 Task: Look for space in Rees, Germany from 17th June, 2023 to 21st June, 2023 for 2 adults in price range Rs.7000 to Rs.12000. Place can be private room with 1  bedroom having 2 beds and 1 bathroom. Property type can be house, flat, guest house. Amenities needed are: wifi. Booking option can be shelf check-in. Required host language is English.
Action: Mouse moved to (349, 174)
Screenshot: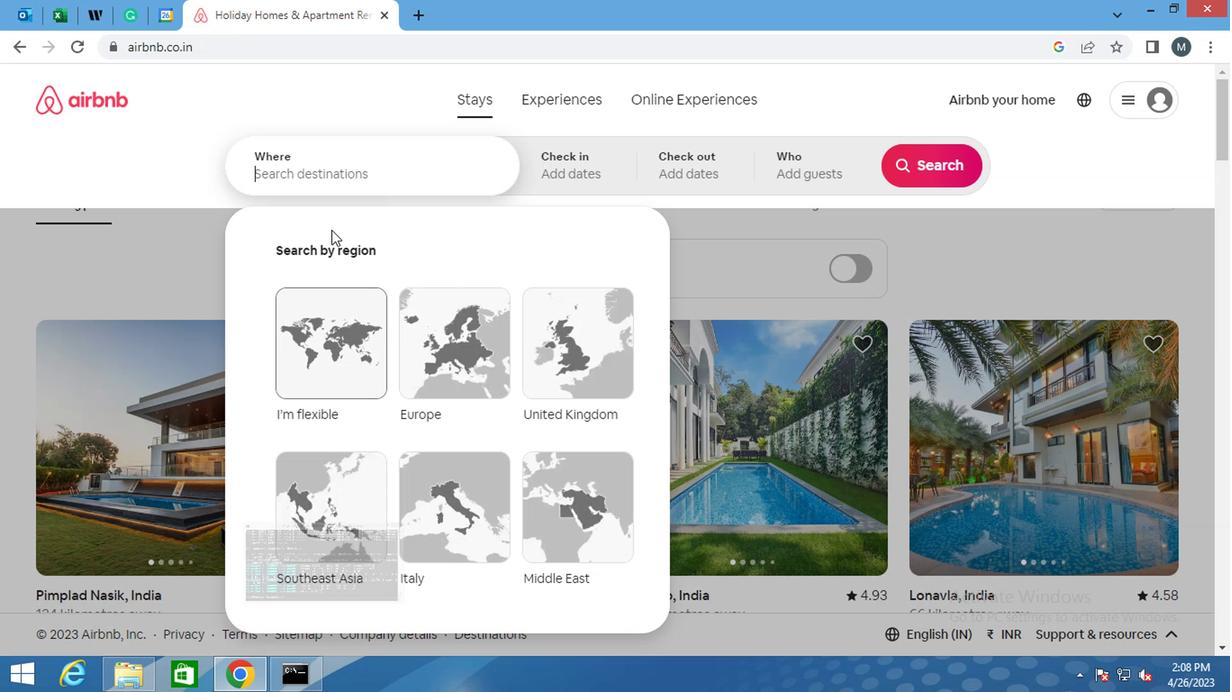 
Action: Mouse pressed left at (349, 174)
Screenshot: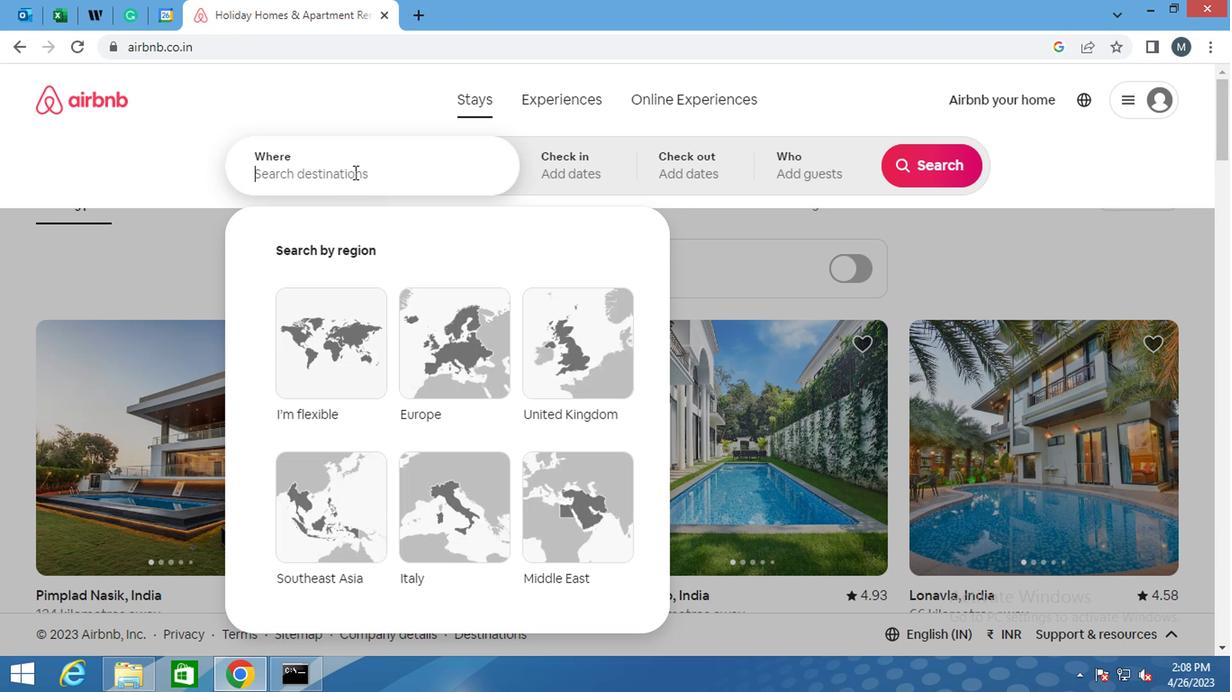 
Action: Mouse moved to (349, 177)
Screenshot: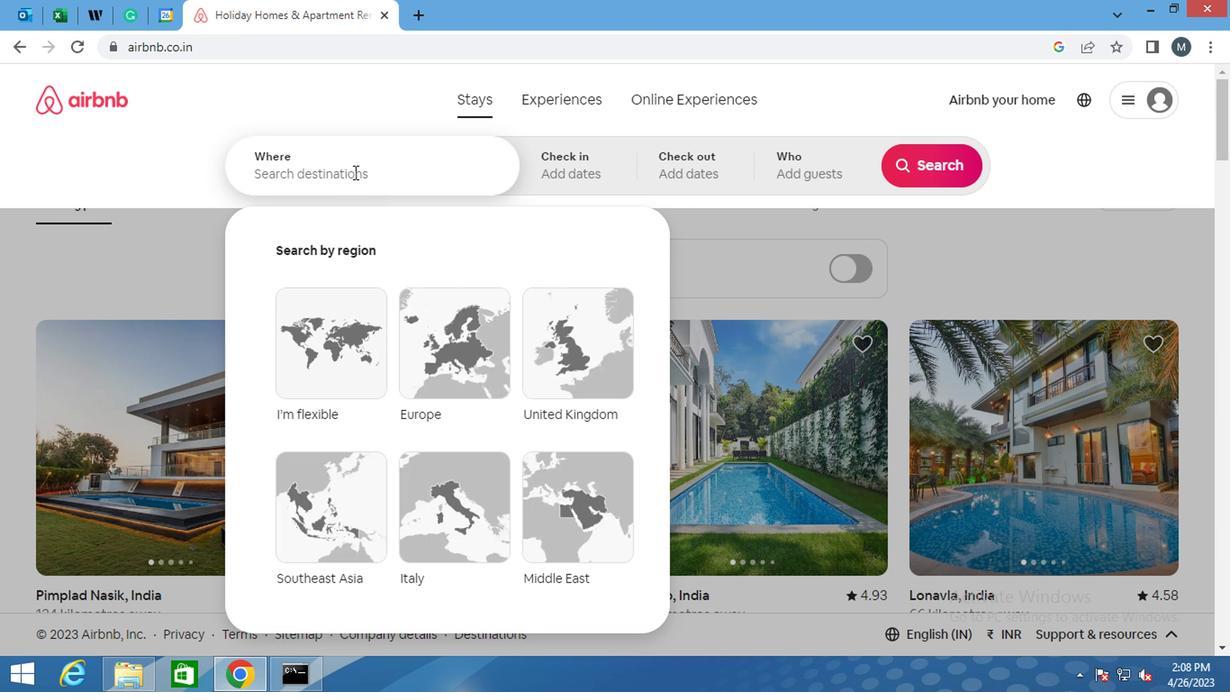
Action: Key pressed <Key.shift>
Screenshot: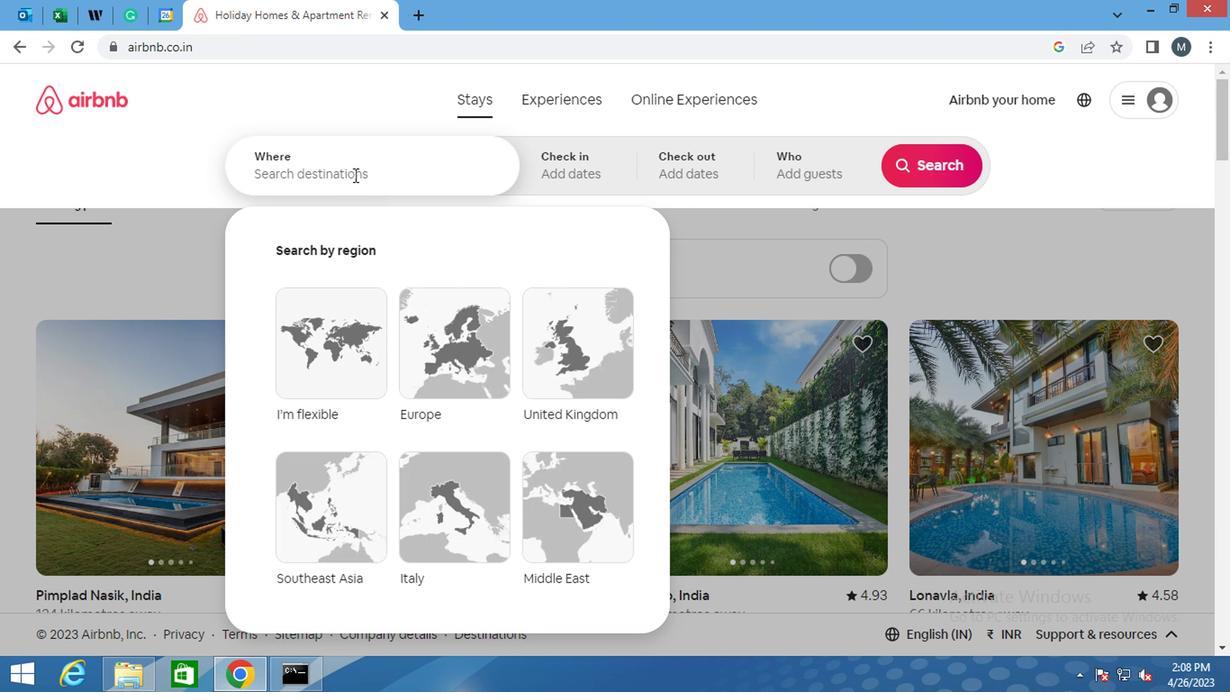 
Action: Mouse moved to (349, 182)
Screenshot: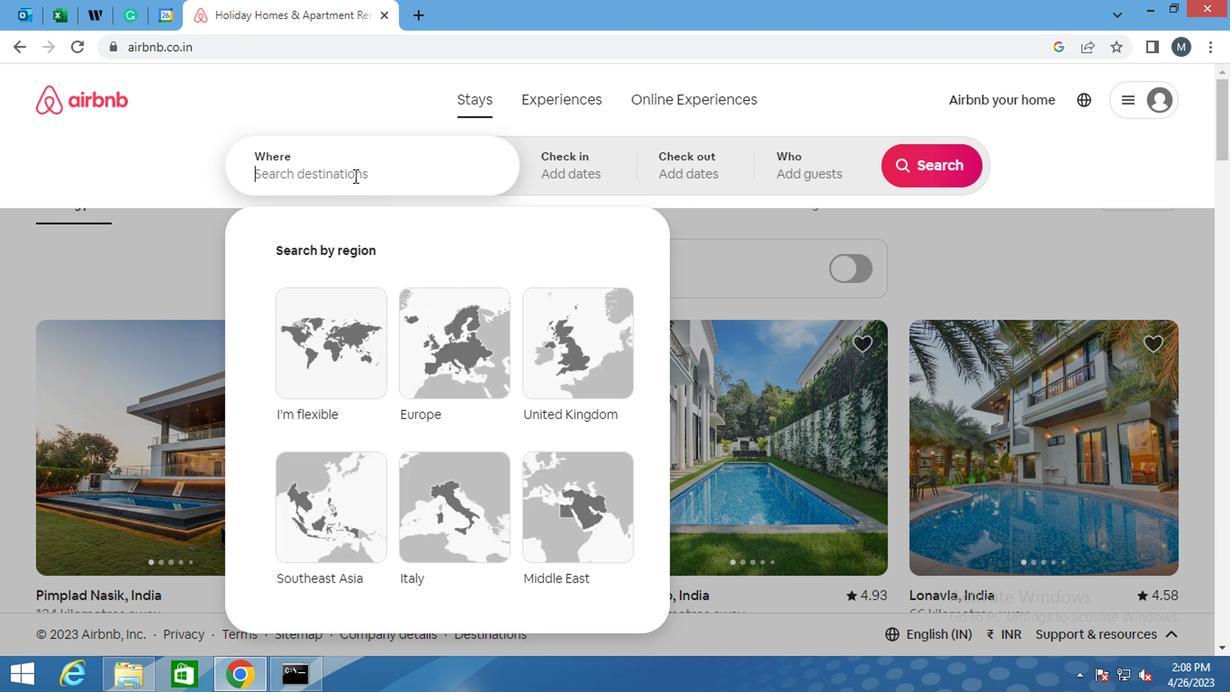 
Action: Key pressed R
Screenshot: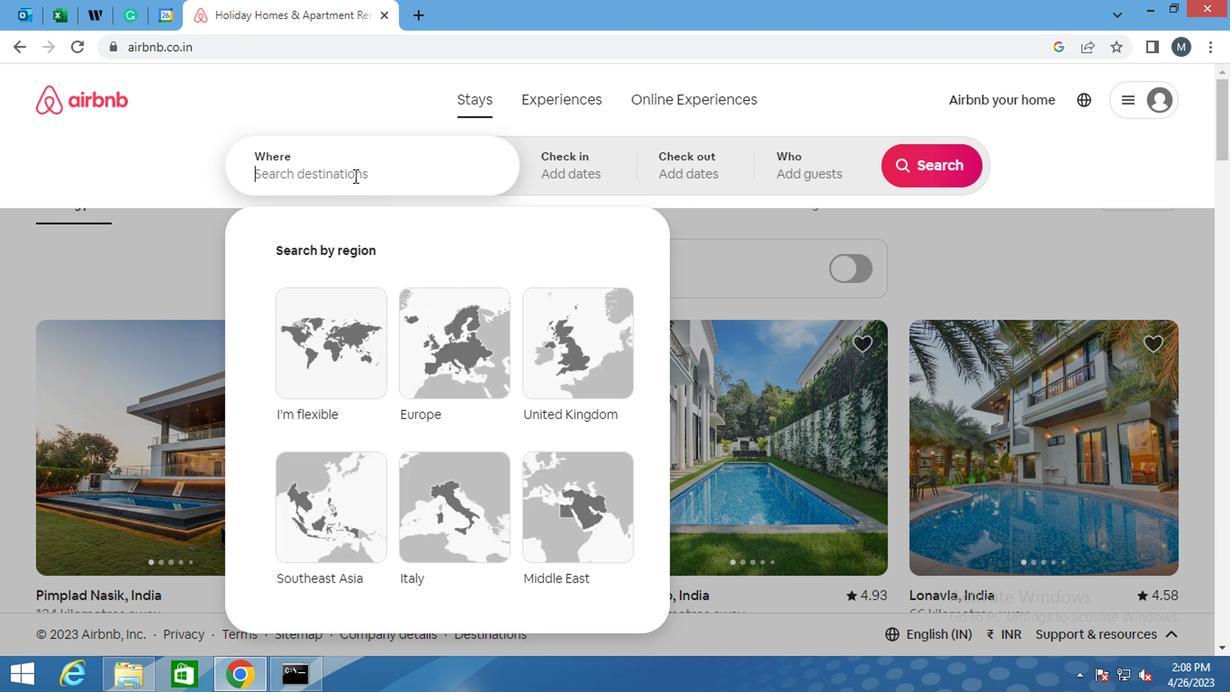 
Action: Mouse moved to (348, 185)
Screenshot: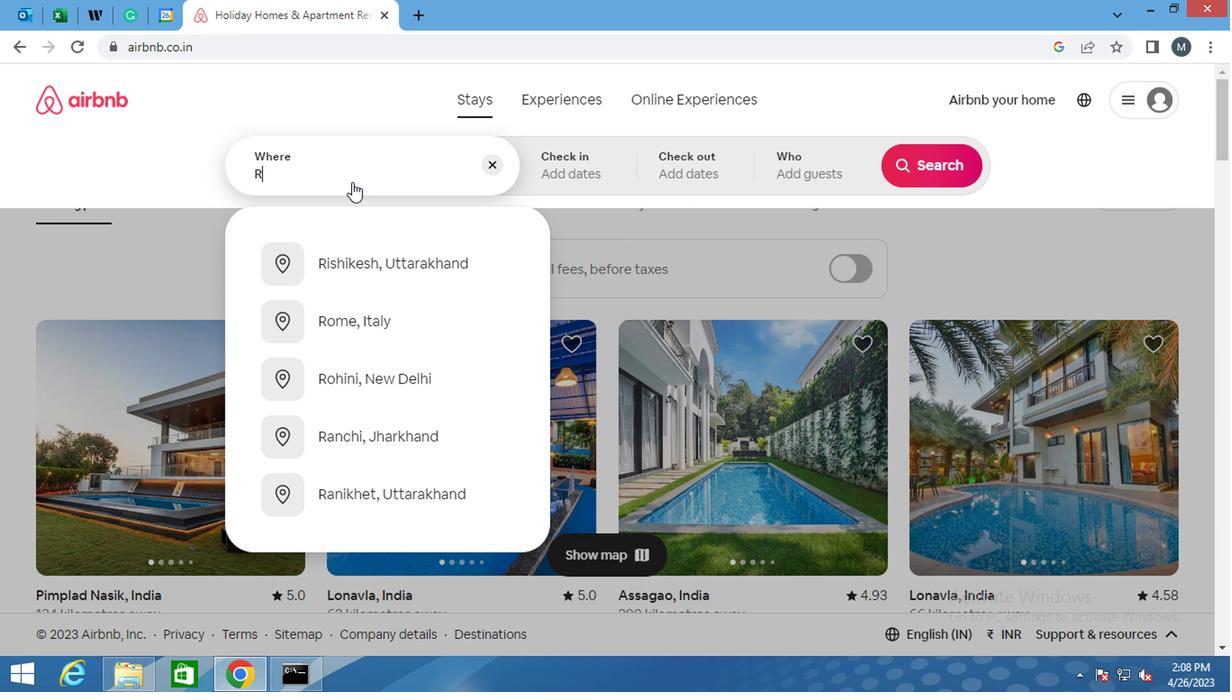 
Action: Key pressed EES,<Key.space><Key.shift><Key.shift><Key.shift><Key.shift><Key.shift><Key.shift><Key.shift><Key.shift><Key.shift><Key.shift><Key.shift><Key.shift><Key.shift><Key.shift><Key.shift><Key.shift><Key.shift><Key.shift><Key.shift><Key.shift><Key.shift><Key.shift><Key.shift><Key.shift><Key.shift><Key.shift><Key.shift><Key.shift>GER
Screenshot: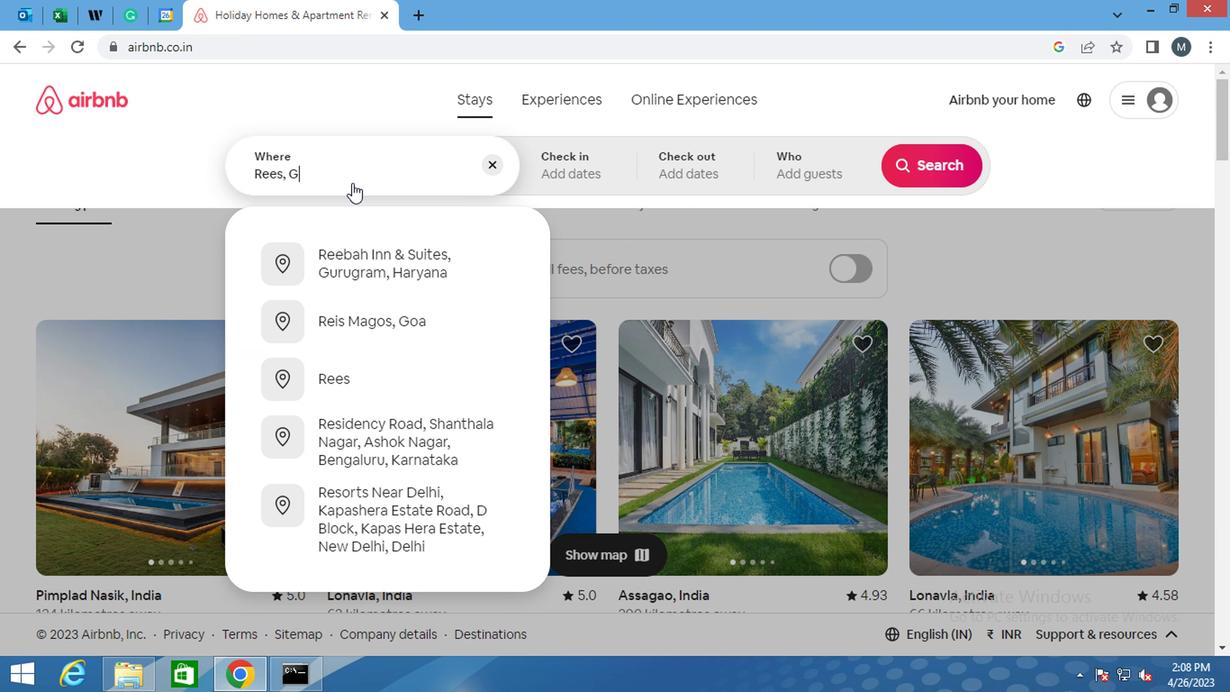 
Action: Mouse moved to (364, 274)
Screenshot: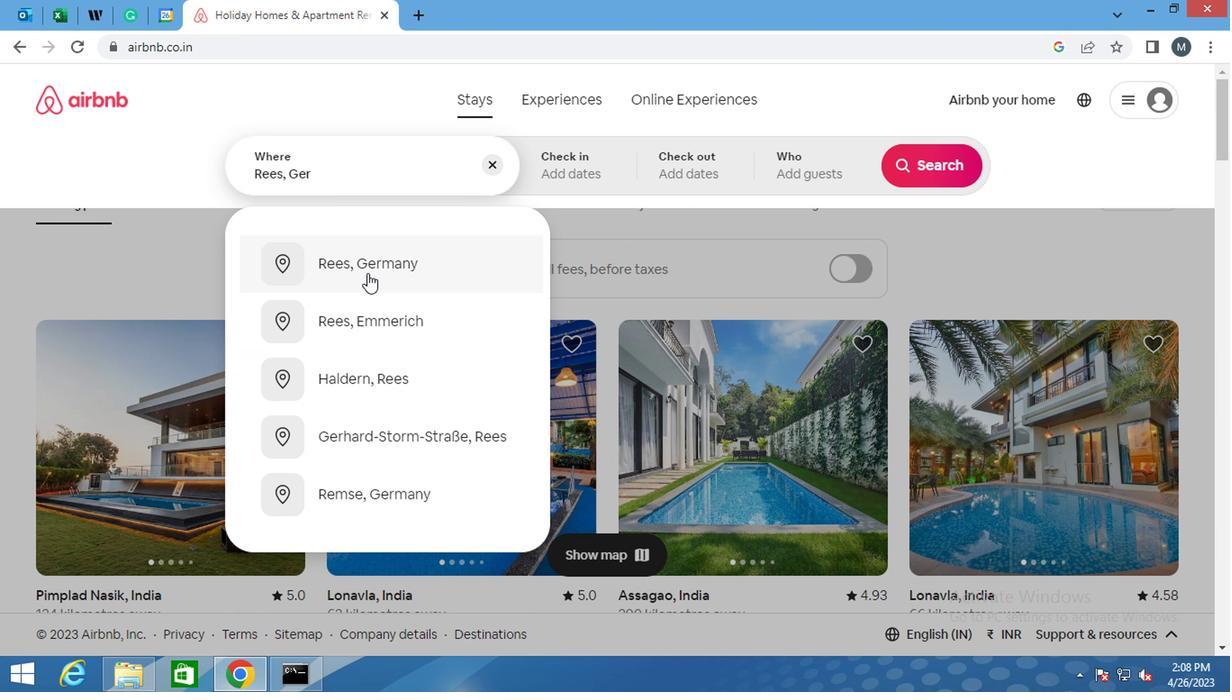 
Action: Mouse pressed left at (364, 274)
Screenshot: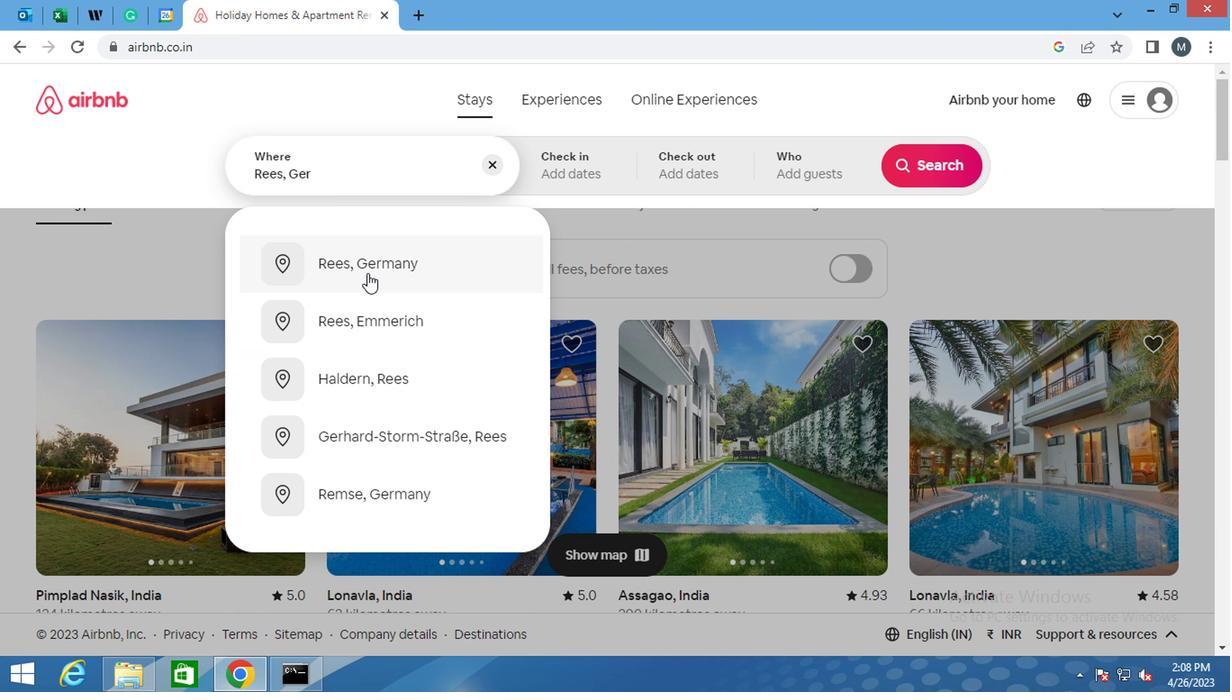 
Action: Mouse moved to (914, 310)
Screenshot: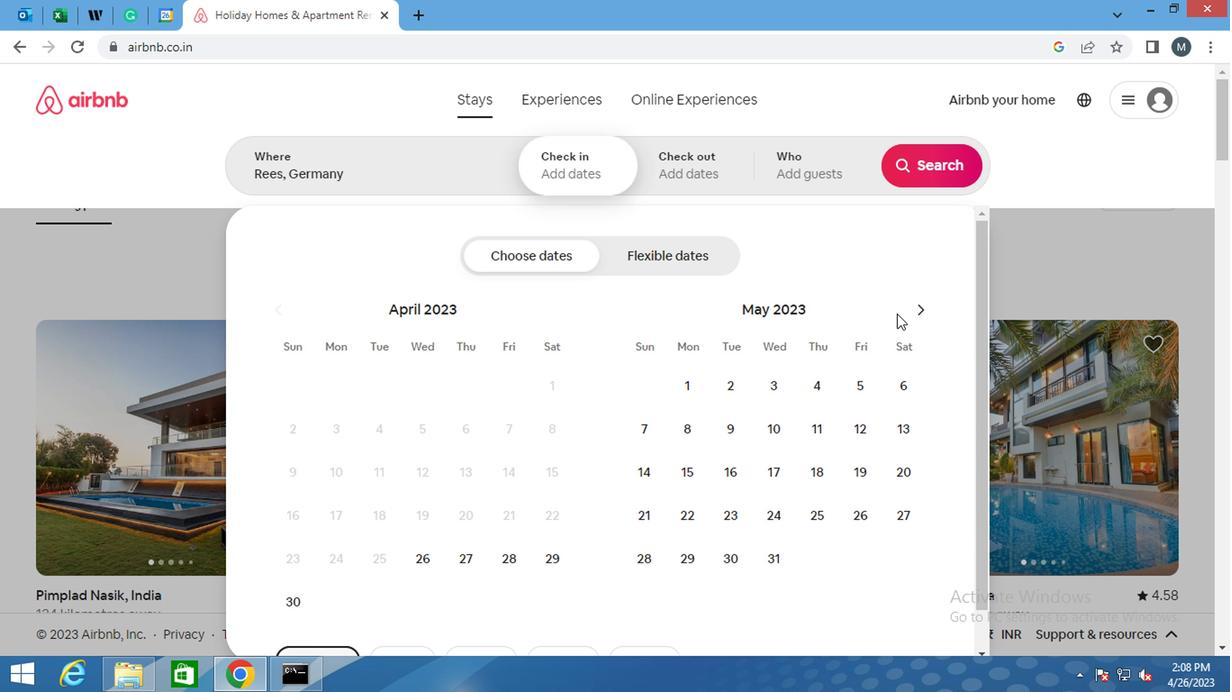 
Action: Mouse pressed left at (914, 310)
Screenshot: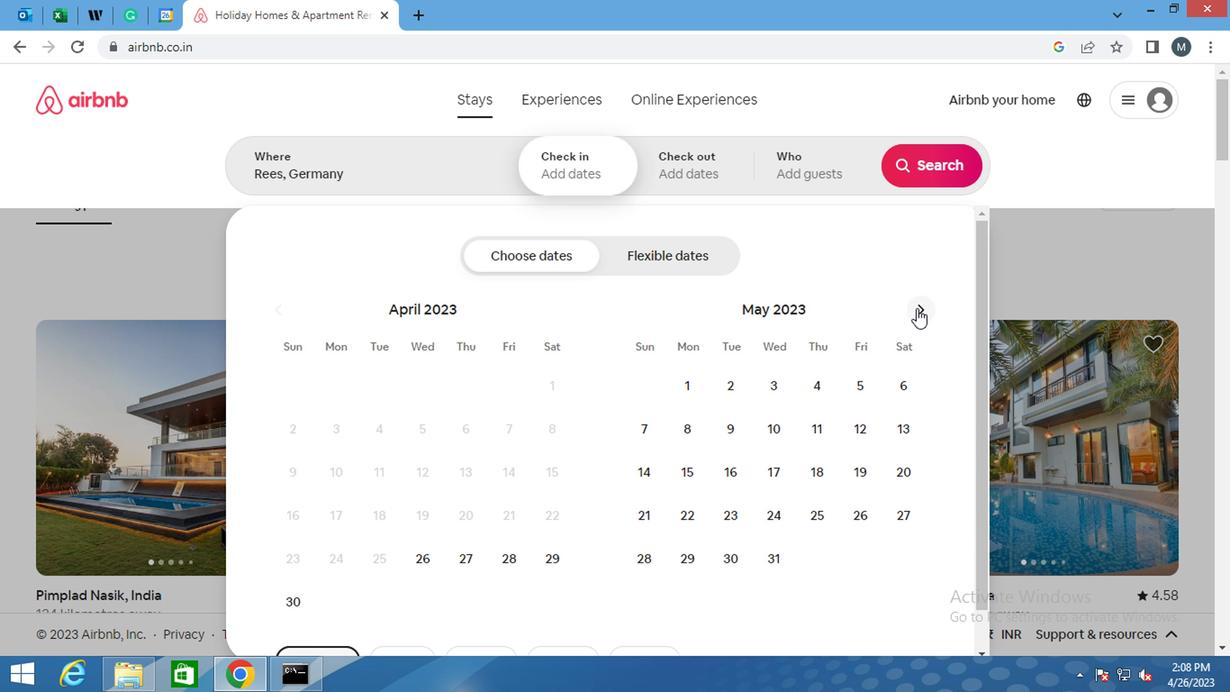 
Action: Mouse moved to (914, 310)
Screenshot: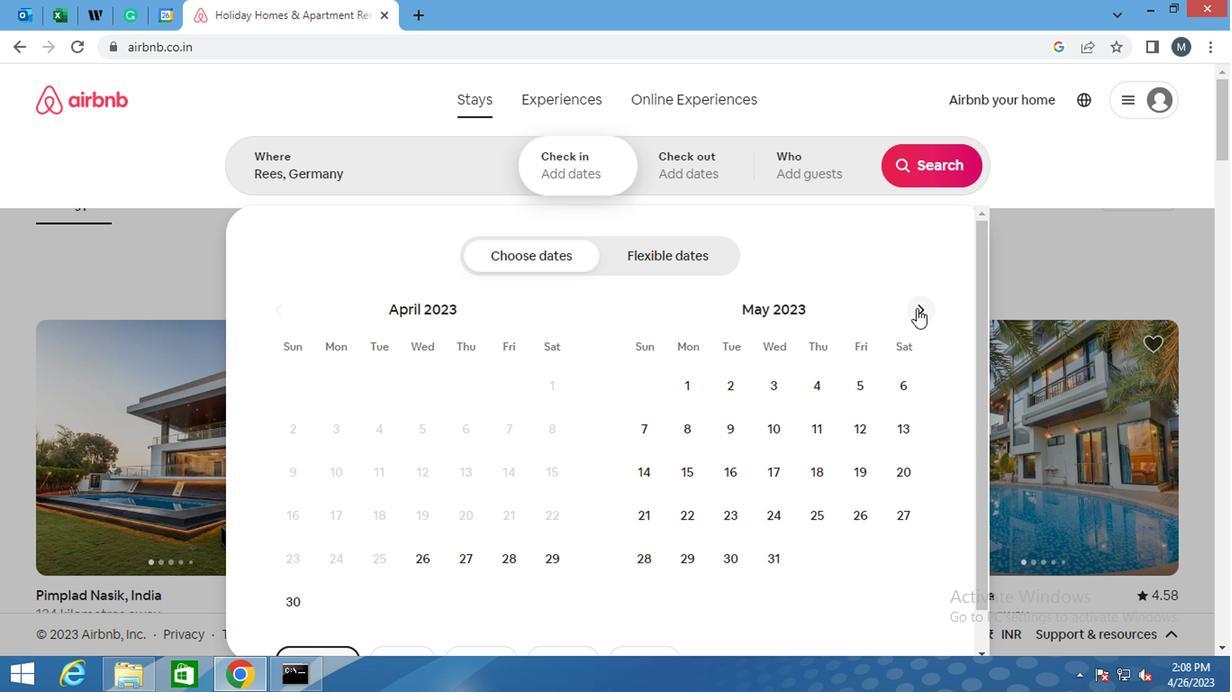 
Action: Mouse pressed left at (914, 310)
Screenshot: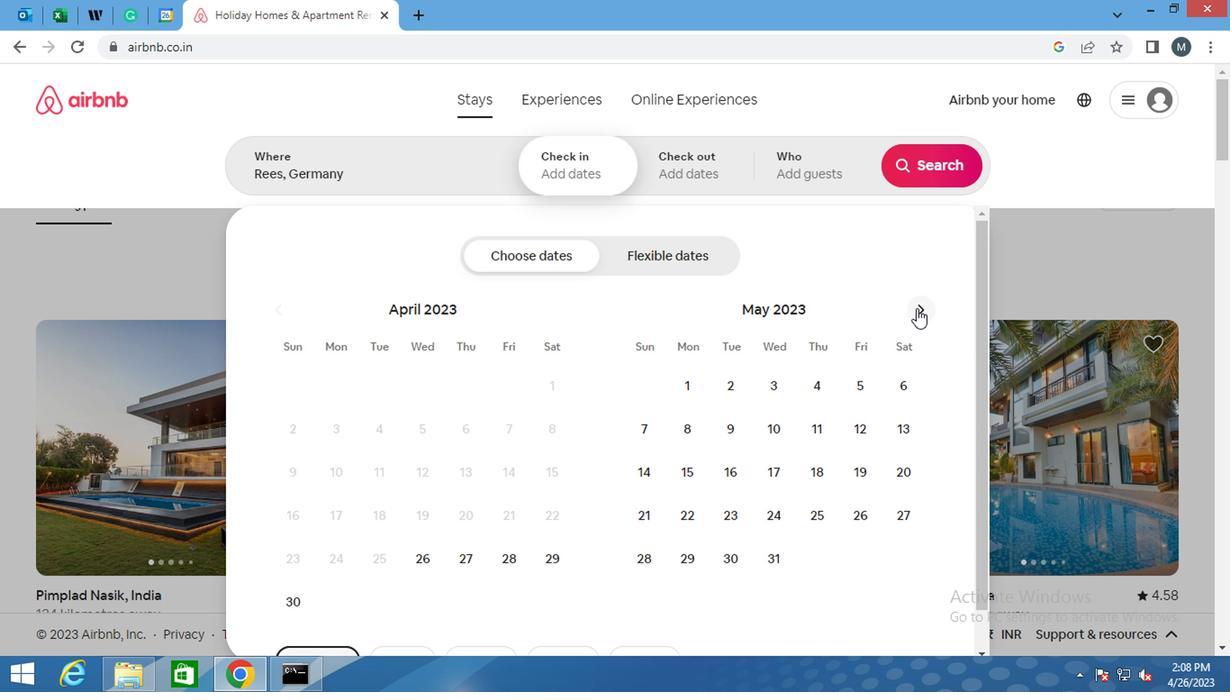 
Action: Mouse moved to (535, 473)
Screenshot: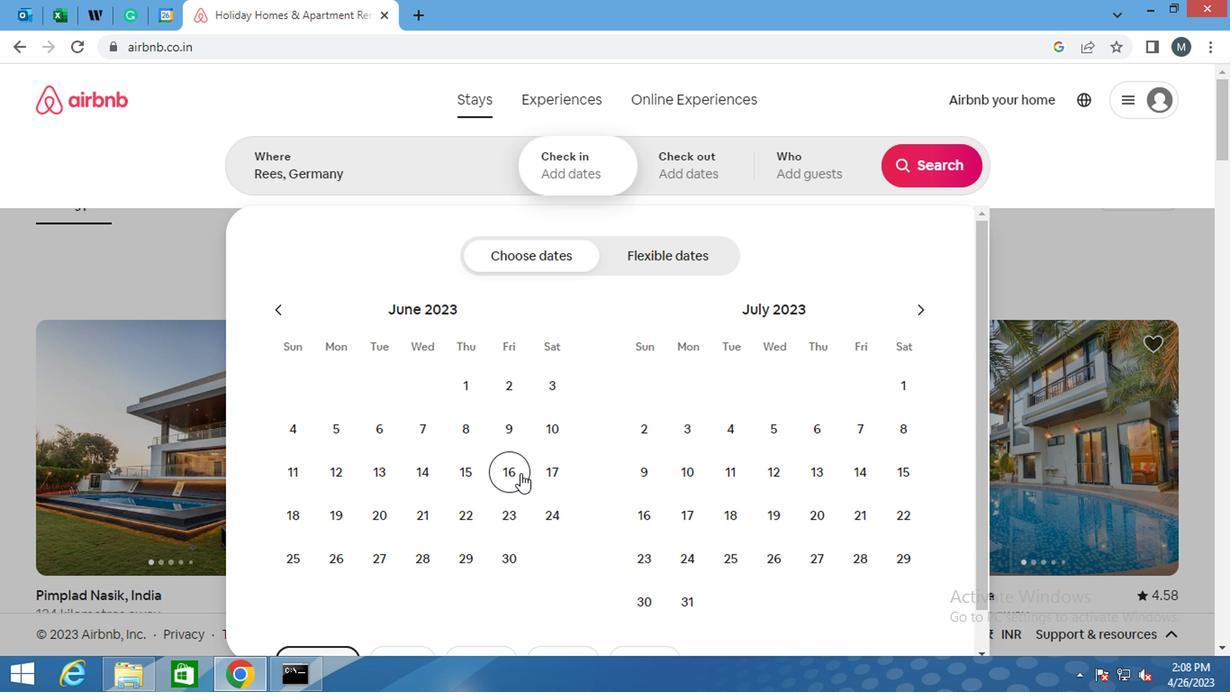 
Action: Mouse pressed left at (535, 473)
Screenshot: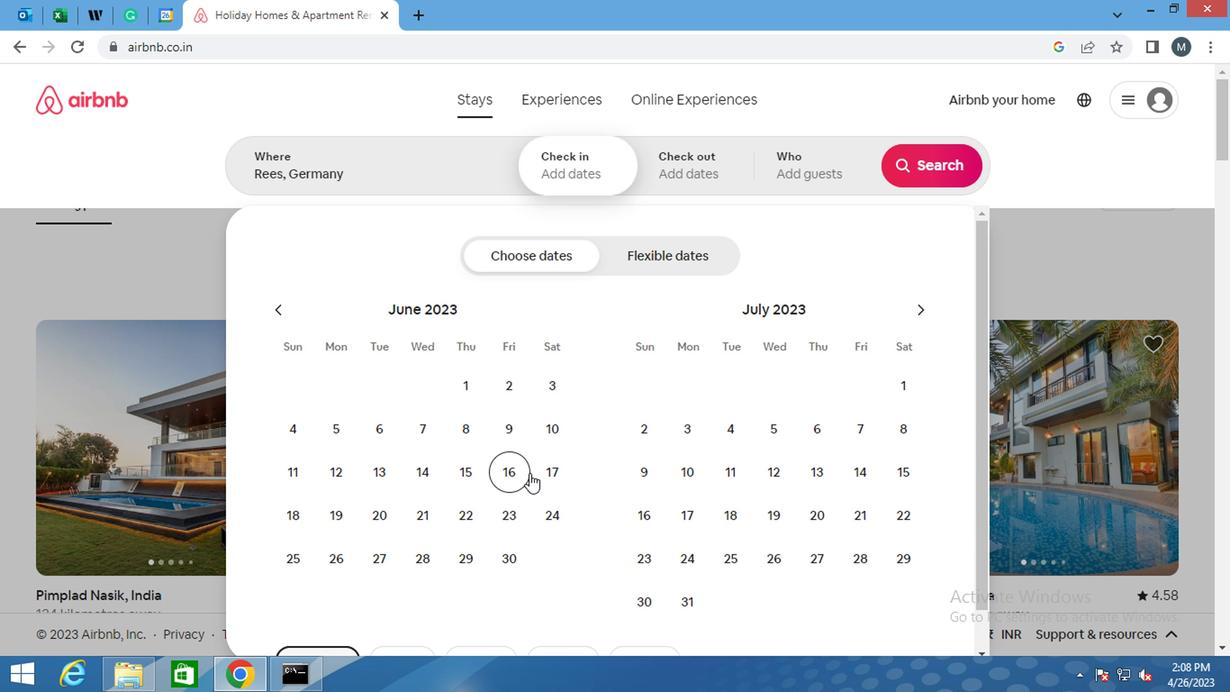 
Action: Mouse moved to (425, 514)
Screenshot: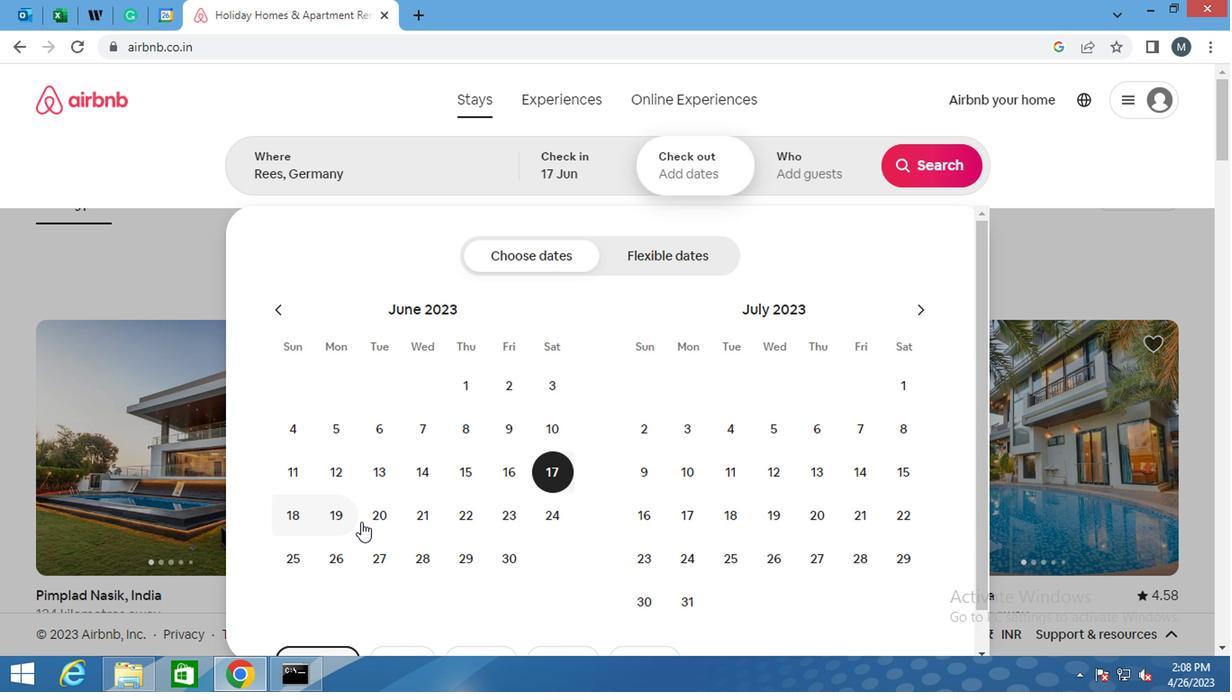 
Action: Mouse pressed left at (425, 514)
Screenshot: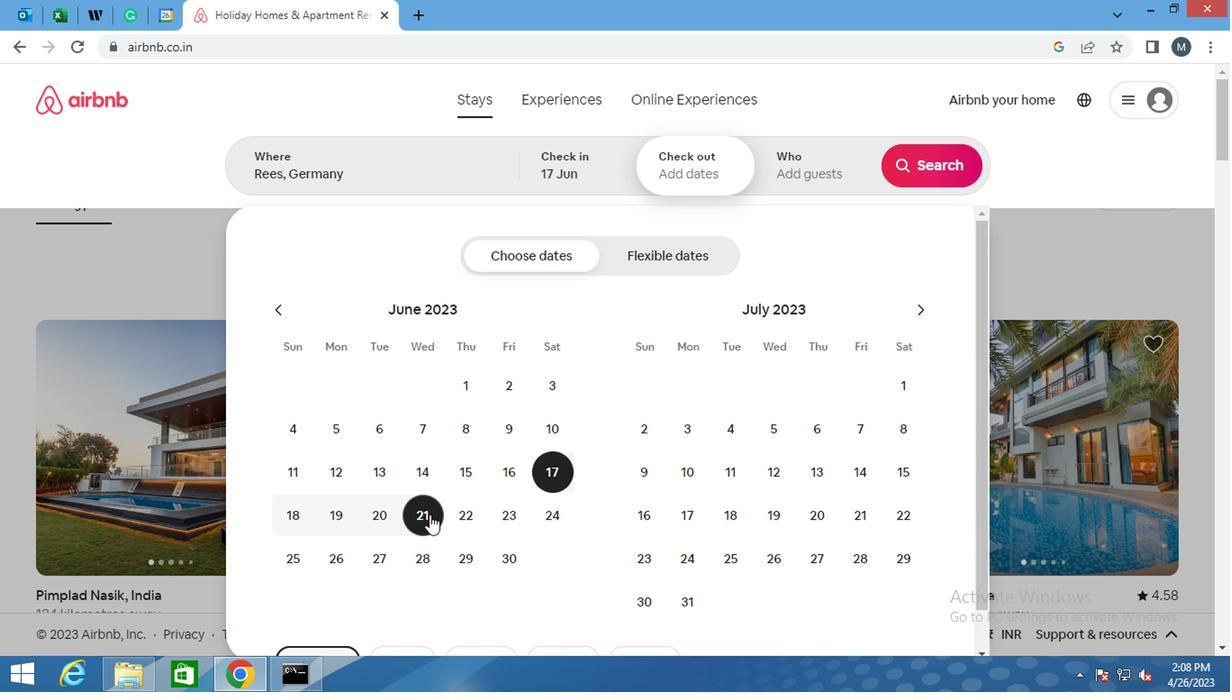 
Action: Mouse moved to (787, 176)
Screenshot: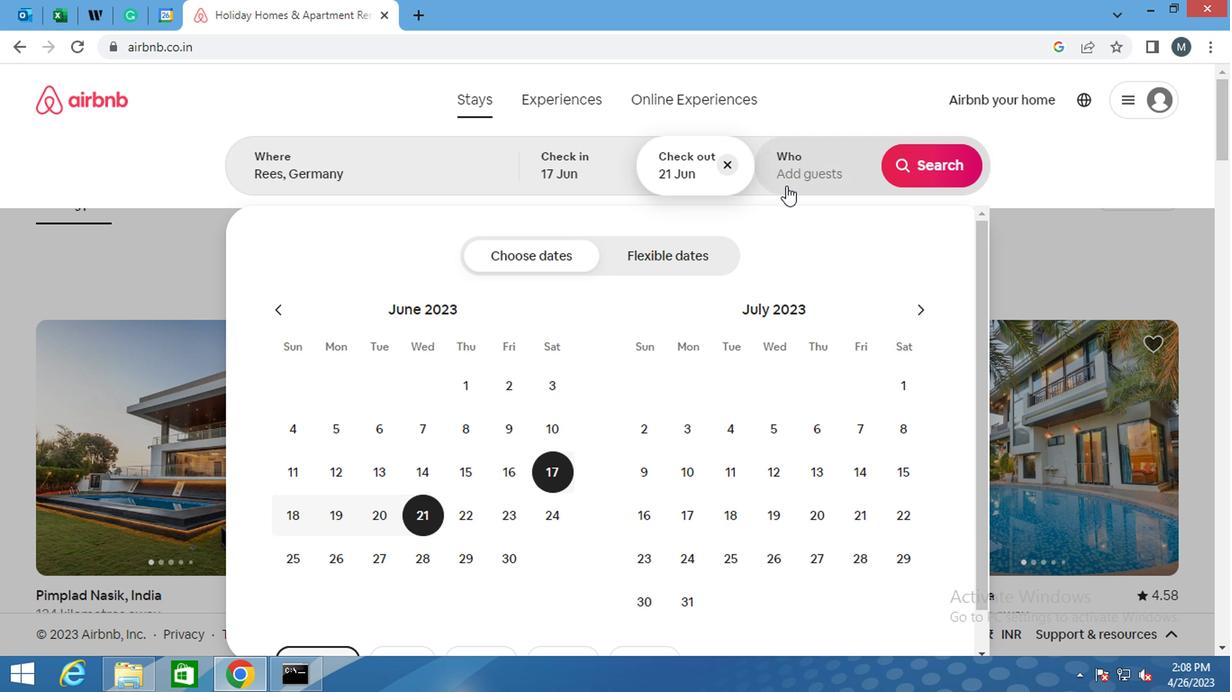 
Action: Mouse pressed left at (787, 176)
Screenshot: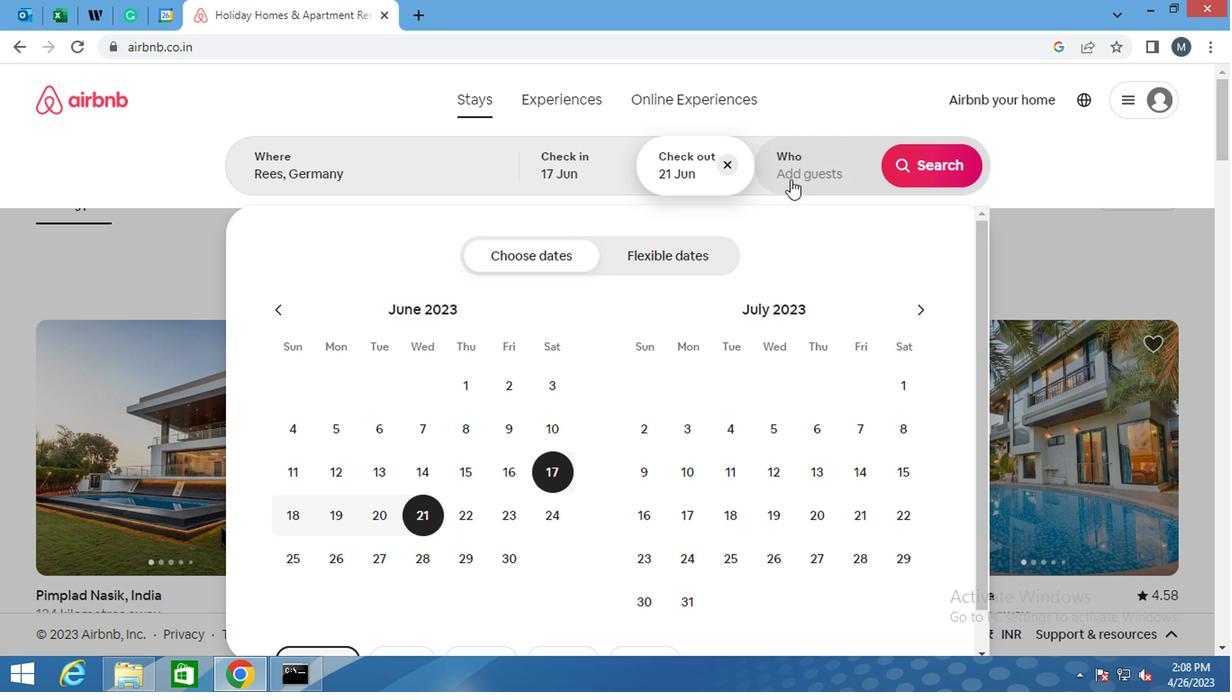 
Action: Mouse moved to (942, 260)
Screenshot: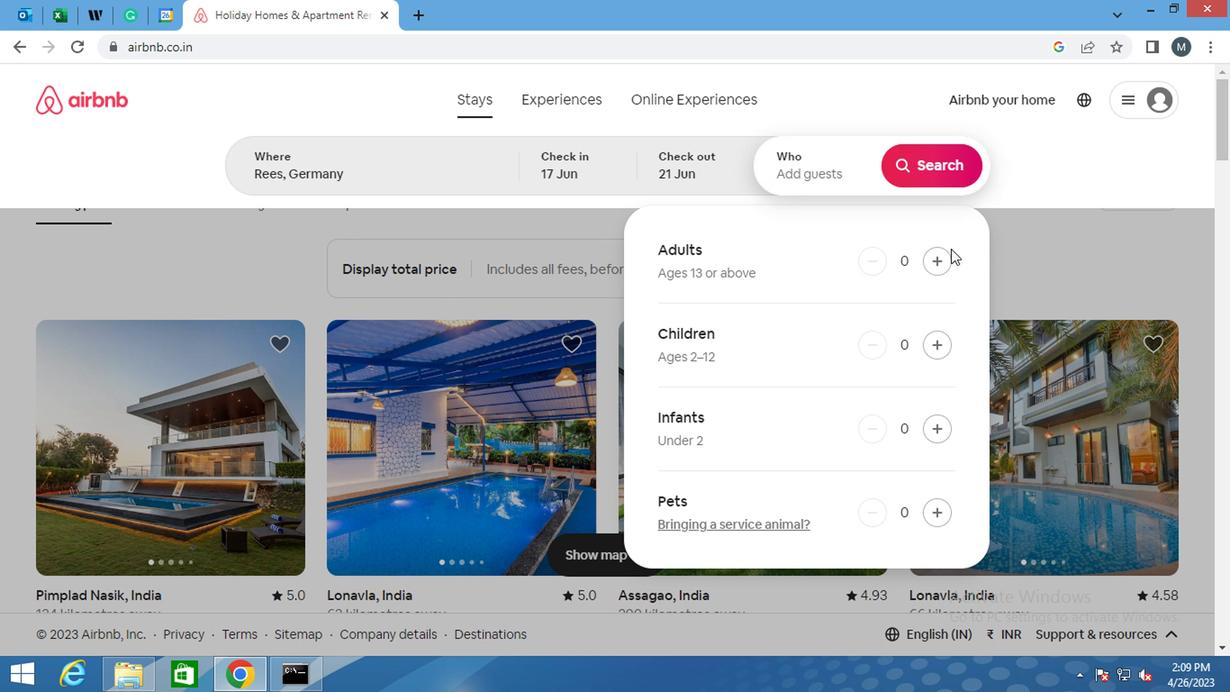 
Action: Mouse pressed left at (942, 260)
Screenshot: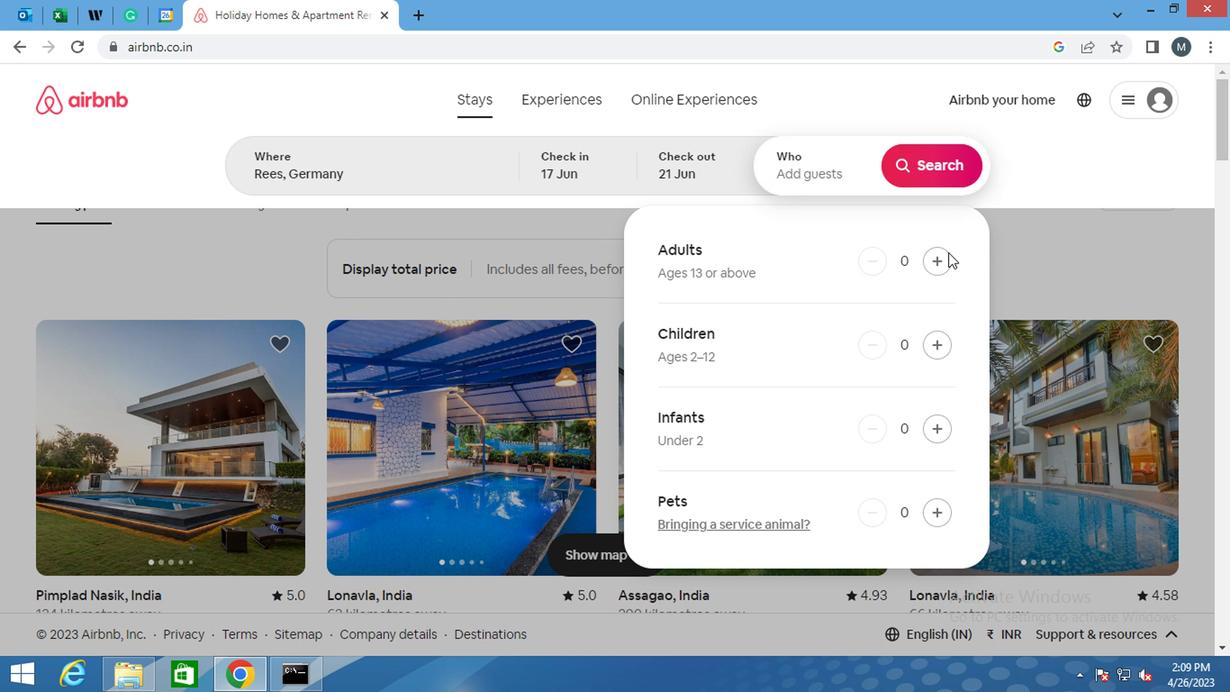 
Action: Mouse pressed left at (942, 260)
Screenshot: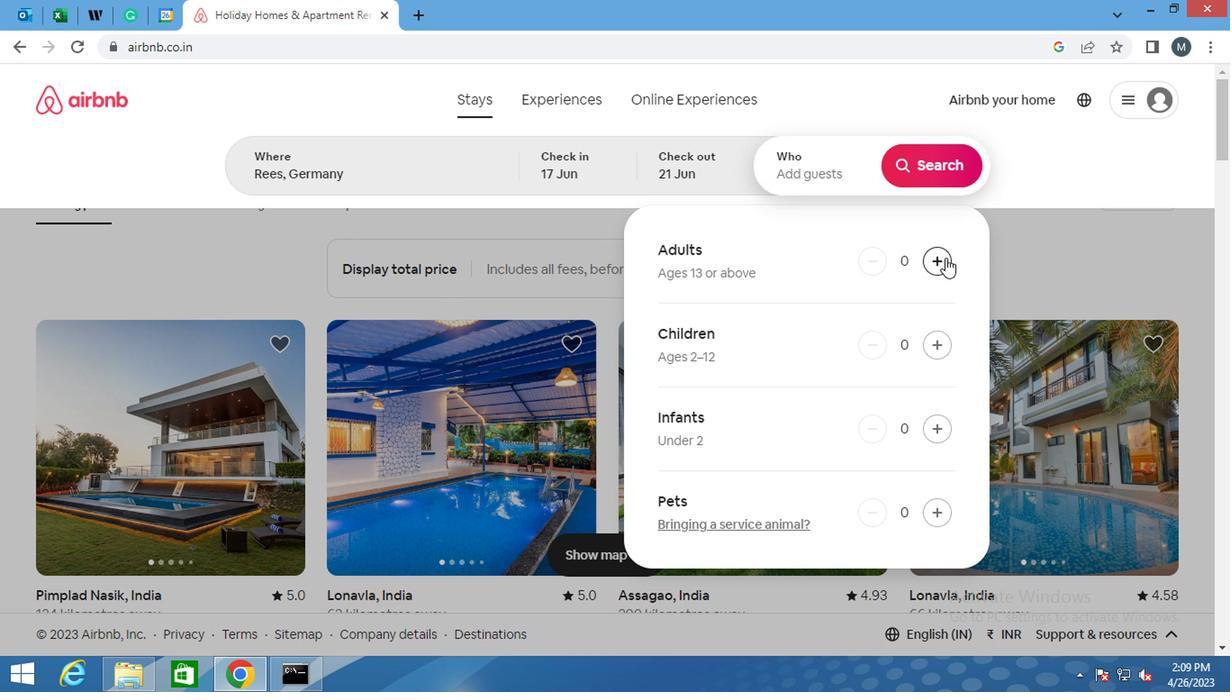 
Action: Mouse moved to (925, 173)
Screenshot: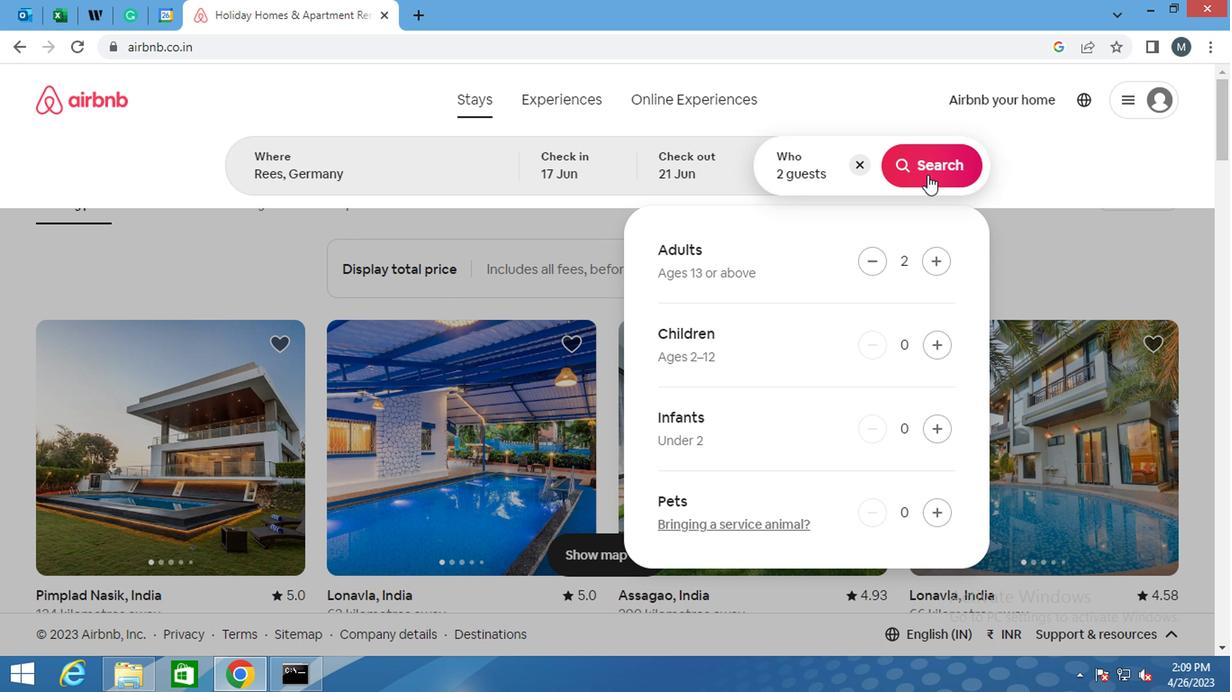 
Action: Mouse pressed left at (925, 173)
Screenshot: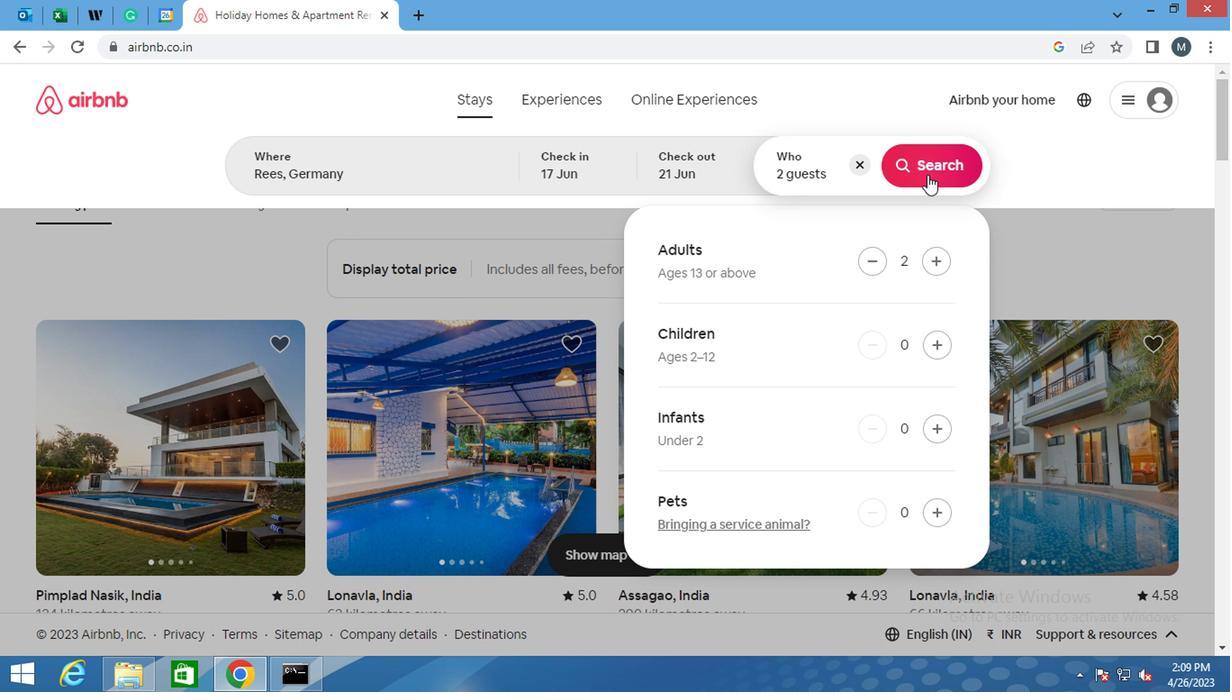 
Action: Mouse moved to (1134, 176)
Screenshot: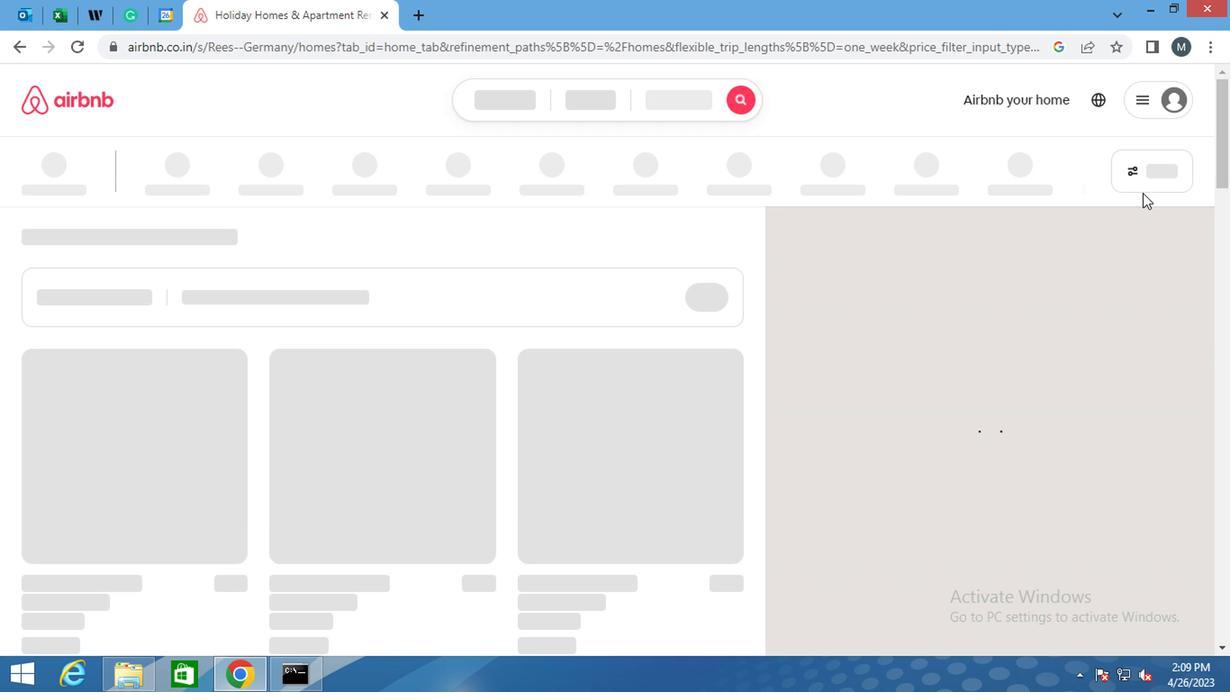 
Action: Mouse pressed left at (1134, 176)
Screenshot: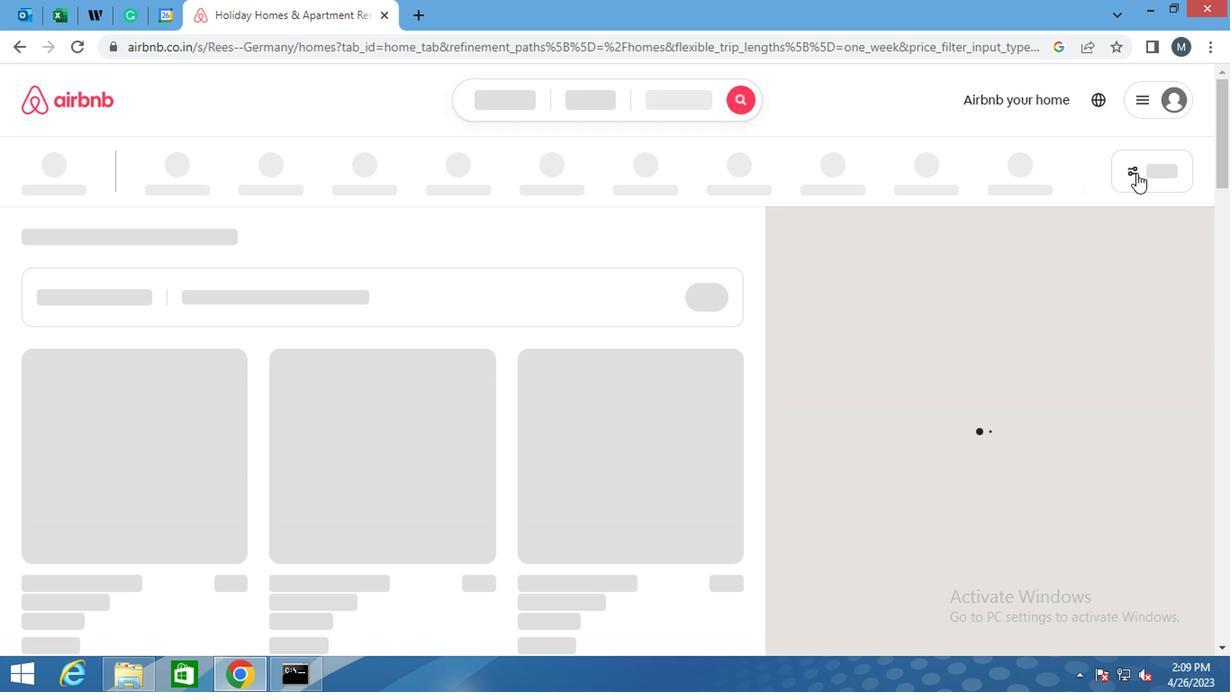 
Action: Mouse moved to (389, 416)
Screenshot: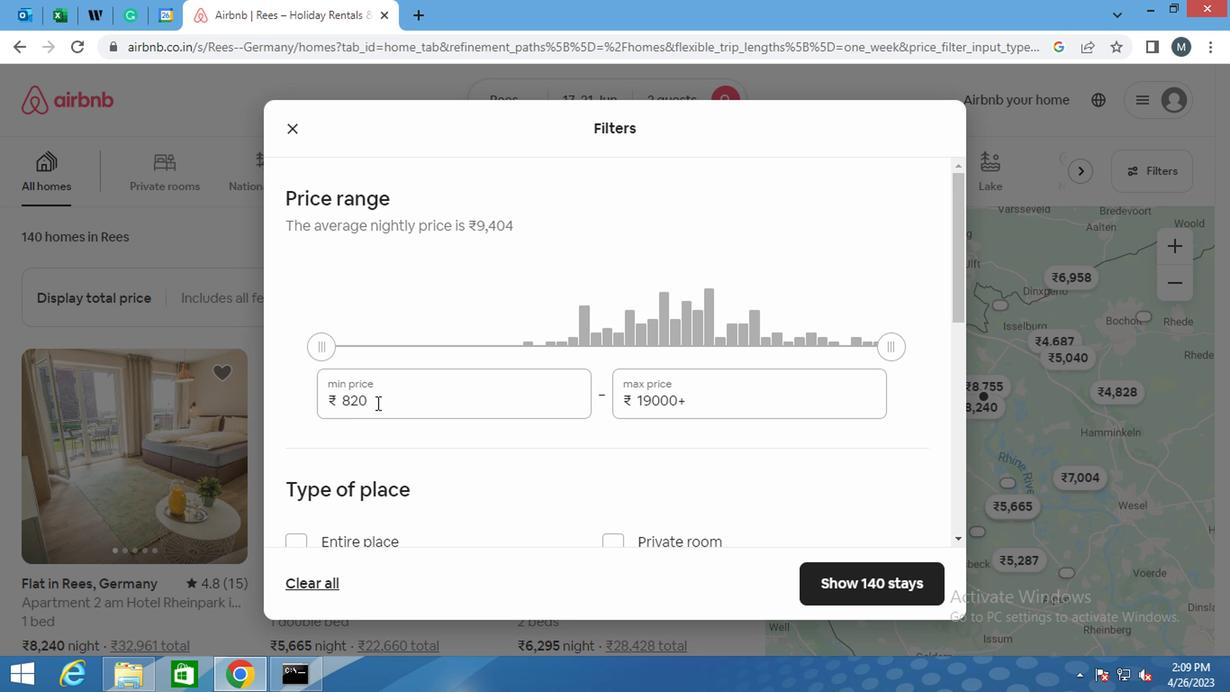 
Action: Mouse pressed left at (389, 416)
Screenshot: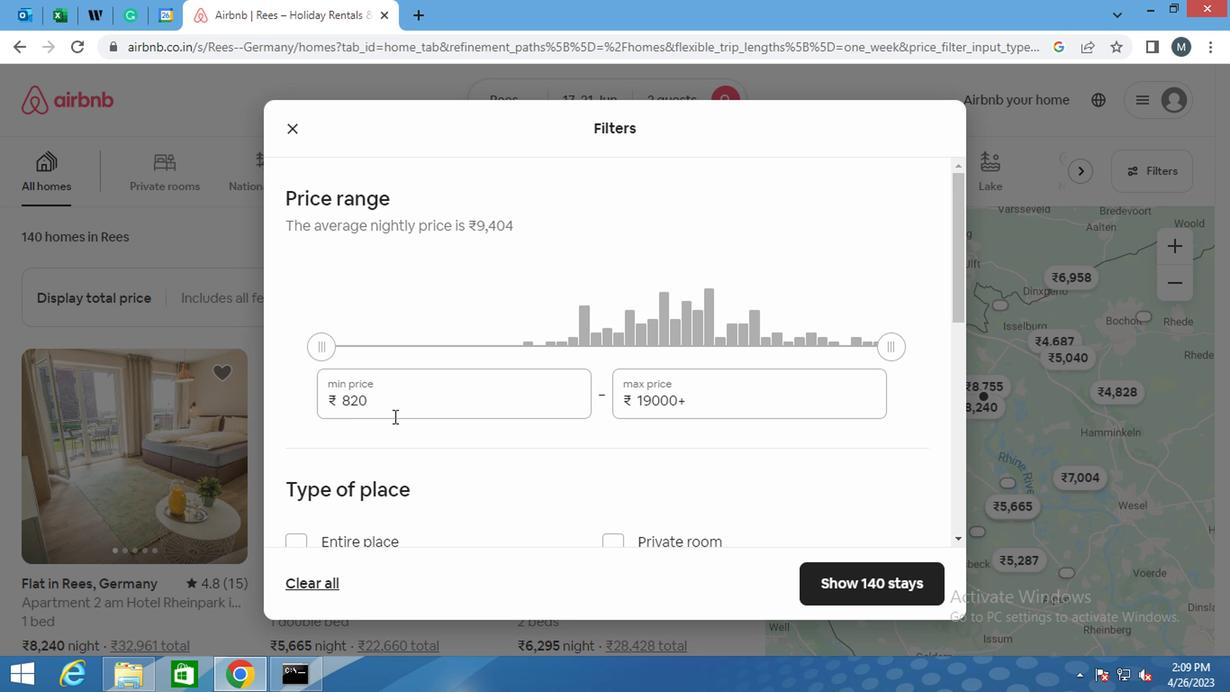 
Action: Mouse moved to (387, 411)
Screenshot: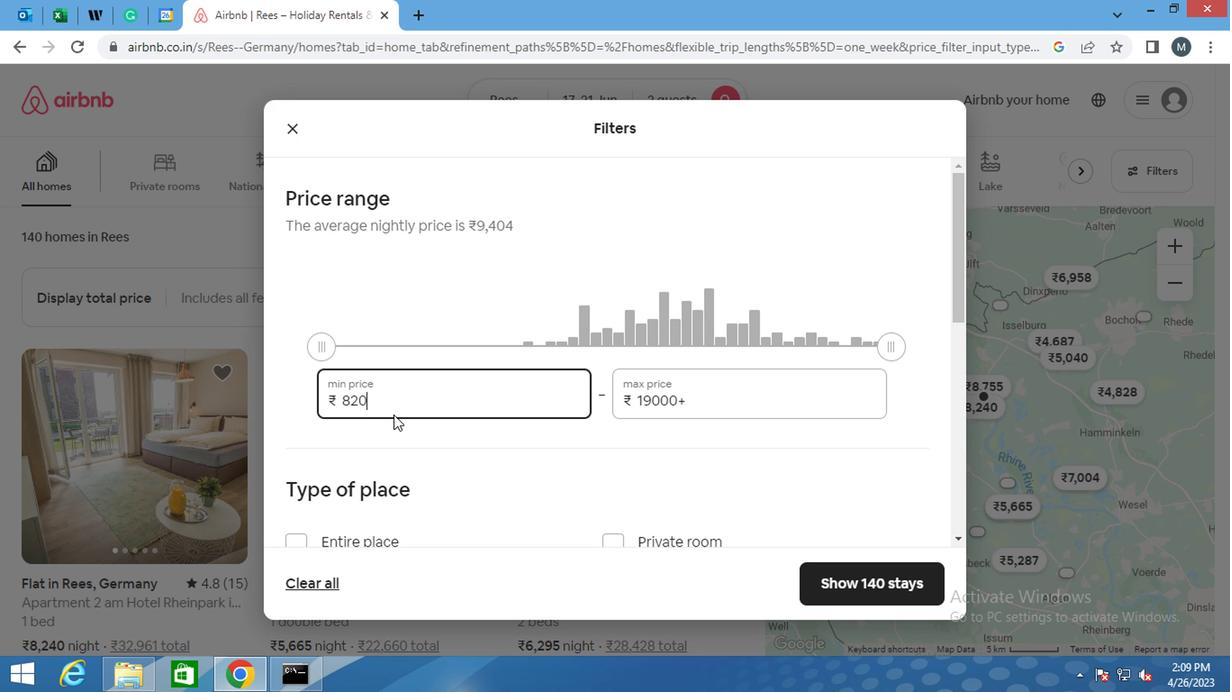 
Action: Key pressed <Key.backspace><Key.backspace><Key.backspace>7000
Screenshot: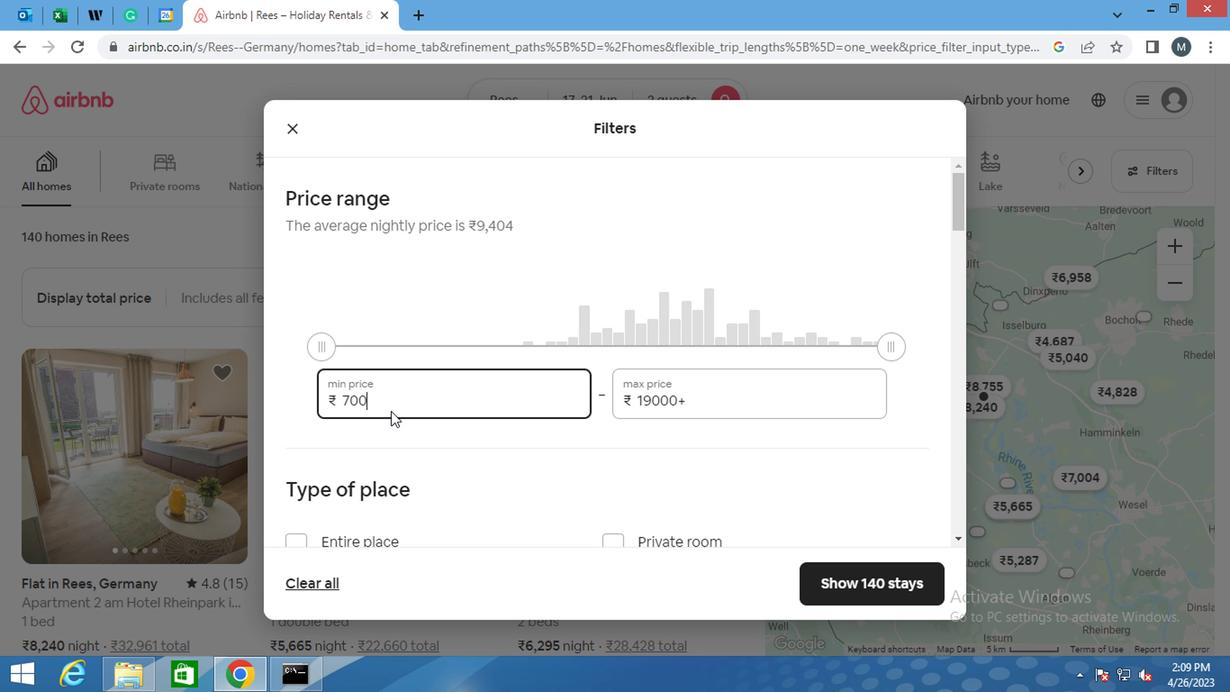 
Action: Mouse moved to (705, 408)
Screenshot: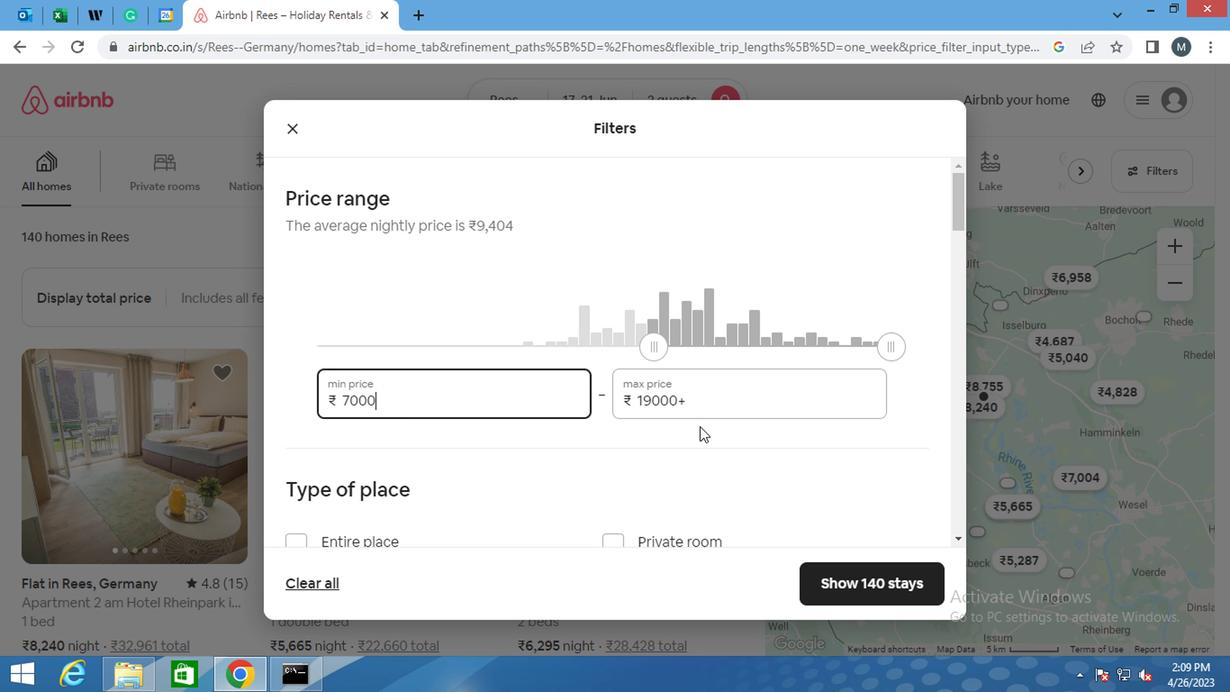 
Action: Mouse pressed left at (705, 408)
Screenshot: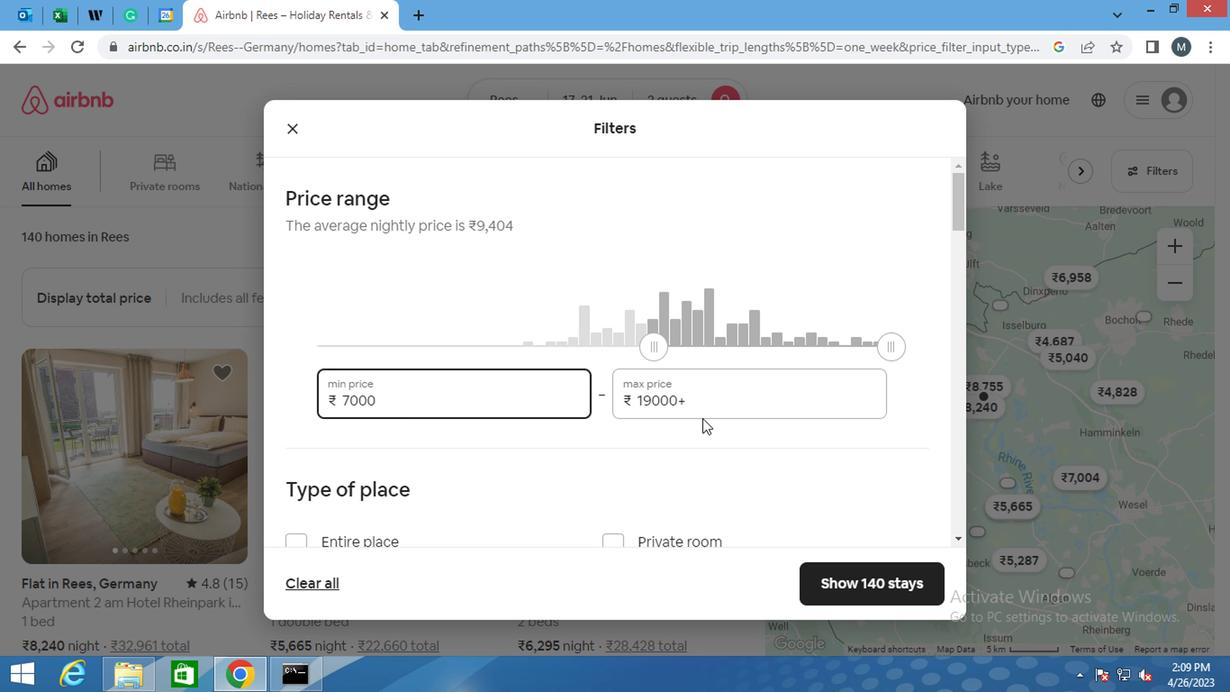 
Action: Mouse moved to (708, 407)
Screenshot: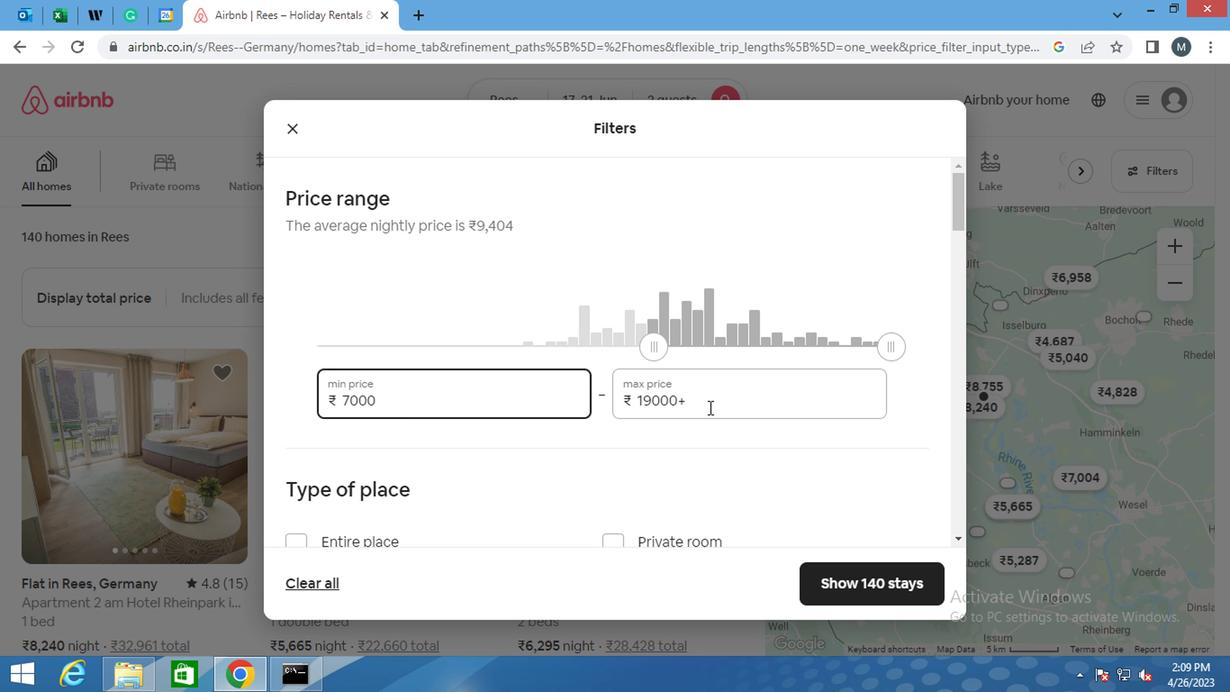 
Action: Key pressed <Key.backspace><Key.backspace><Key.backspace><Key.backspace>
Screenshot: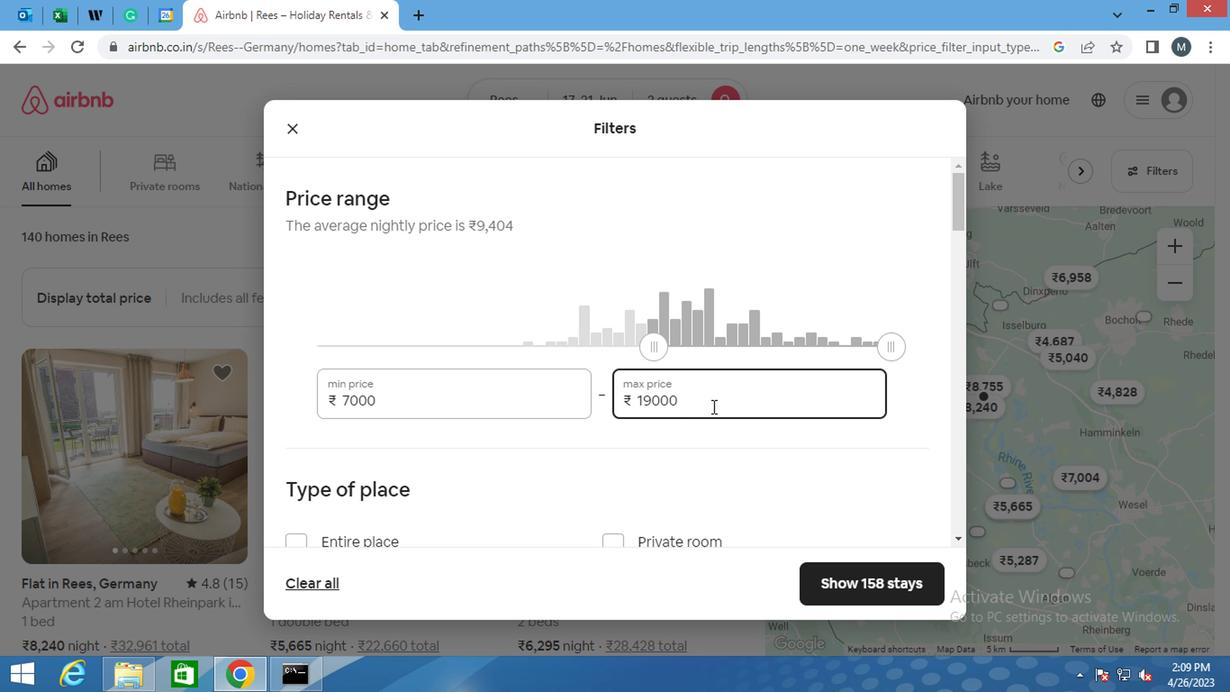 
Action: Mouse moved to (708, 407)
Screenshot: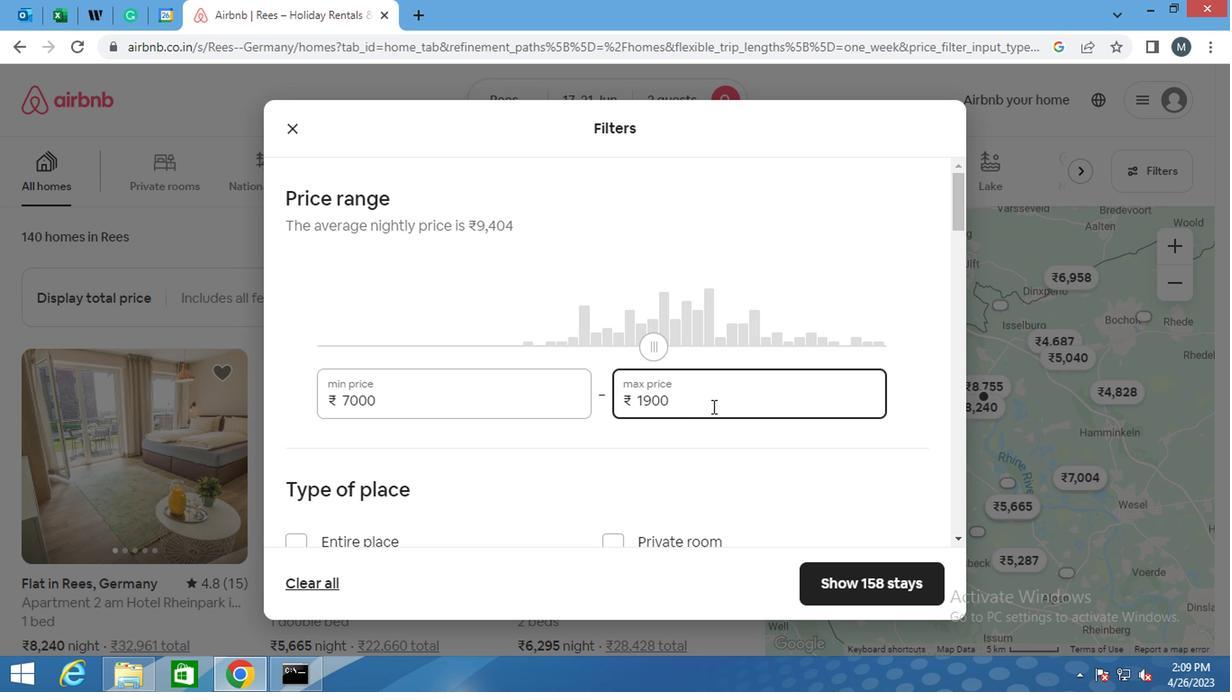 
Action: Key pressed <Key.backspace>
Screenshot: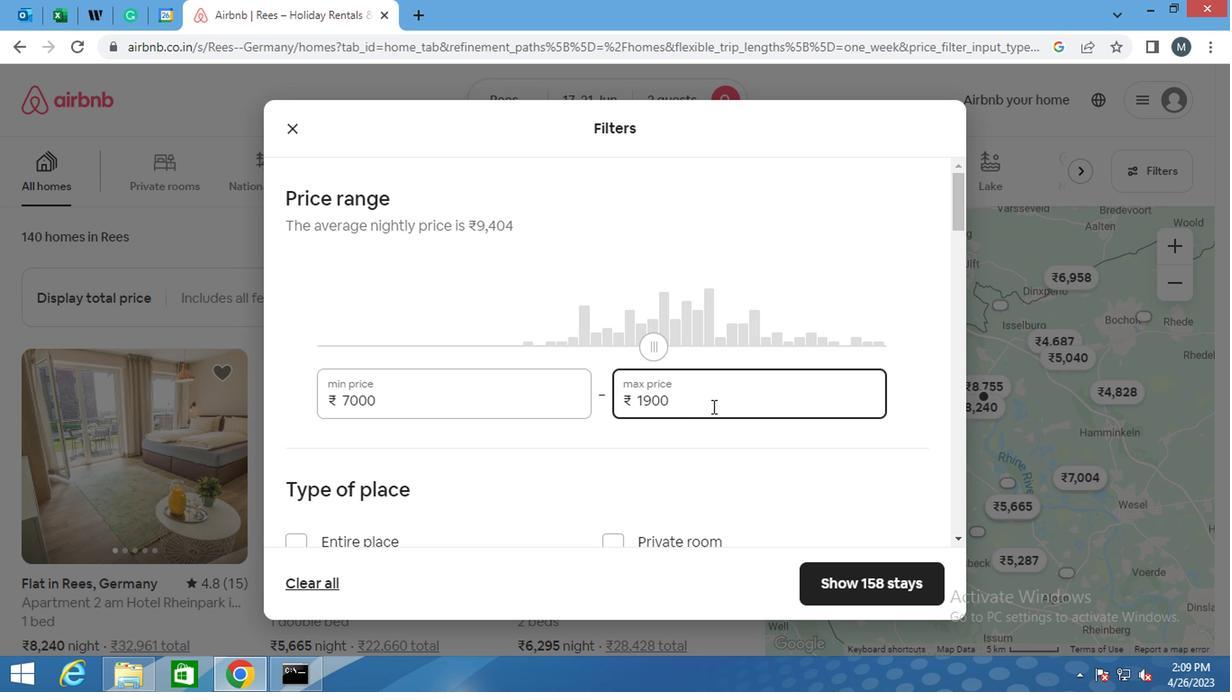 
Action: Mouse moved to (707, 408)
Screenshot: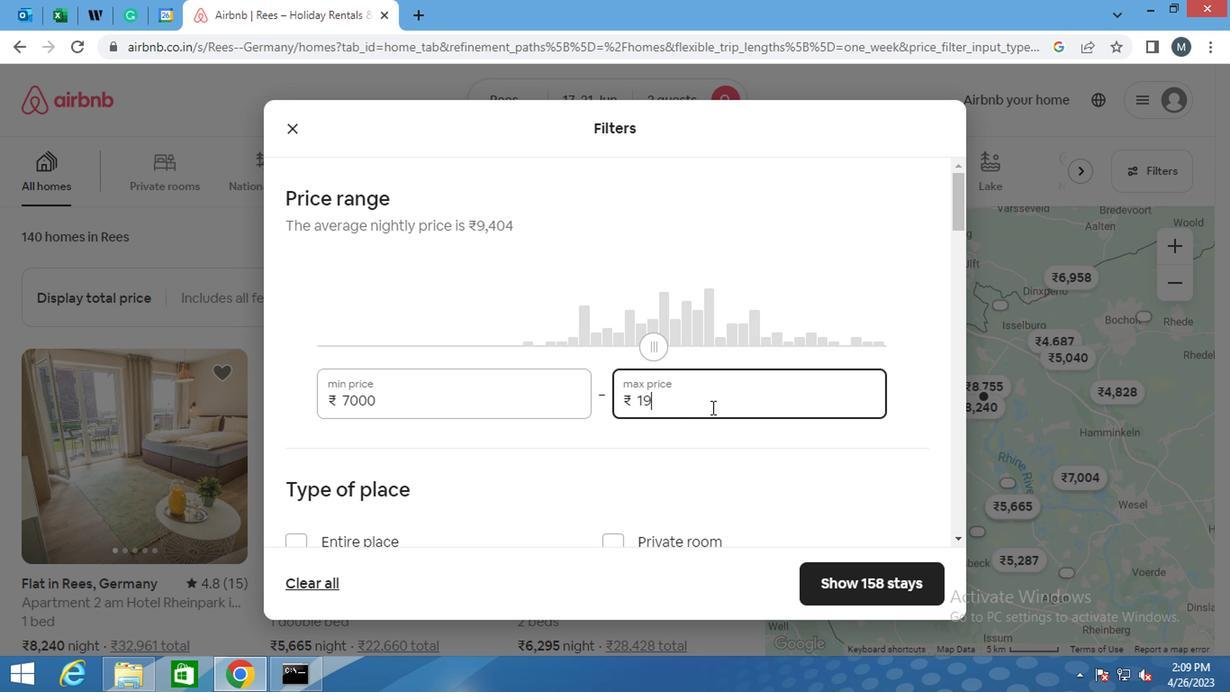 
Action: Key pressed <Key.backspace>
Screenshot: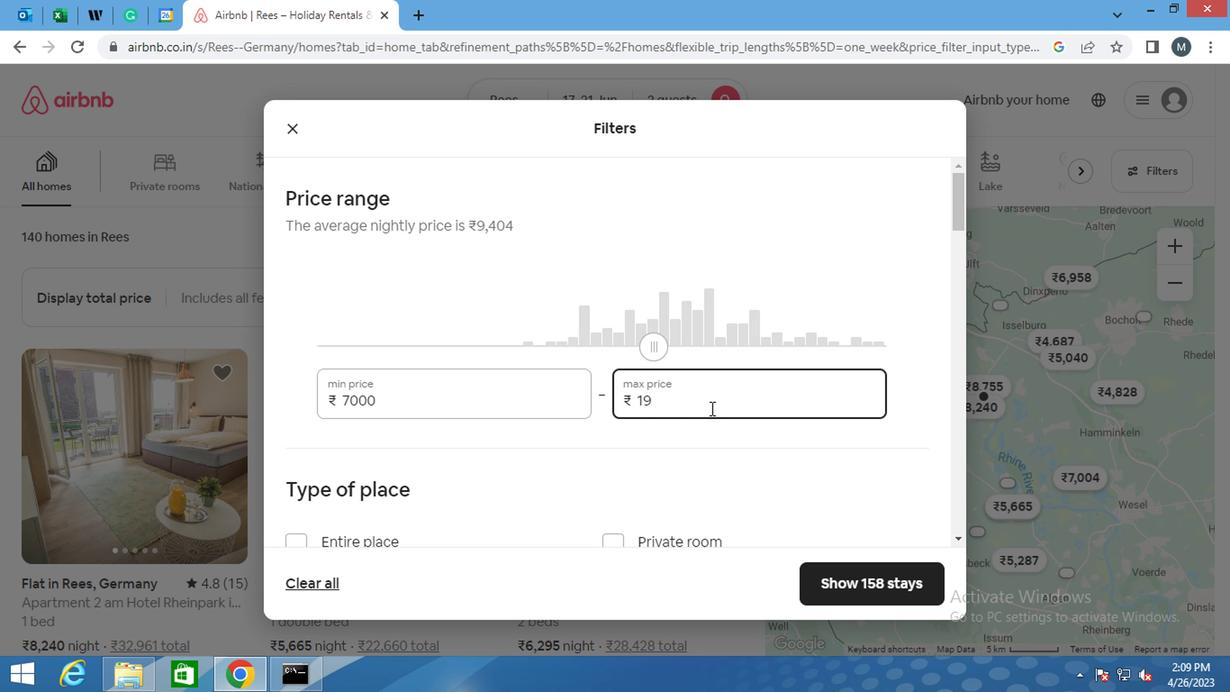 
Action: Mouse moved to (707, 410)
Screenshot: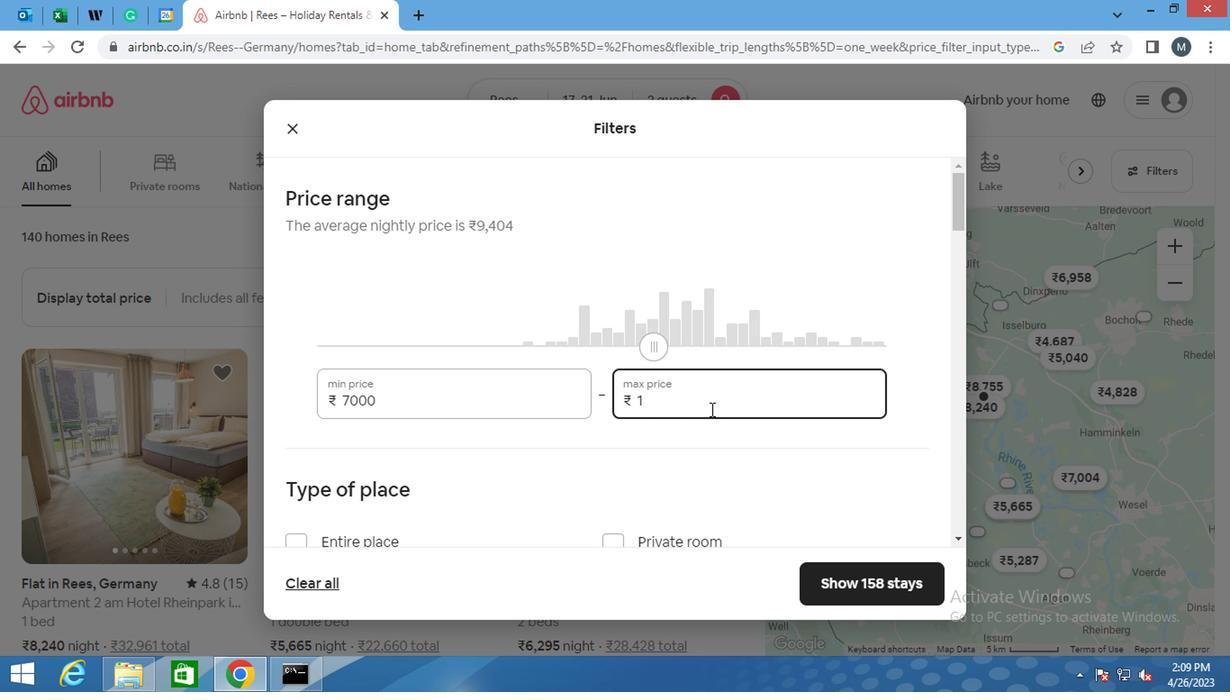 
Action: Key pressed 2
Screenshot: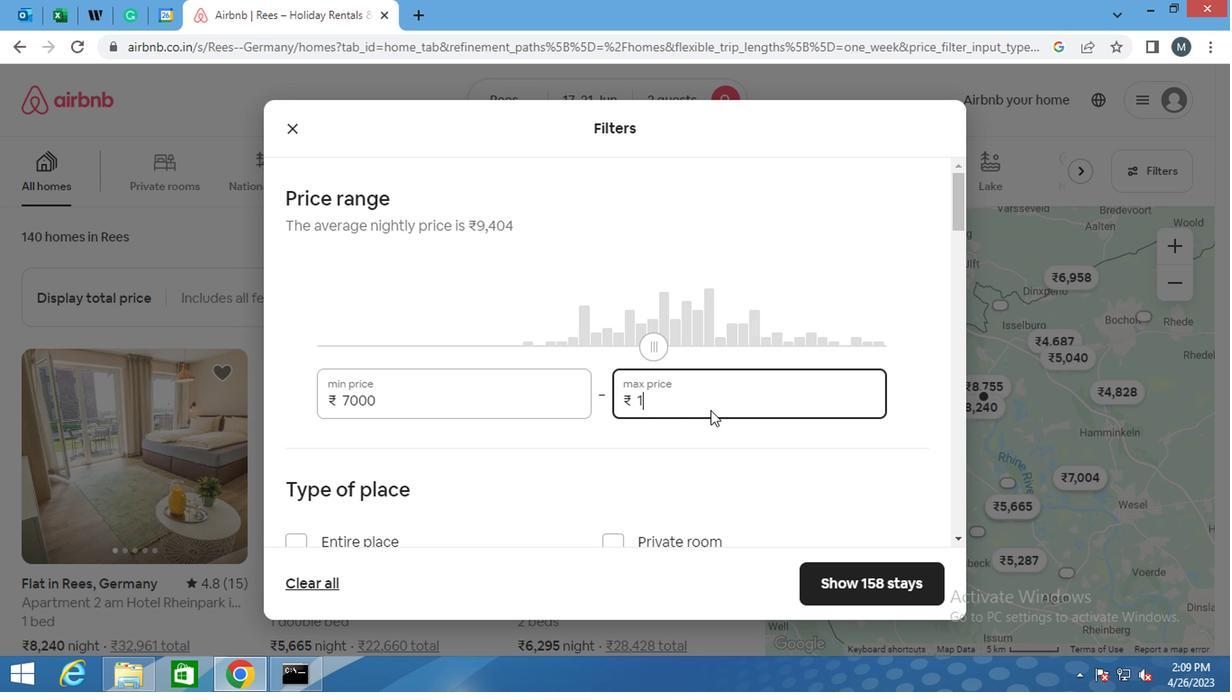 
Action: Mouse moved to (706, 410)
Screenshot: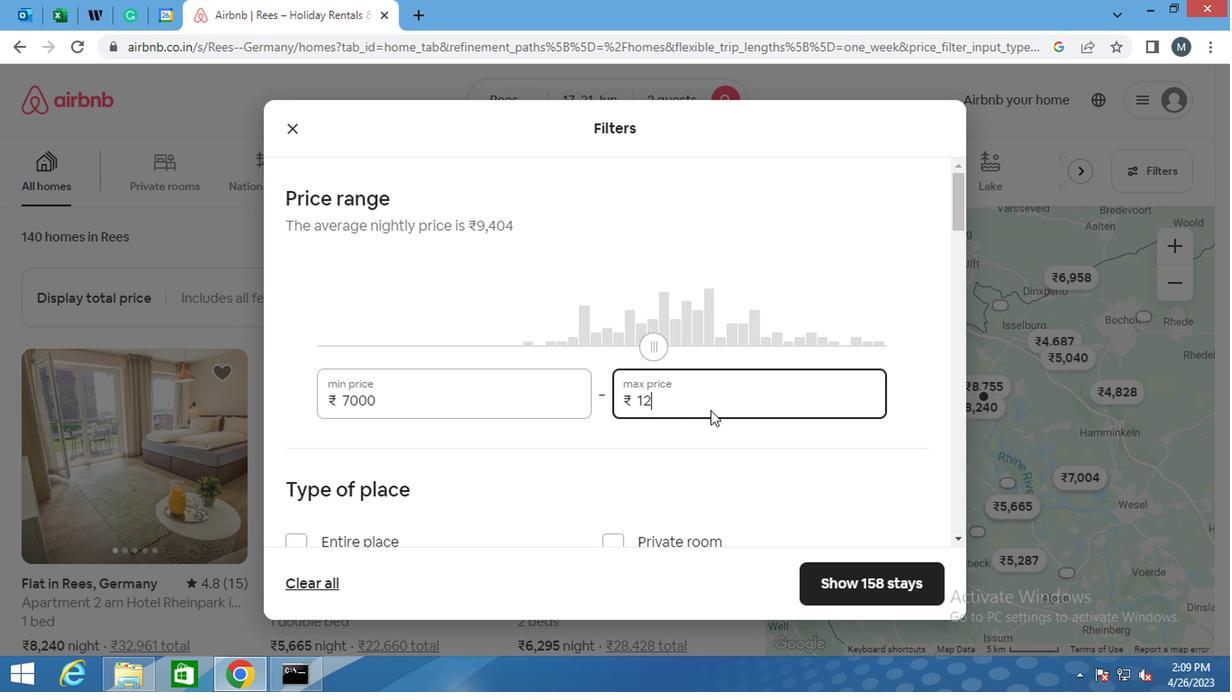 
Action: Key pressed 00
Screenshot: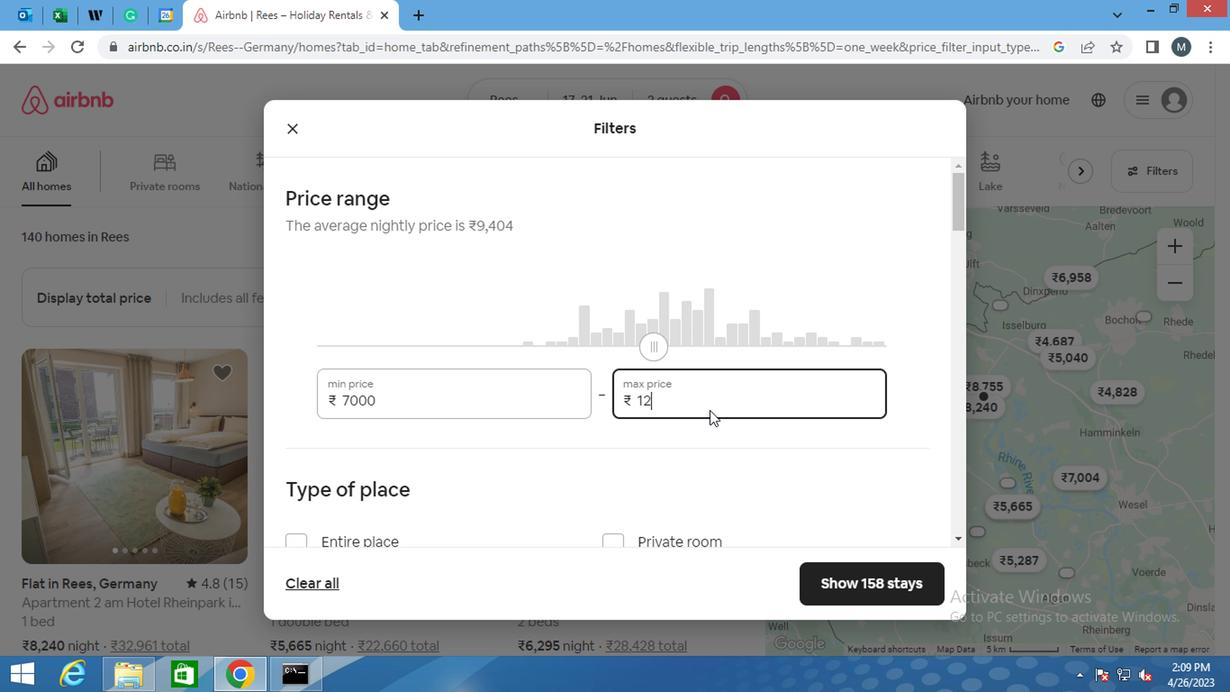 
Action: Mouse moved to (706, 411)
Screenshot: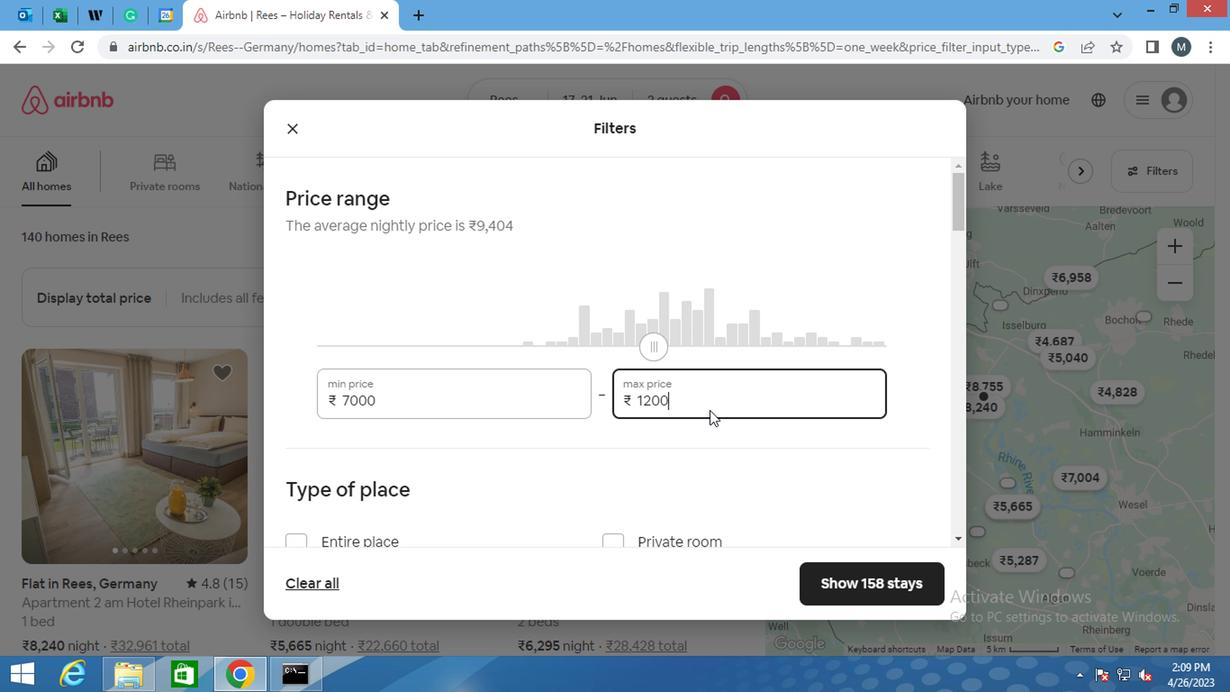 
Action: Key pressed 0
Screenshot: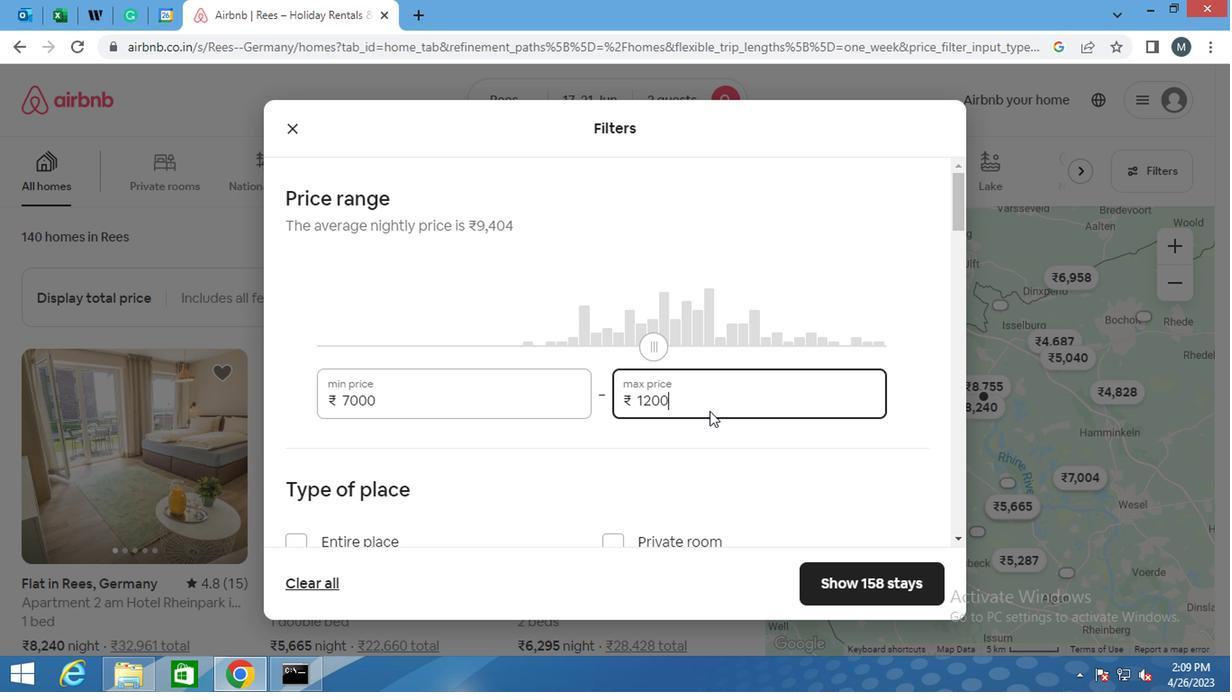 
Action: Mouse moved to (544, 391)
Screenshot: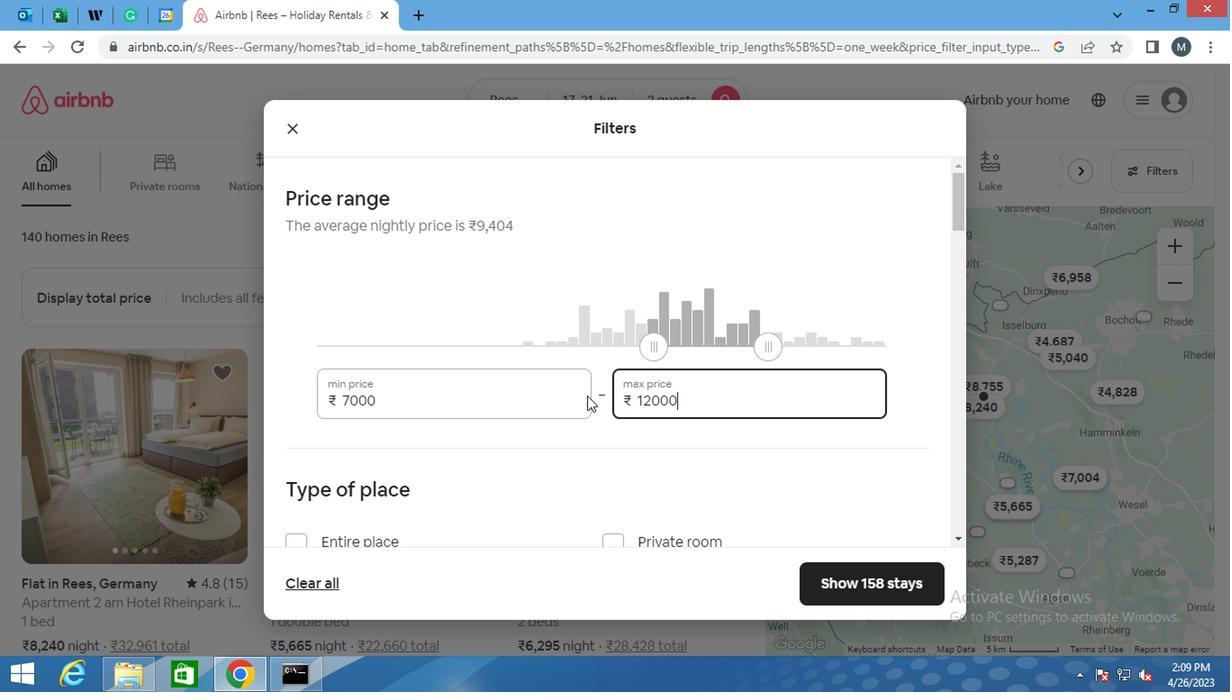 
Action: Mouse scrolled (544, 390) with delta (0, 0)
Screenshot: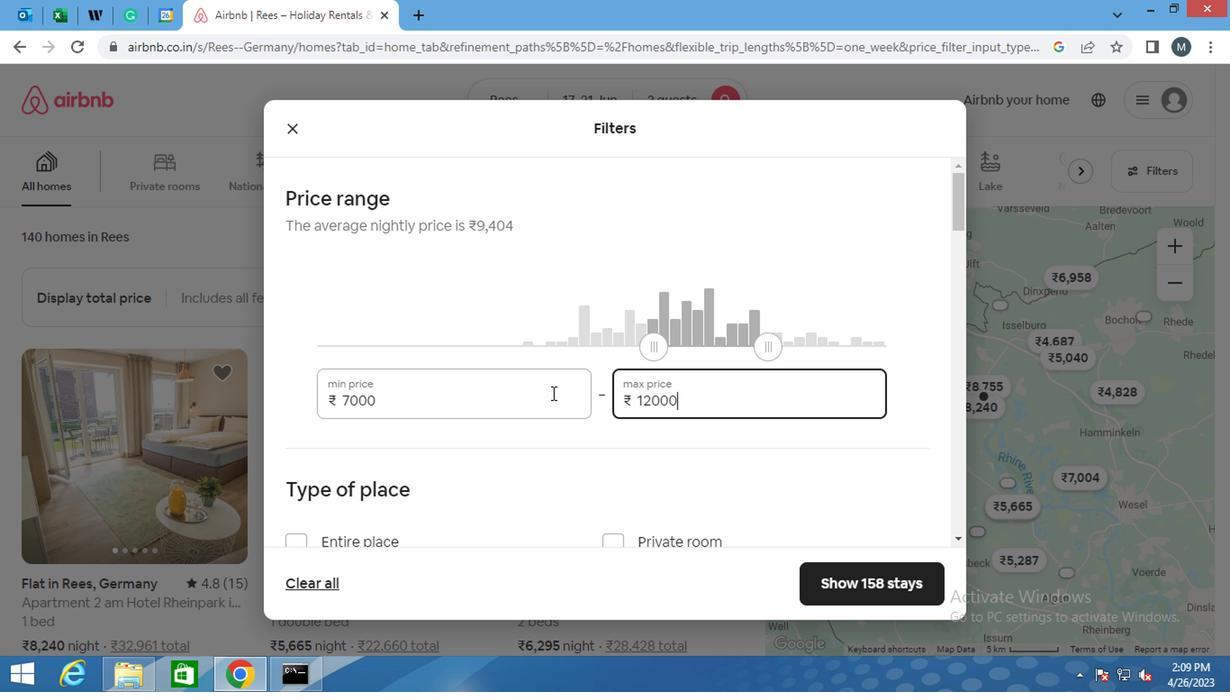 
Action: Mouse moved to (542, 391)
Screenshot: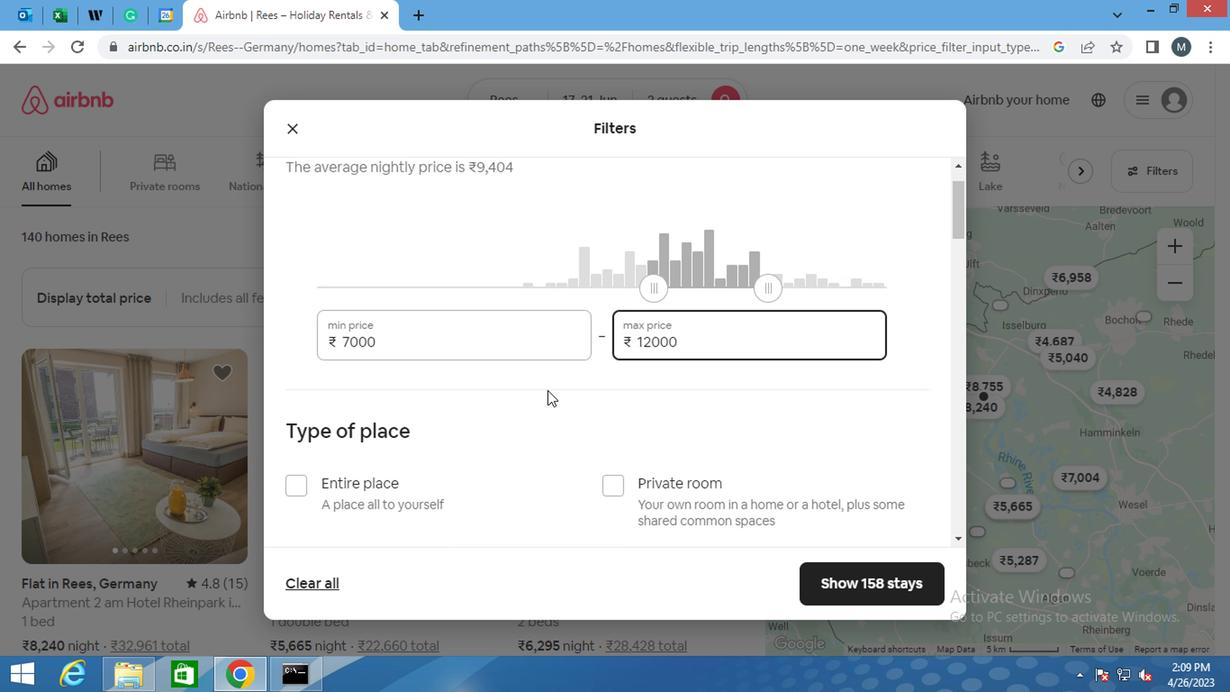 
Action: Mouse scrolled (542, 390) with delta (0, 0)
Screenshot: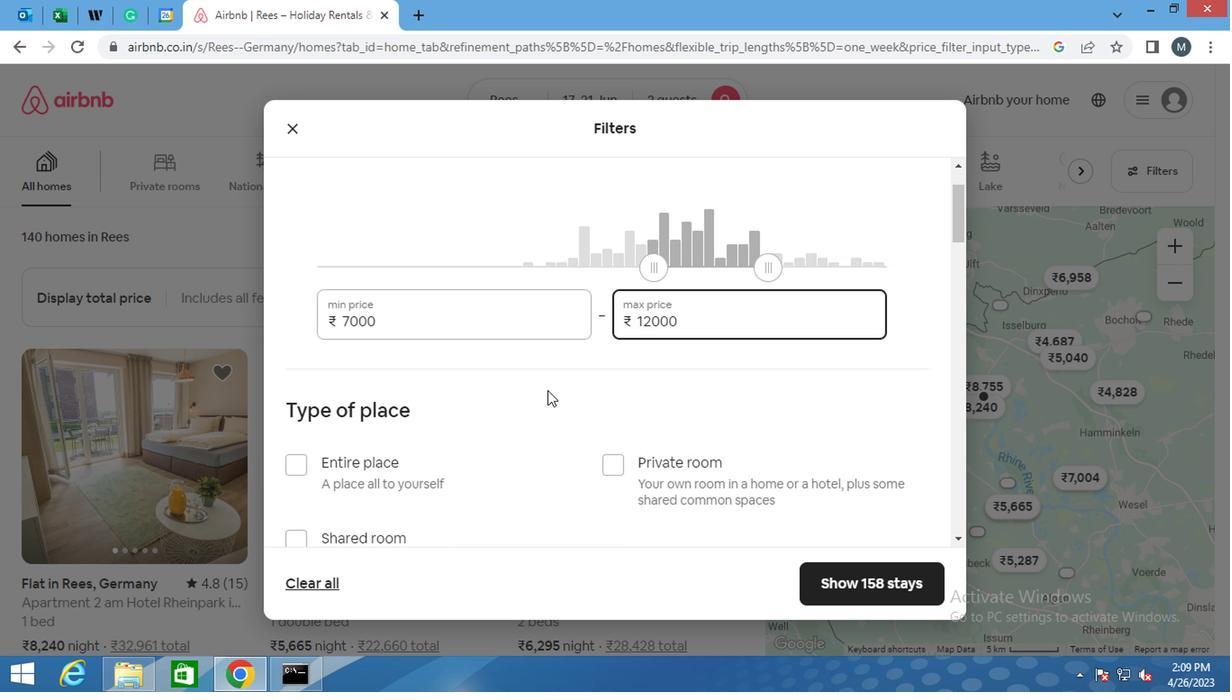 
Action: Mouse moved to (615, 361)
Screenshot: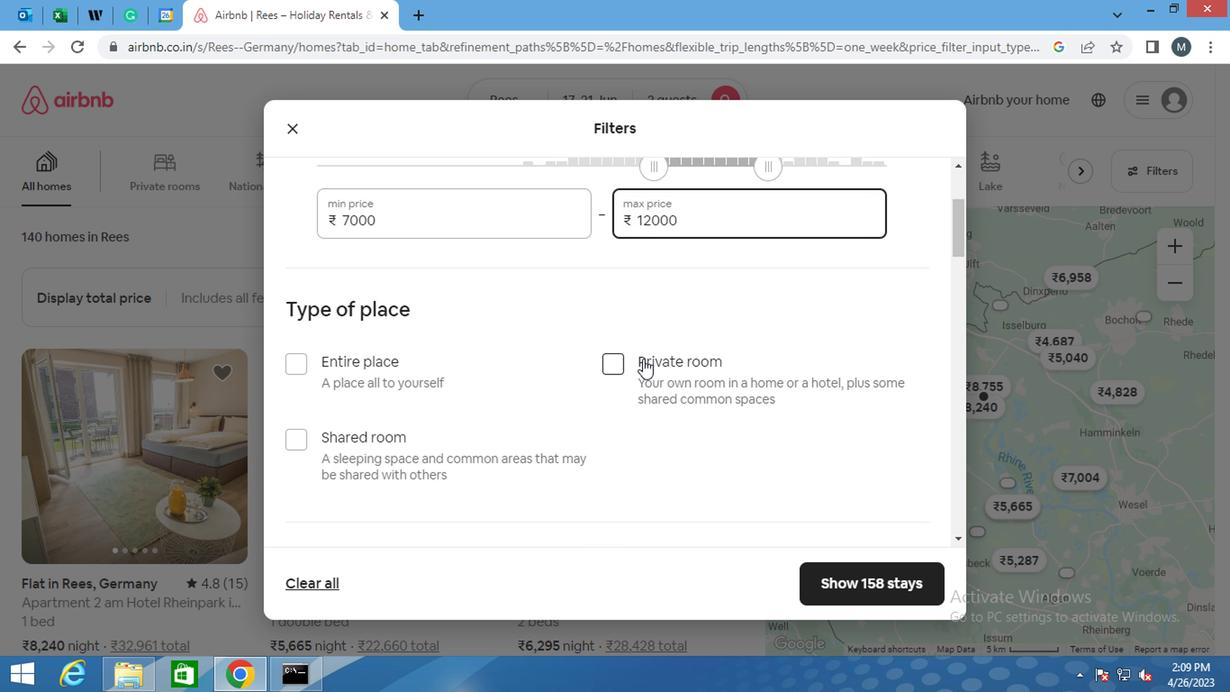 
Action: Mouse pressed left at (615, 361)
Screenshot: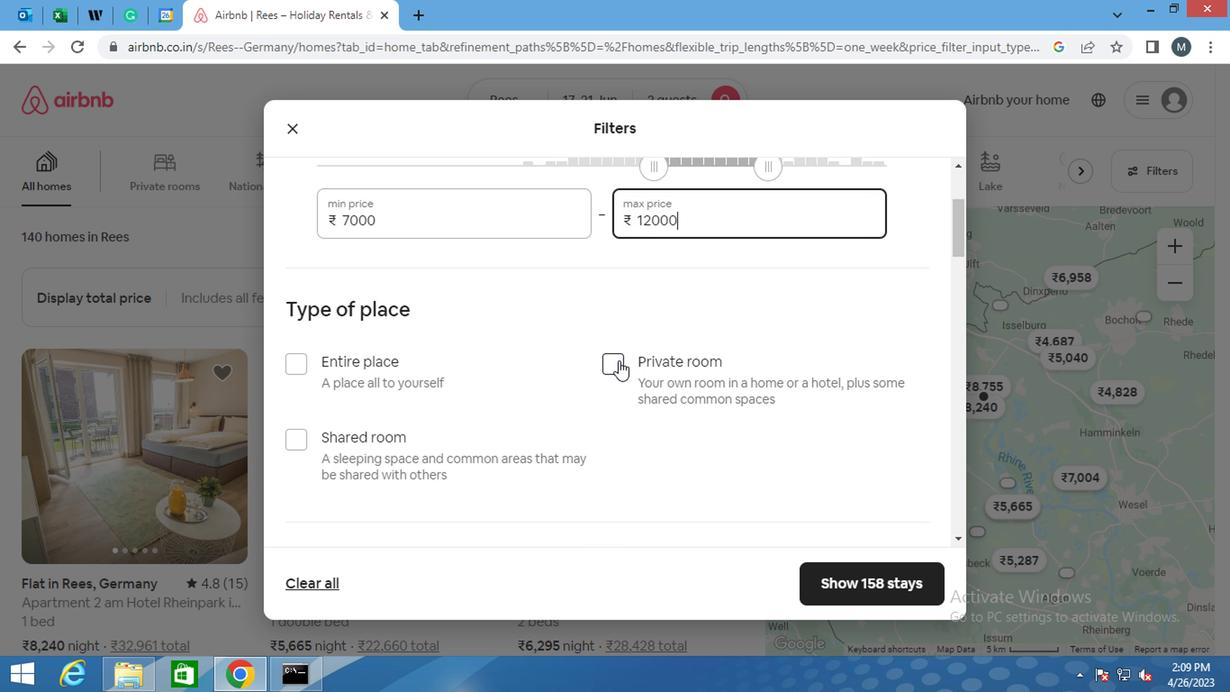 
Action: Mouse moved to (424, 358)
Screenshot: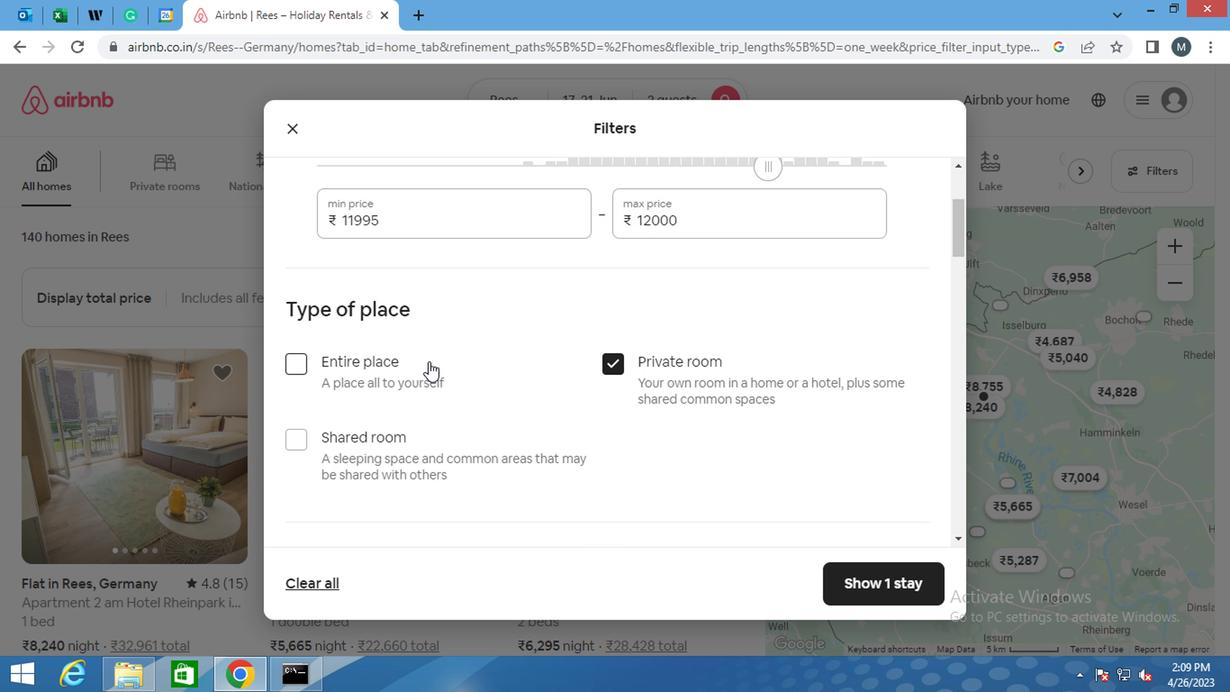 
Action: Mouse scrolled (424, 358) with delta (0, 0)
Screenshot: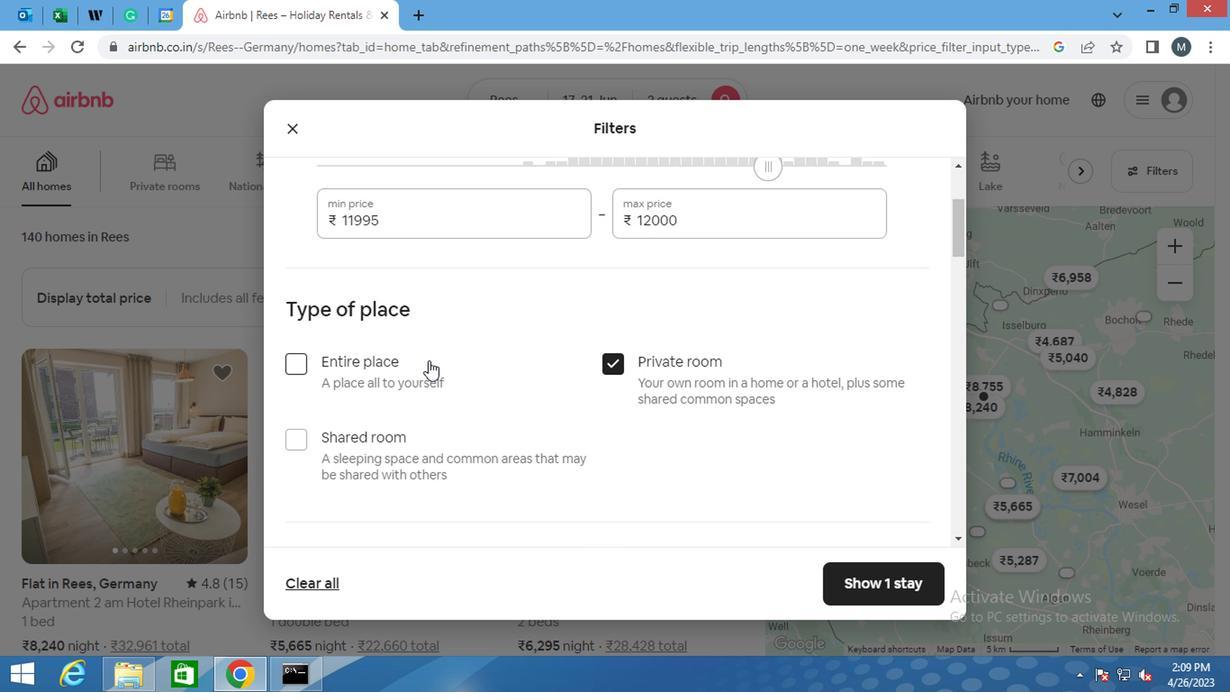 
Action: Mouse scrolled (424, 358) with delta (0, 0)
Screenshot: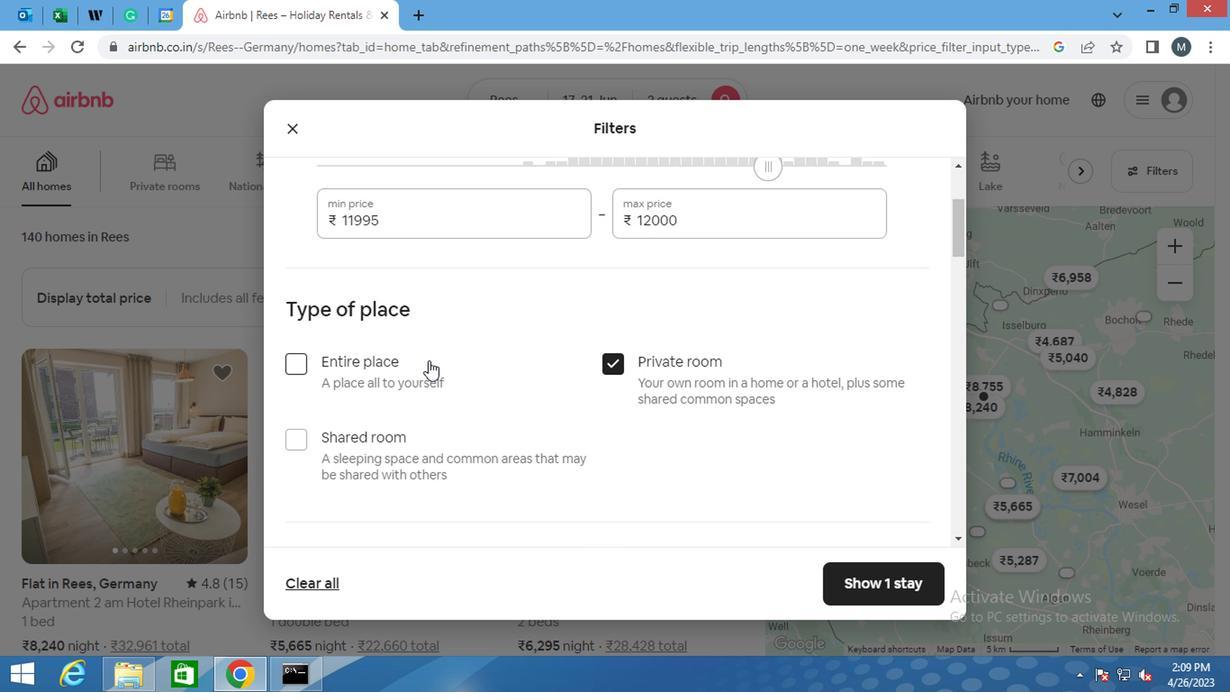 
Action: Mouse scrolled (424, 358) with delta (0, 0)
Screenshot: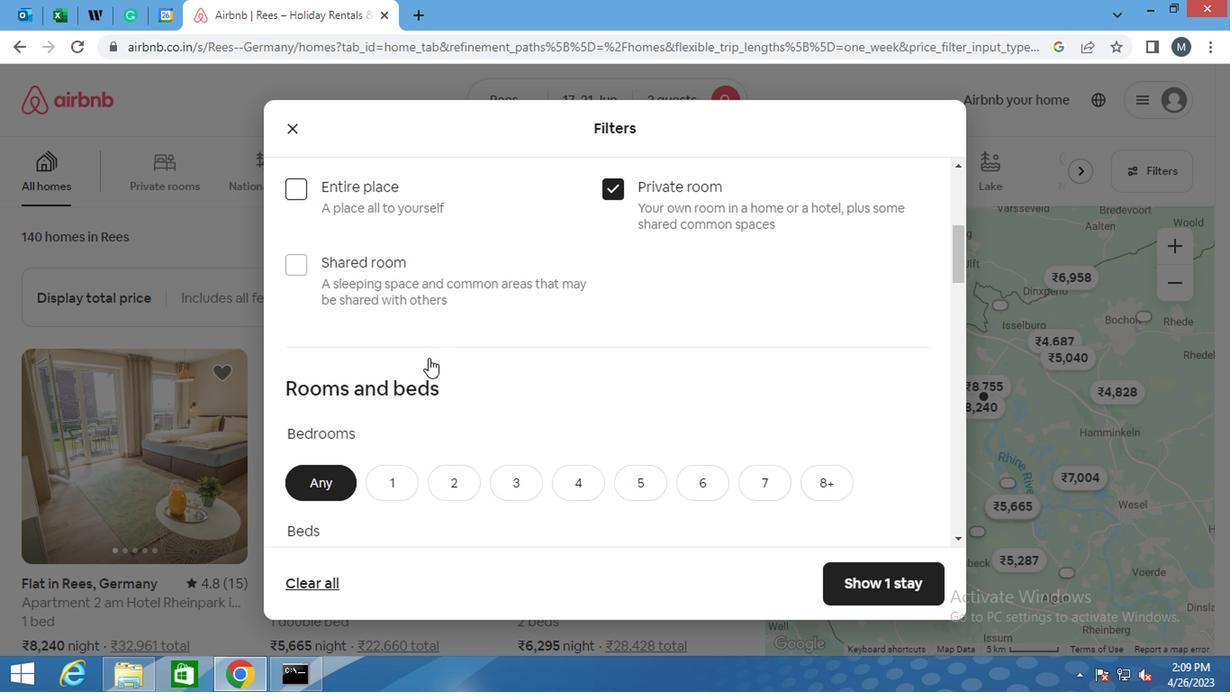 
Action: Mouse moved to (401, 387)
Screenshot: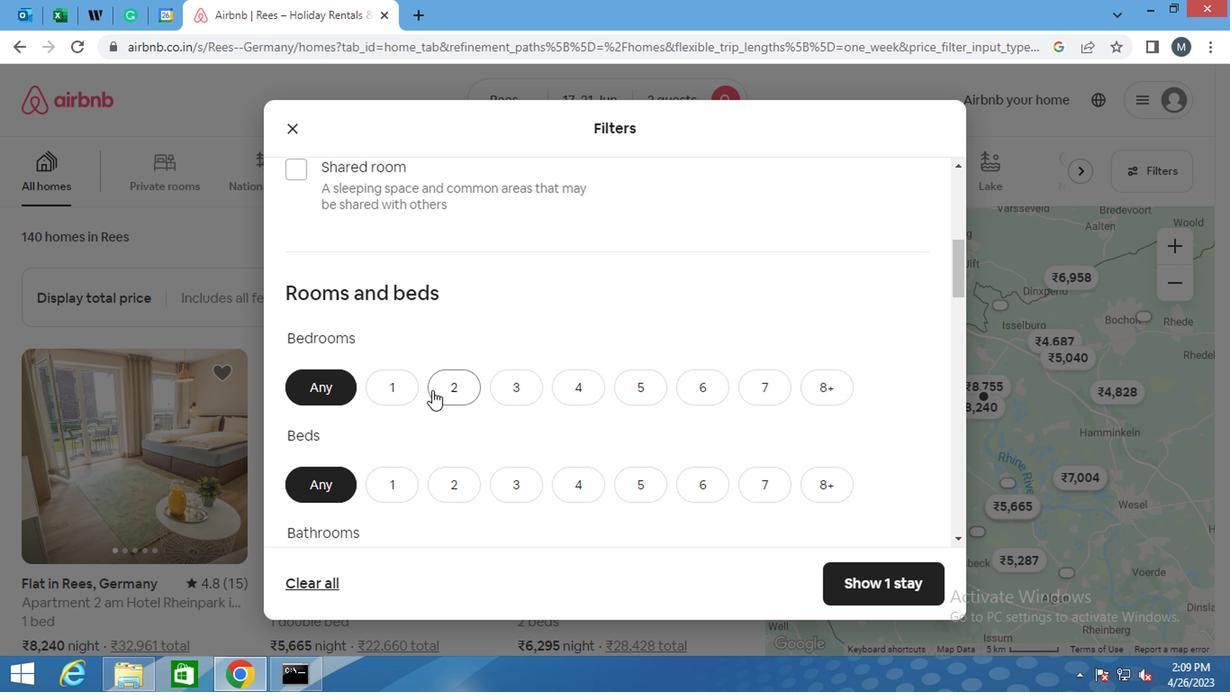 
Action: Mouse pressed left at (401, 387)
Screenshot: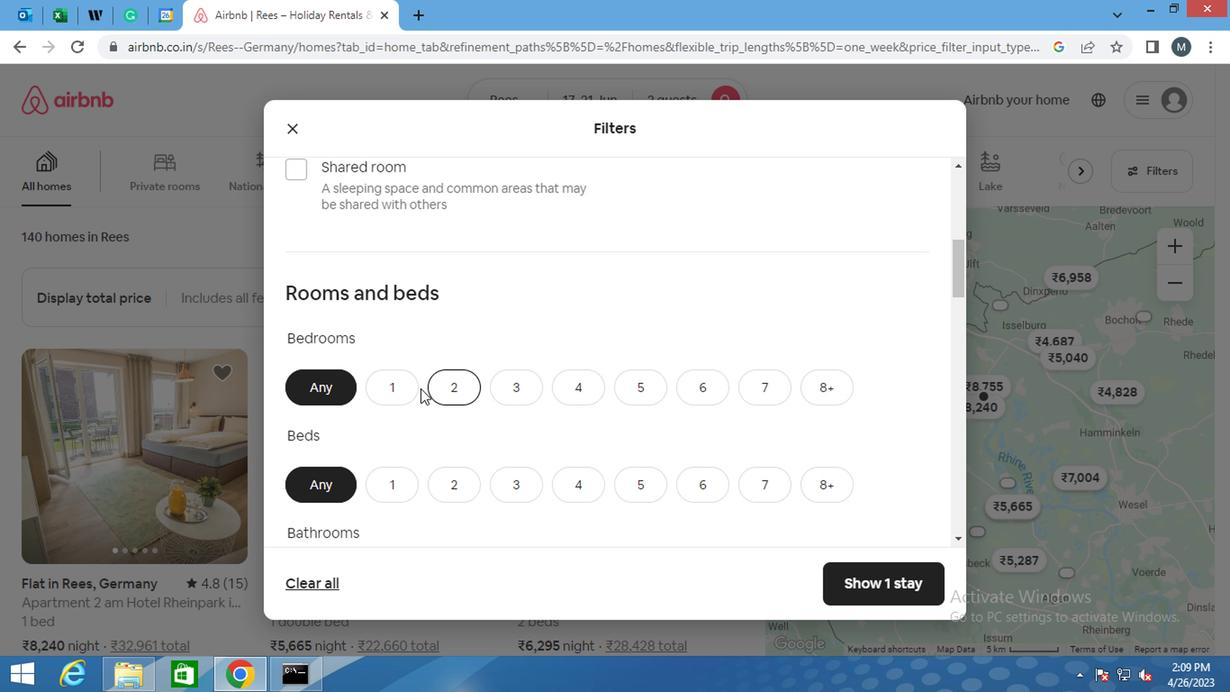 
Action: Mouse moved to (376, 386)
Screenshot: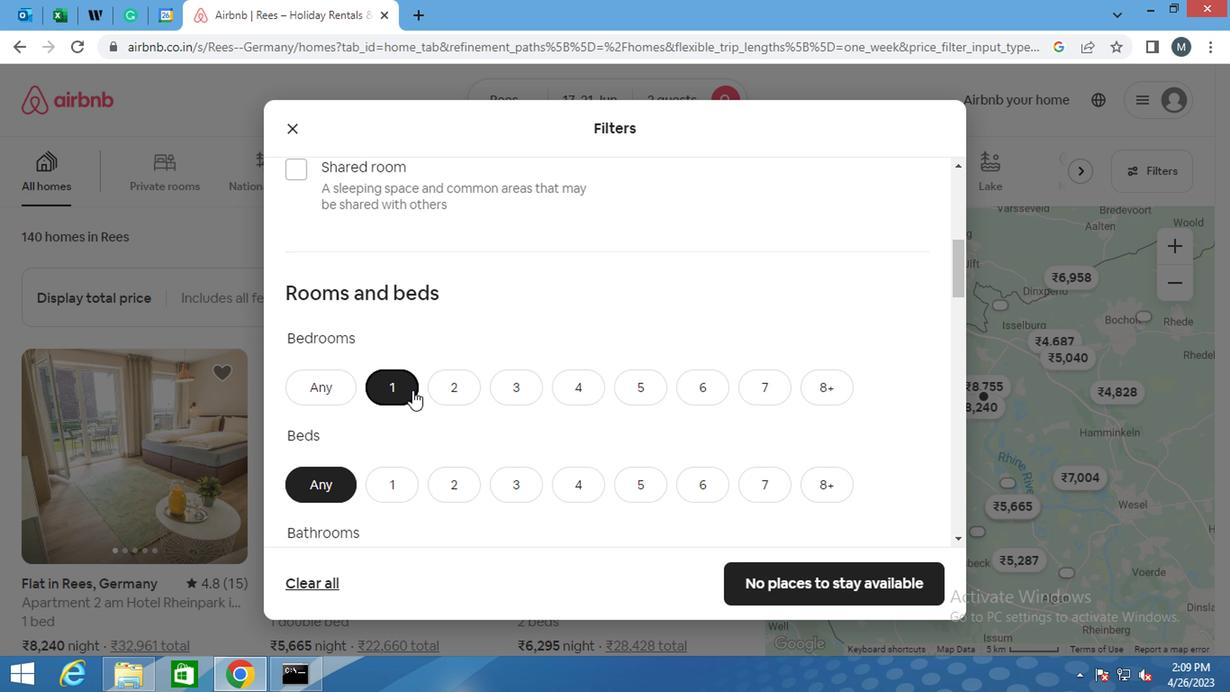 
Action: Mouse scrolled (376, 385) with delta (0, 0)
Screenshot: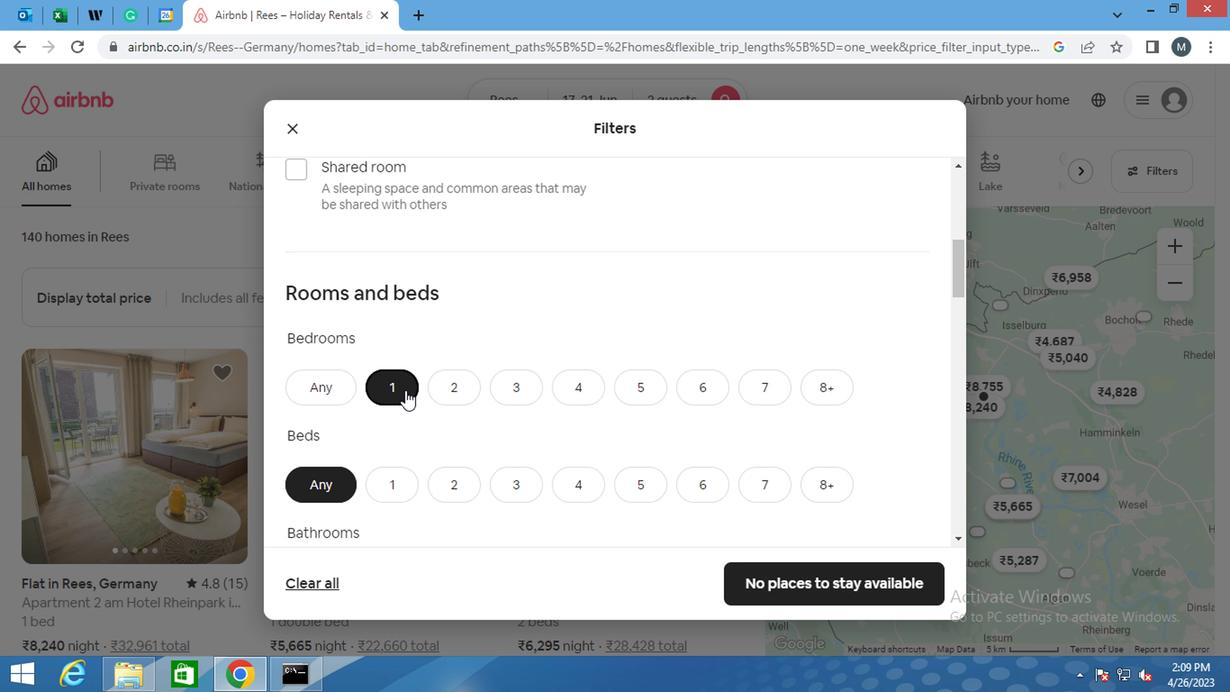 
Action: Mouse moved to (444, 405)
Screenshot: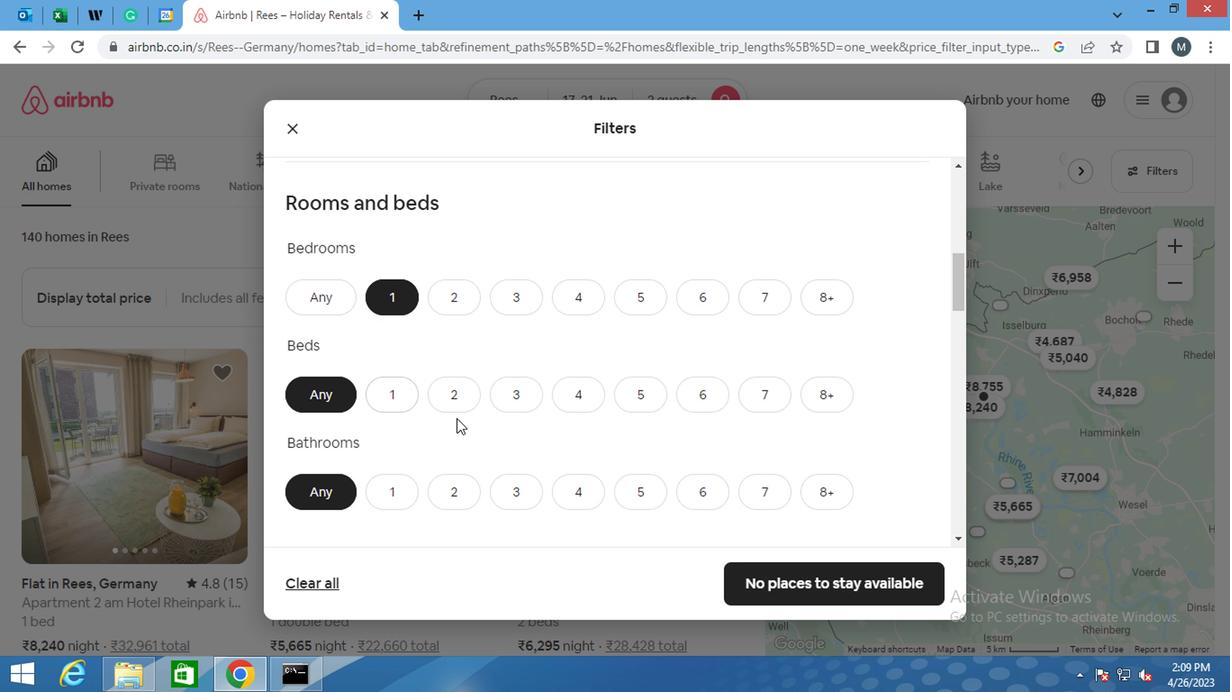 
Action: Mouse pressed left at (444, 405)
Screenshot: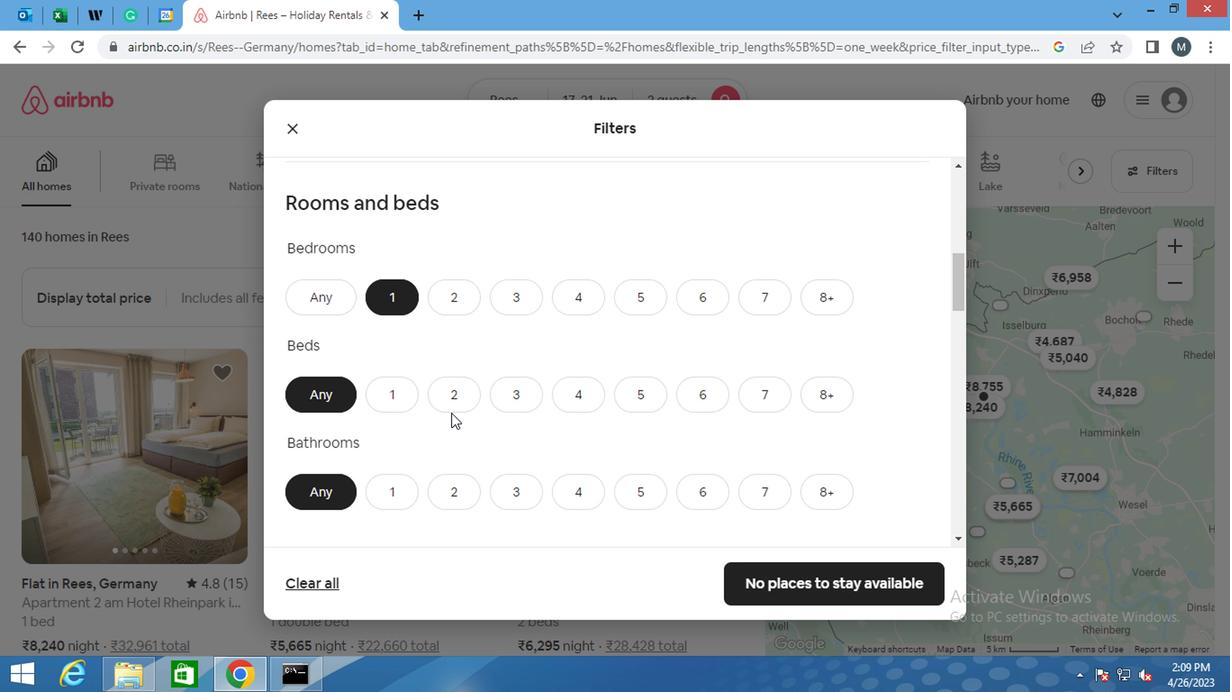 
Action: Mouse moved to (400, 483)
Screenshot: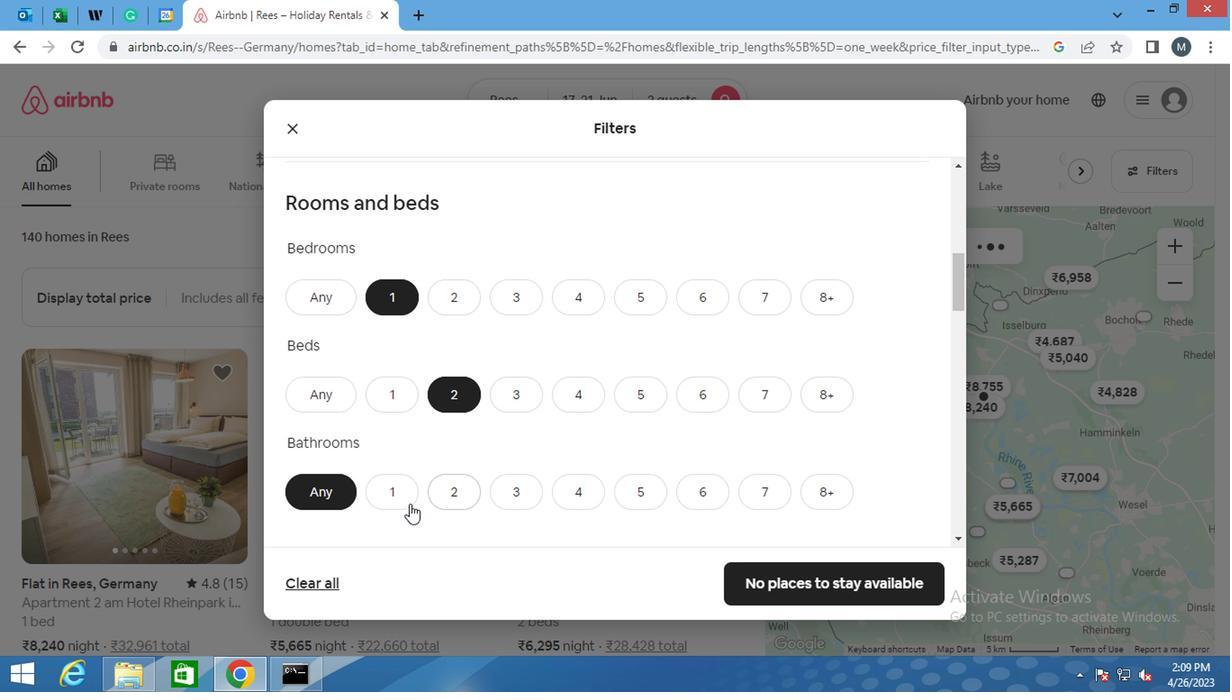 
Action: Mouse pressed left at (400, 483)
Screenshot: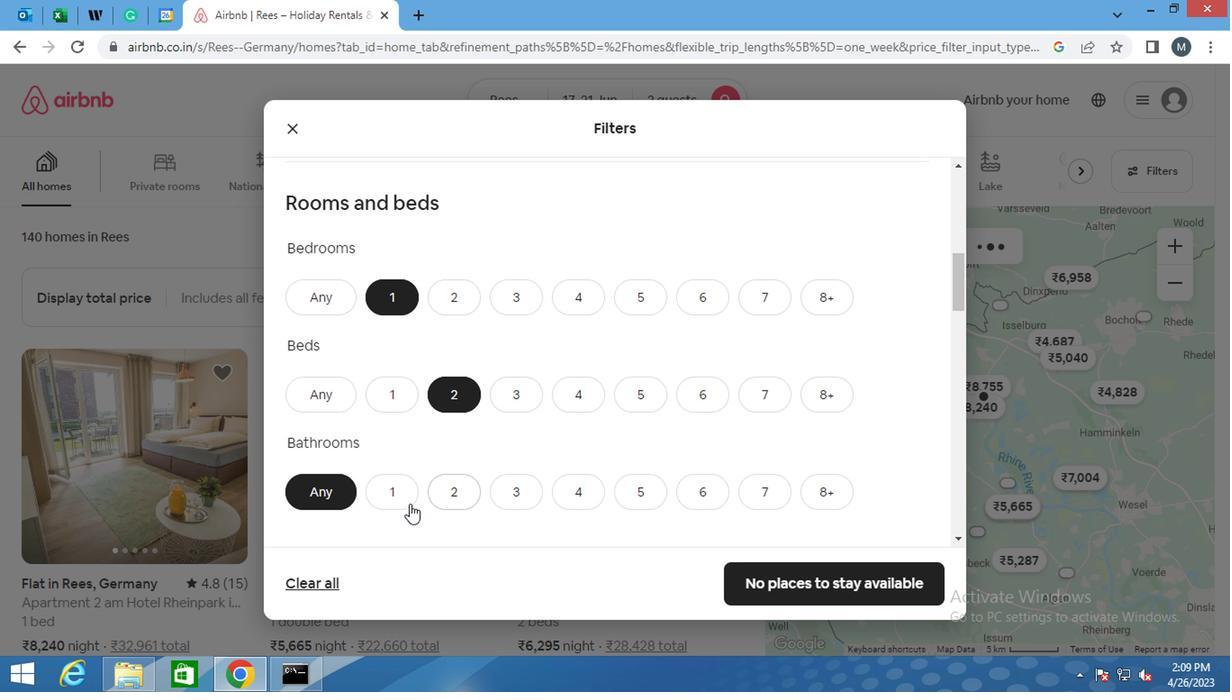 
Action: Mouse moved to (413, 404)
Screenshot: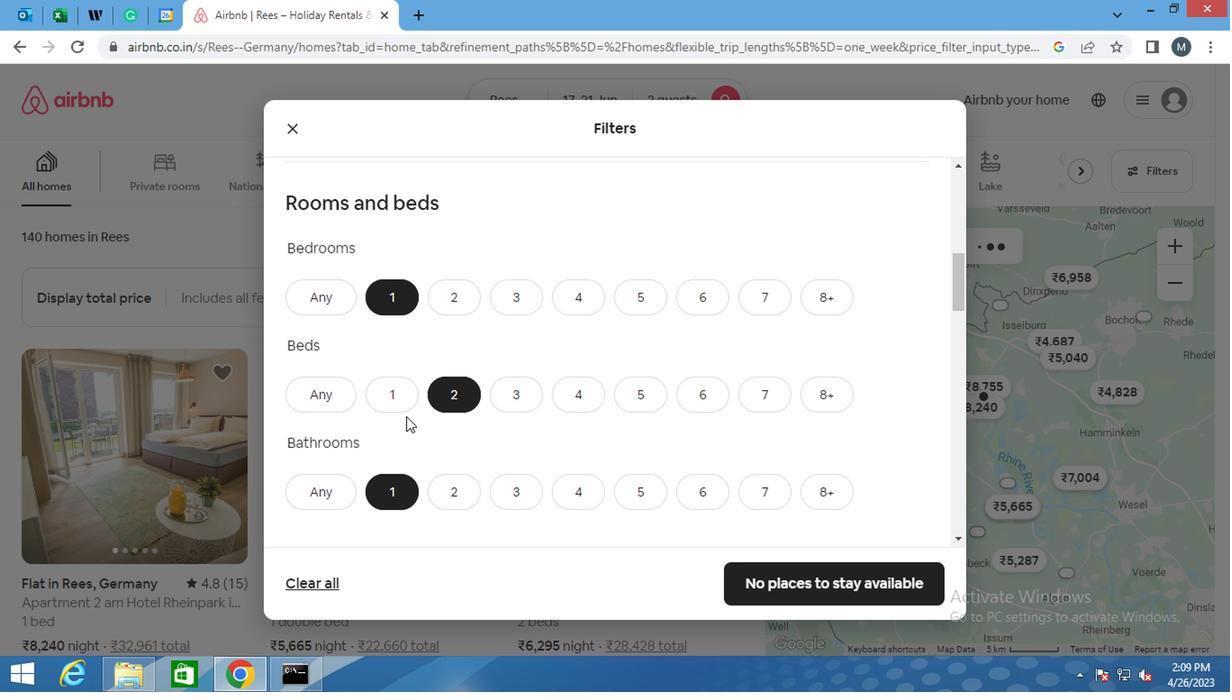 
Action: Mouse scrolled (413, 403) with delta (0, 0)
Screenshot: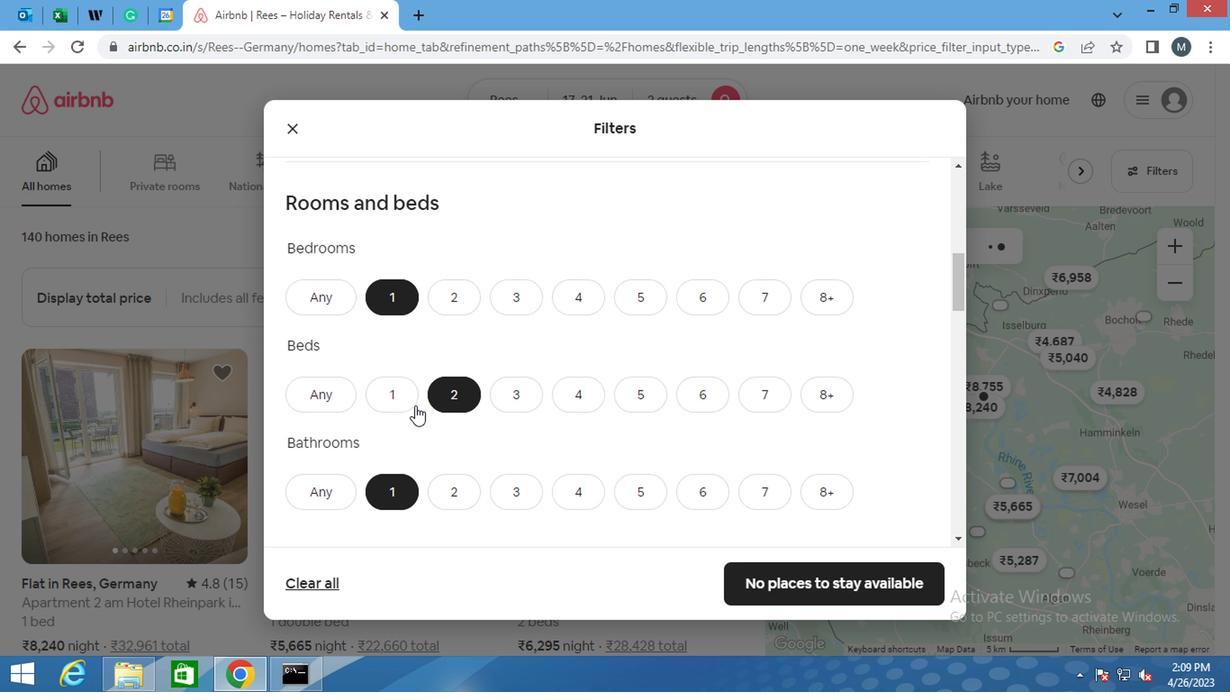 
Action: Mouse moved to (413, 404)
Screenshot: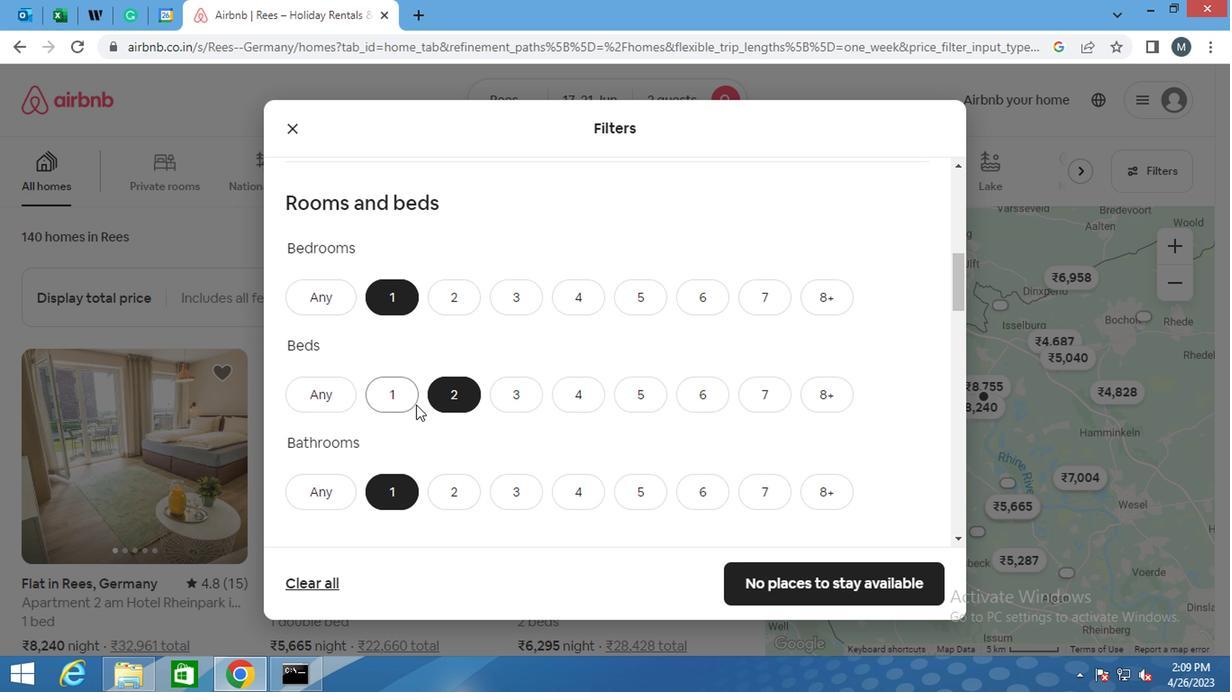 
Action: Mouse scrolled (413, 403) with delta (0, 0)
Screenshot: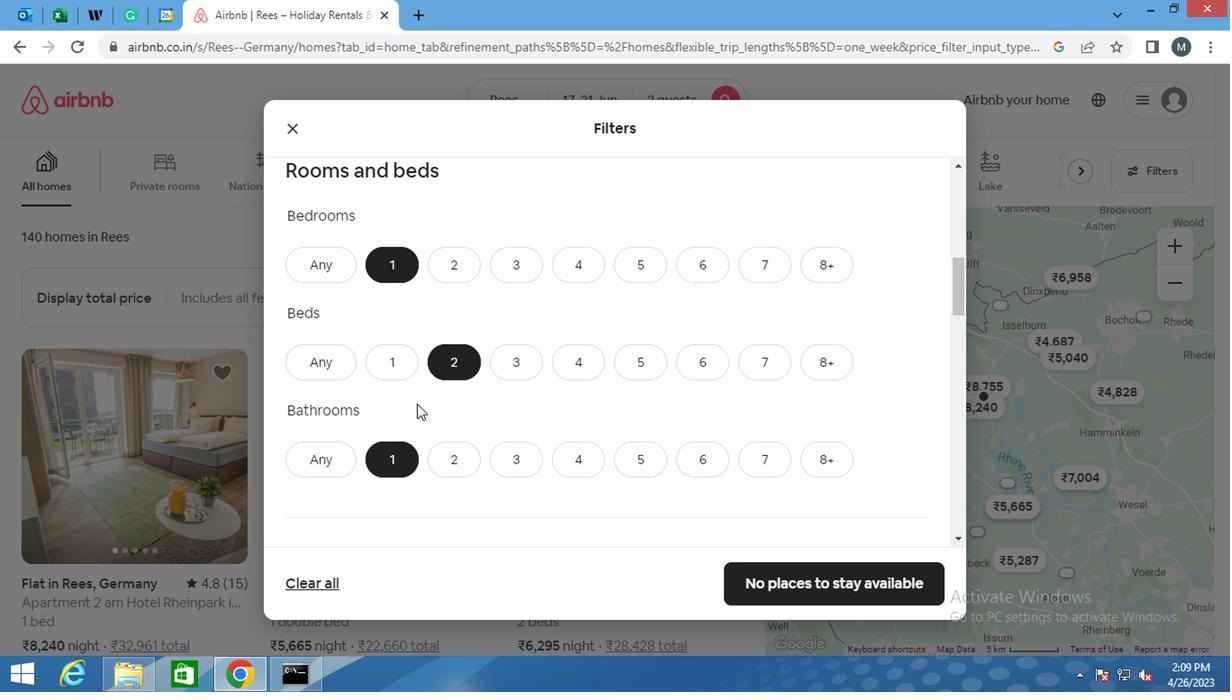 
Action: Mouse moved to (414, 404)
Screenshot: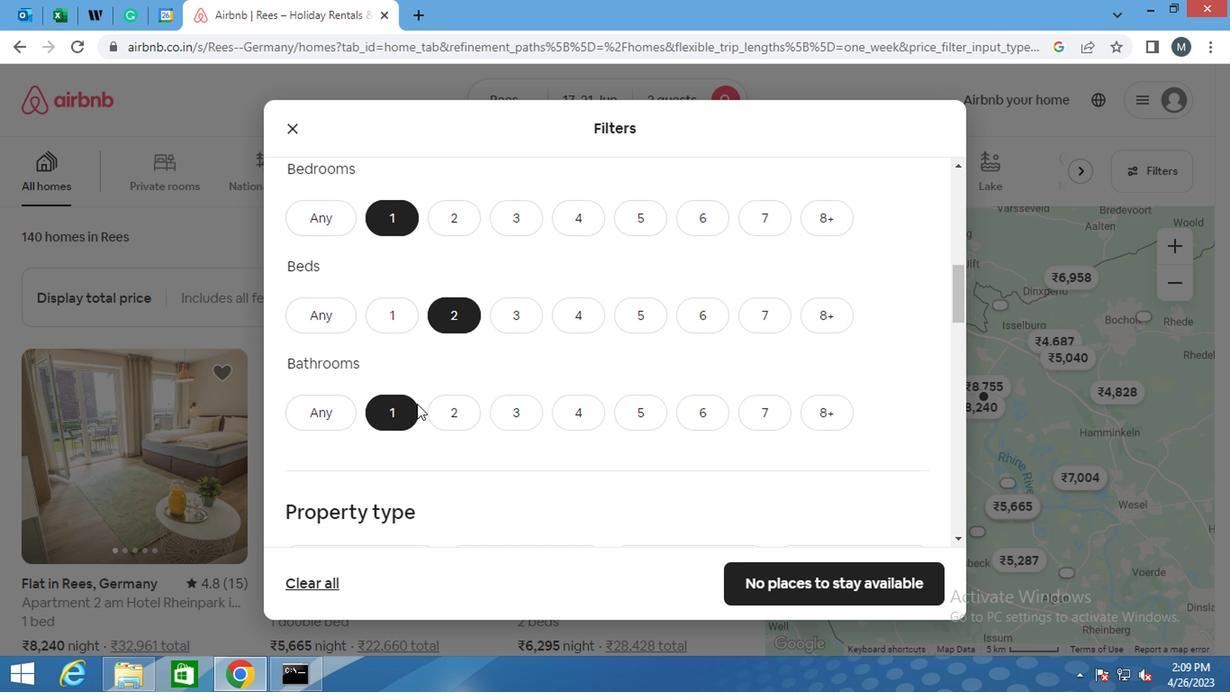 
Action: Mouse scrolled (414, 403) with delta (0, 0)
Screenshot: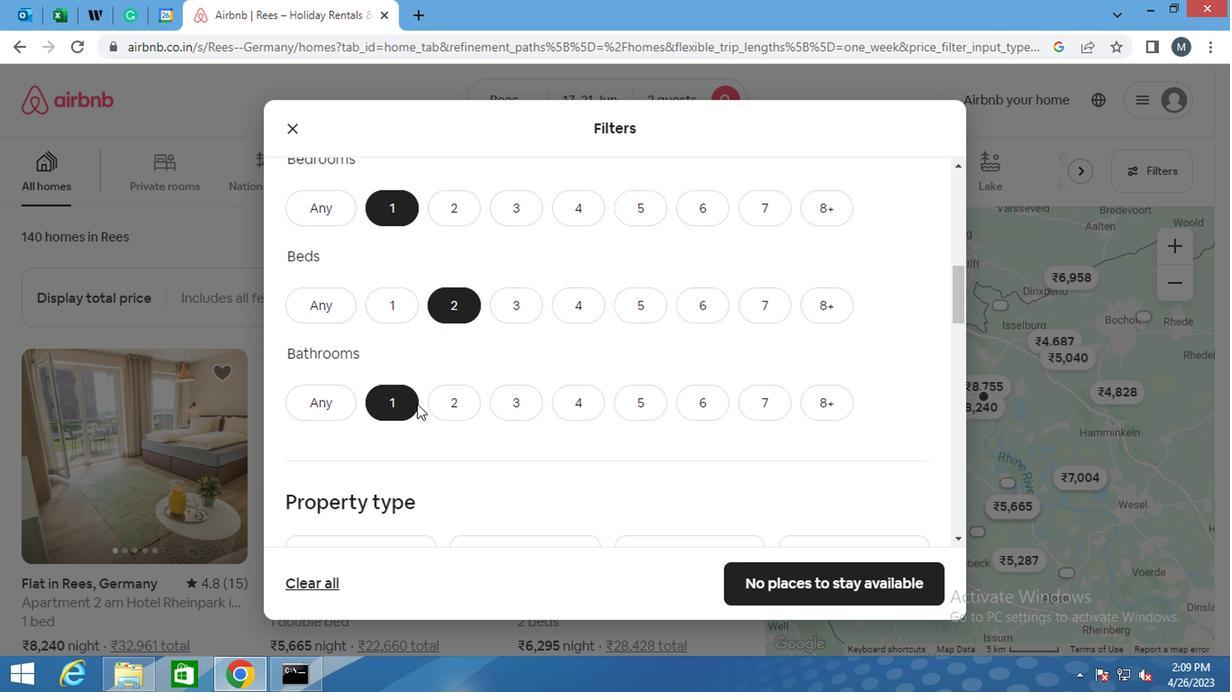 
Action: Mouse moved to (414, 410)
Screenshot: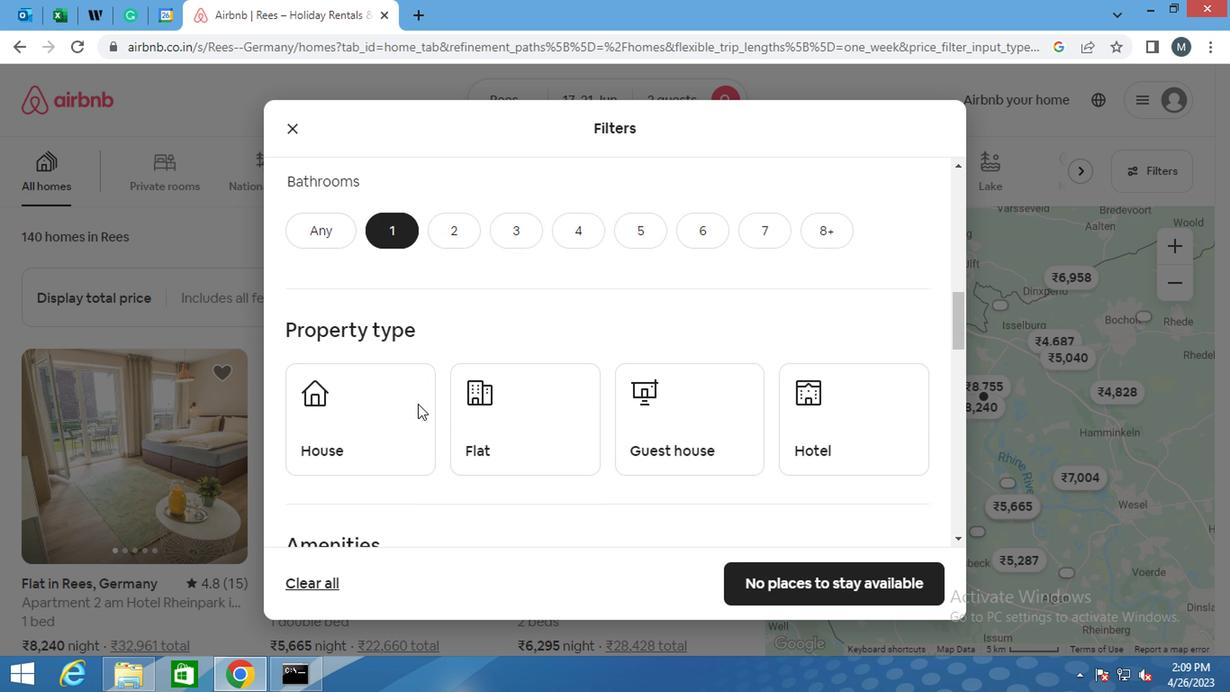 
Action: Mouse scrolled (414, 408) with delta (0, -1)
Screenshot: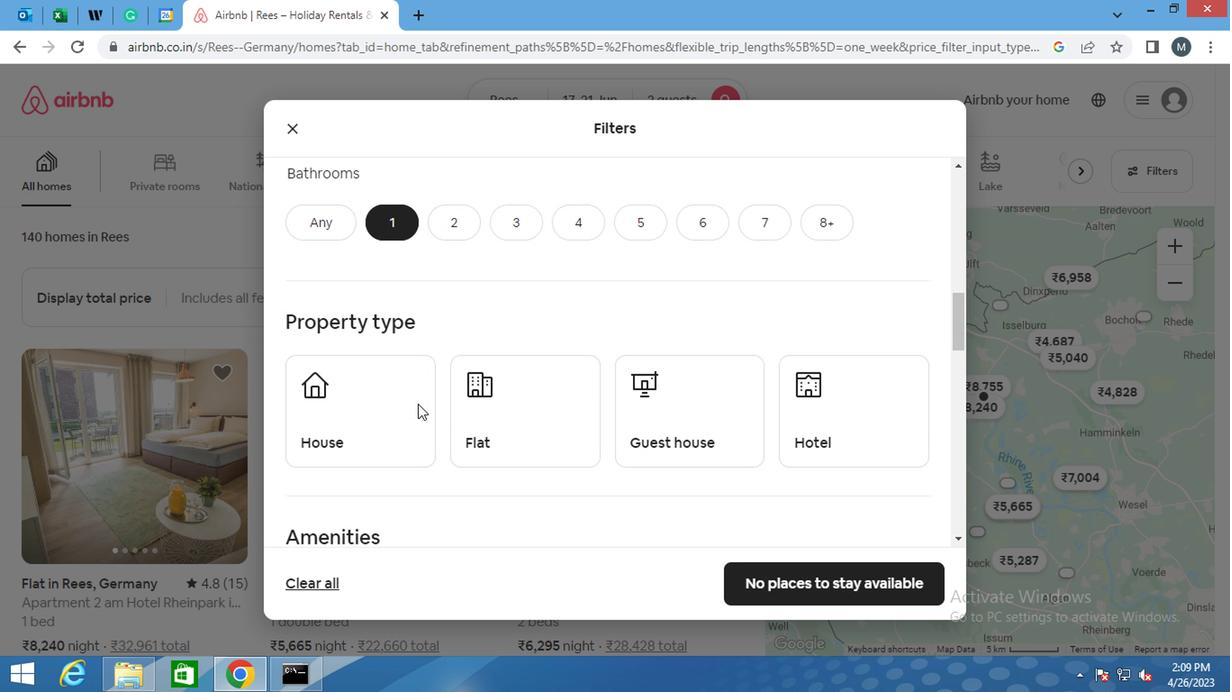 
Action: Mouse moved to (411, 415)
Screenshot: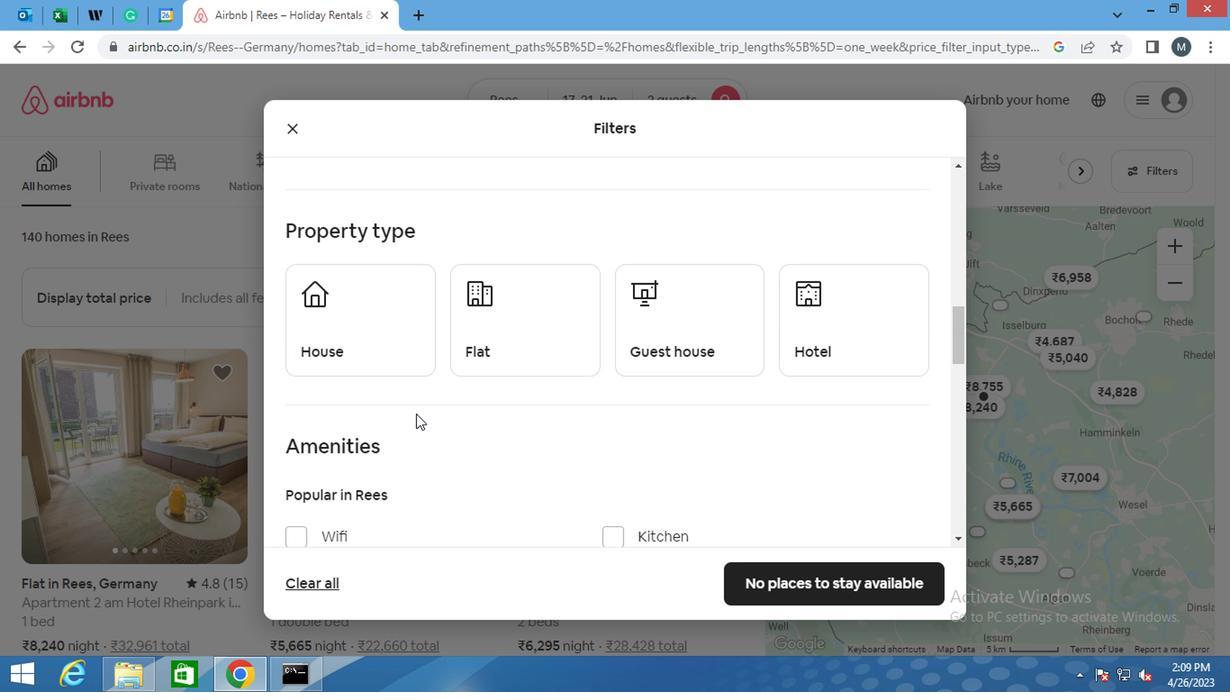 
Action: Mouse scrolled (411, 414) with delta (0, 0)
Screenshot: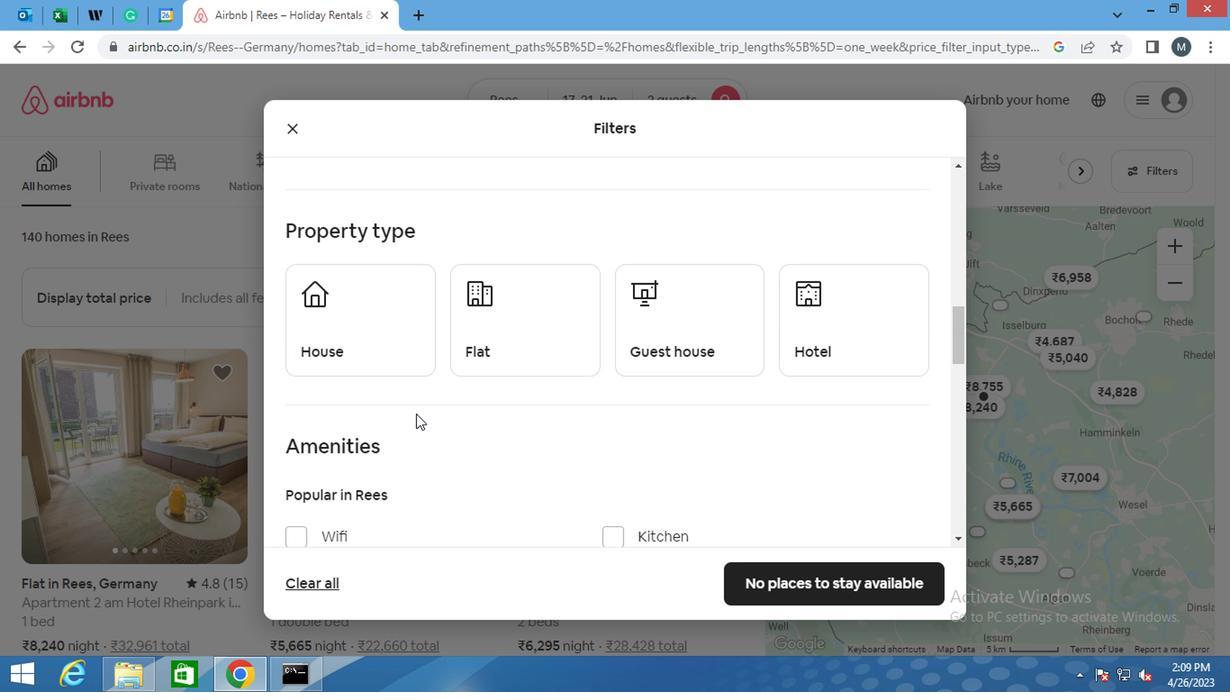 
Action: Mouse moved to (400, 243)
Screenshot: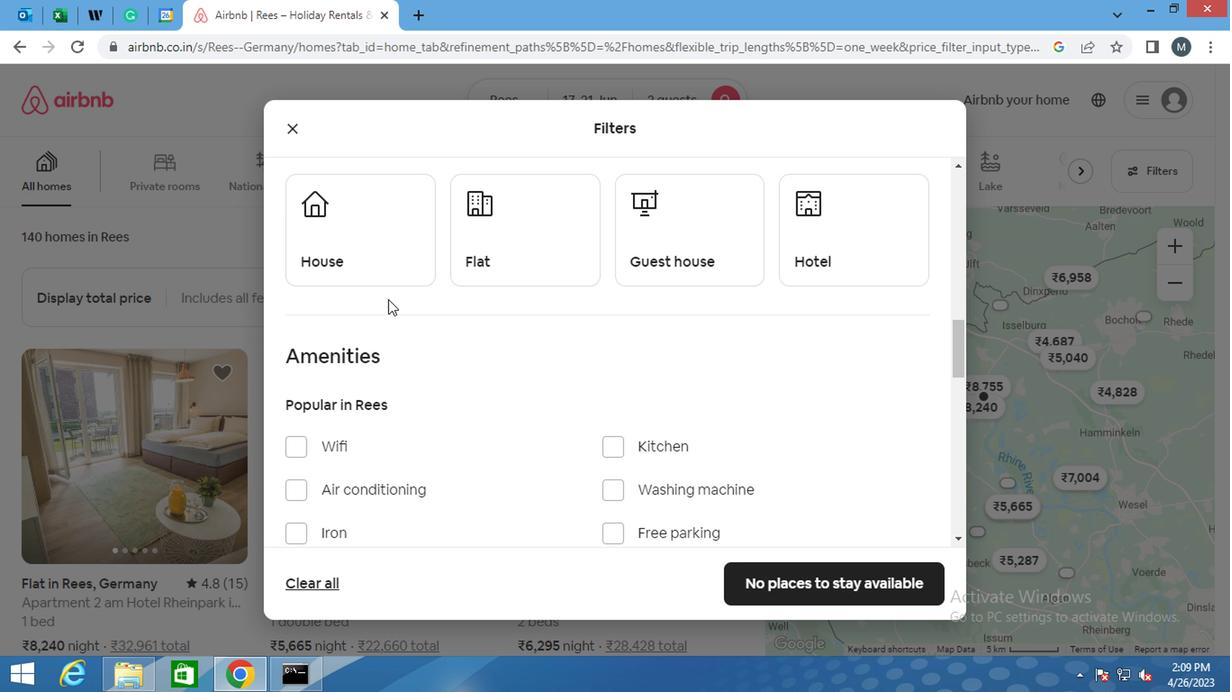 
Action: Mouse pressed left at (400, 243)
Screenshot: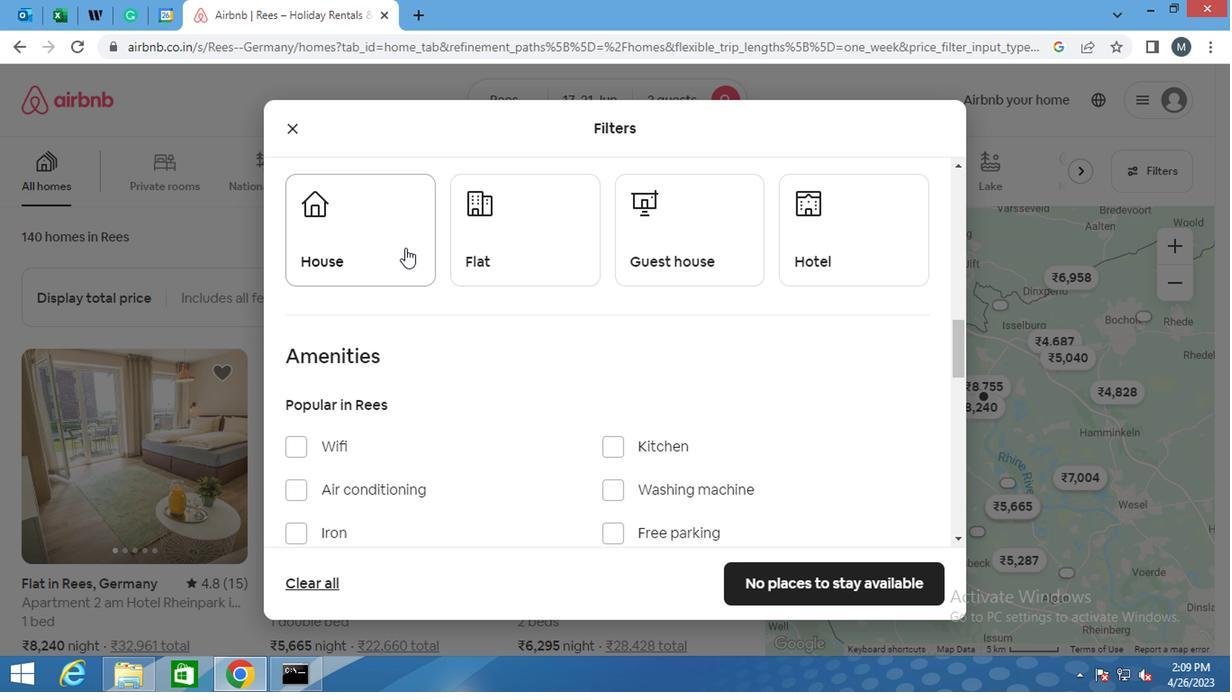 
Action: Mouse moved to (514, 238)
Screenshot: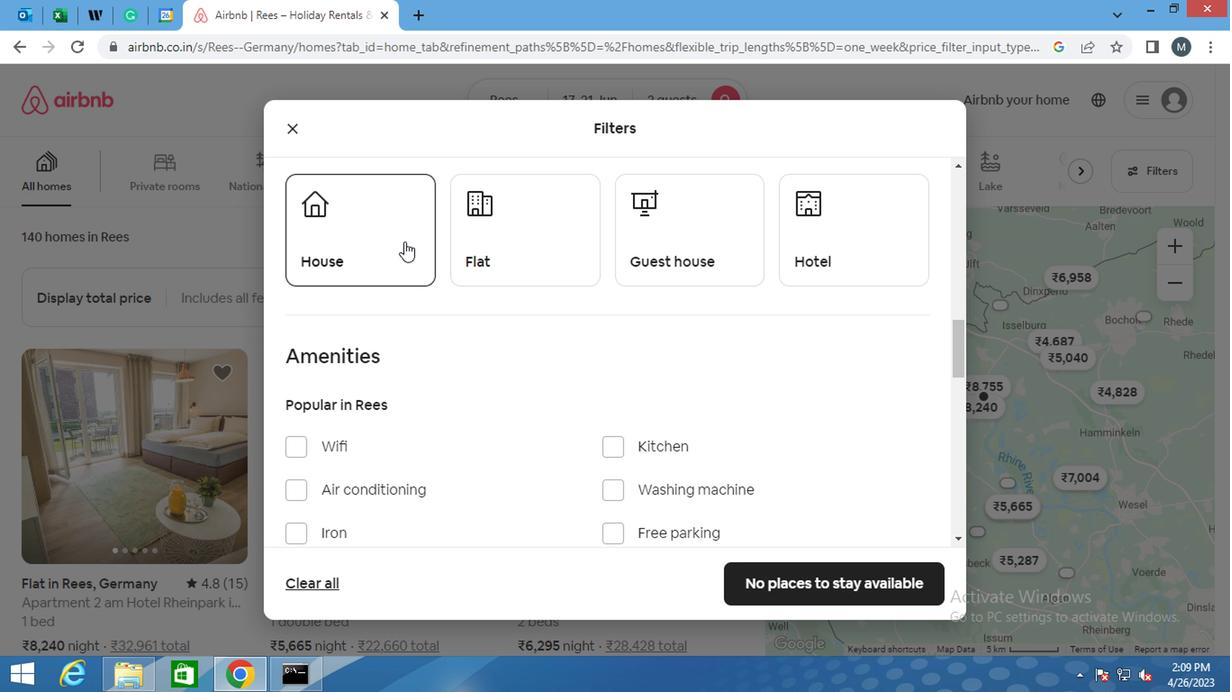 
Action: Mouse pressed left at (514, 238)
Screenshot: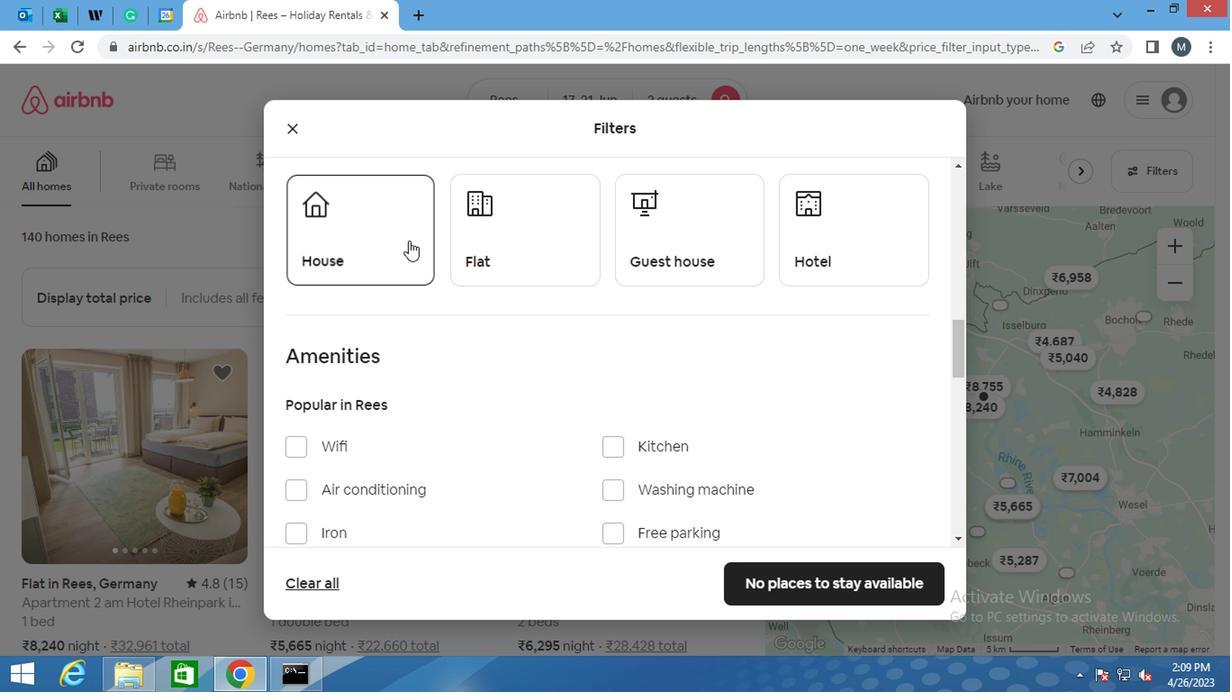 
Action: Mouse moved to (619, 237)
Screenshot: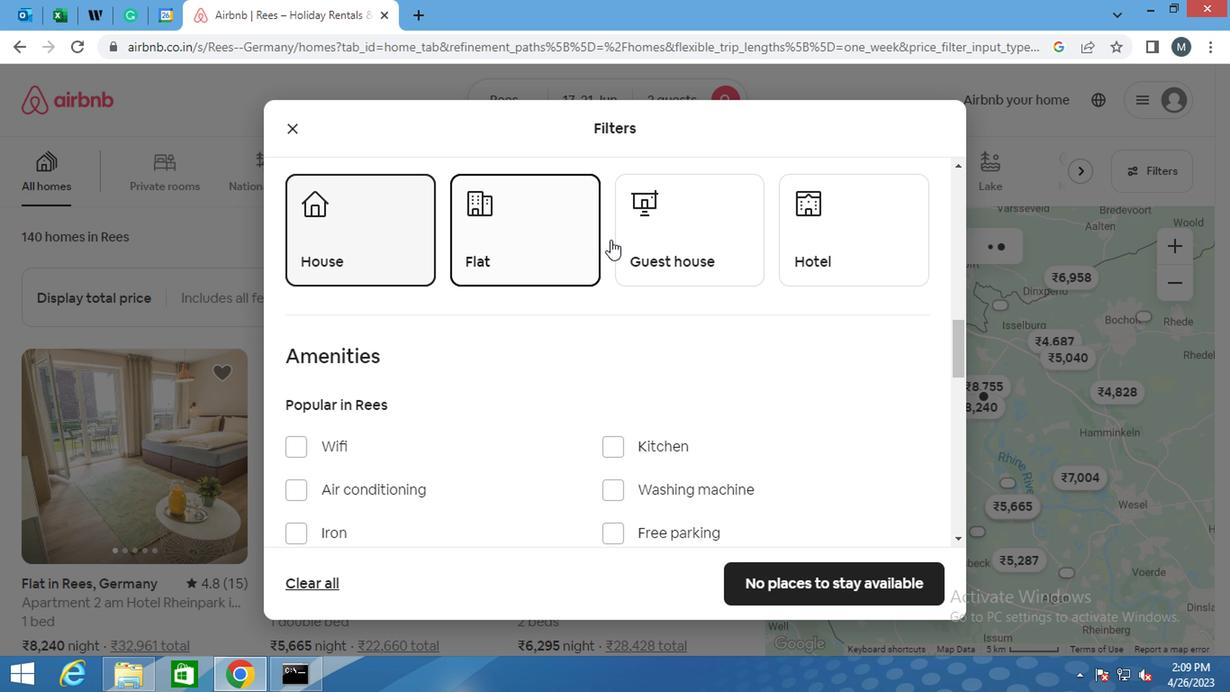 
Action: Mouse pressed left at (619, 237)
Screenshot: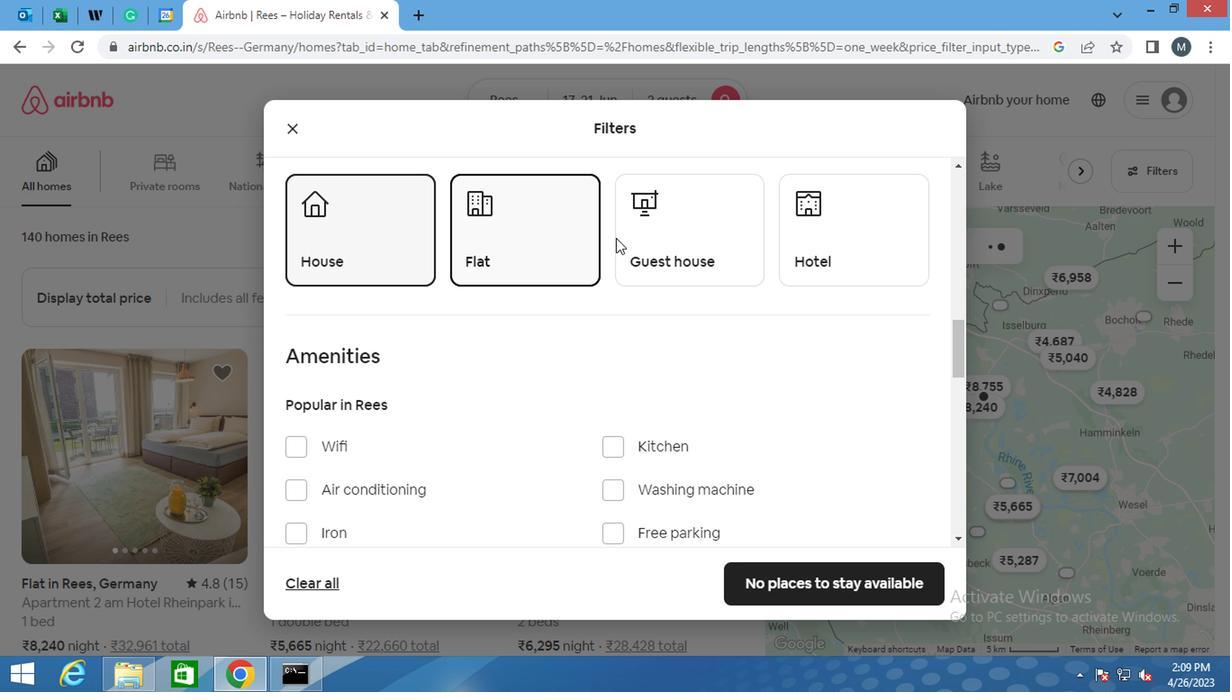 
Action: Mouse moved to (547, 340)
Screenshot: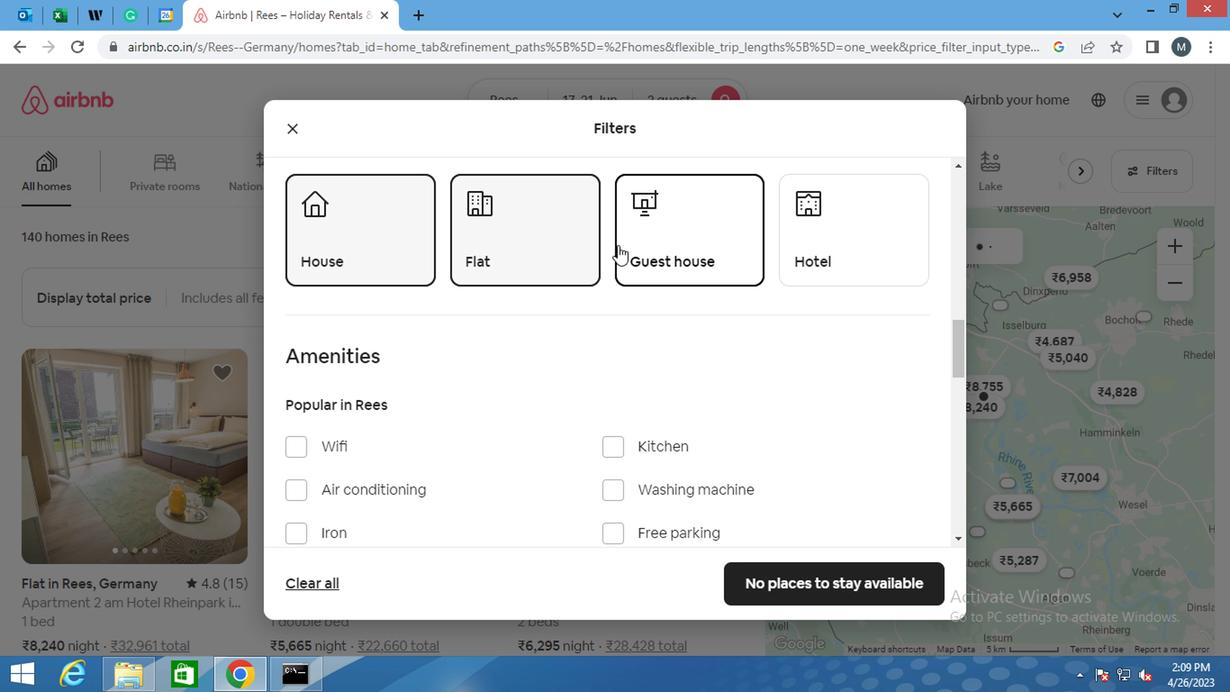 
Action: Mouse scrolled (547, 341) with delta (0, 0)
Screenshot: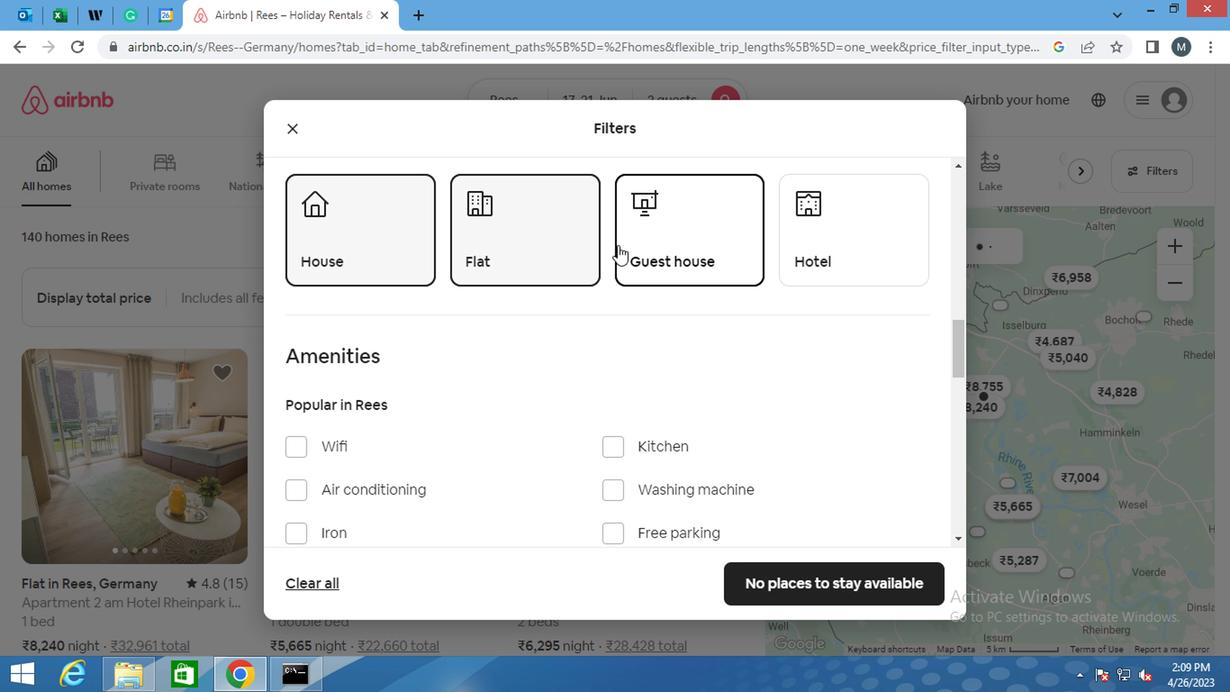 
Action: Mouse scrolled (547, 341) with delta (0, 0)
Screenshot: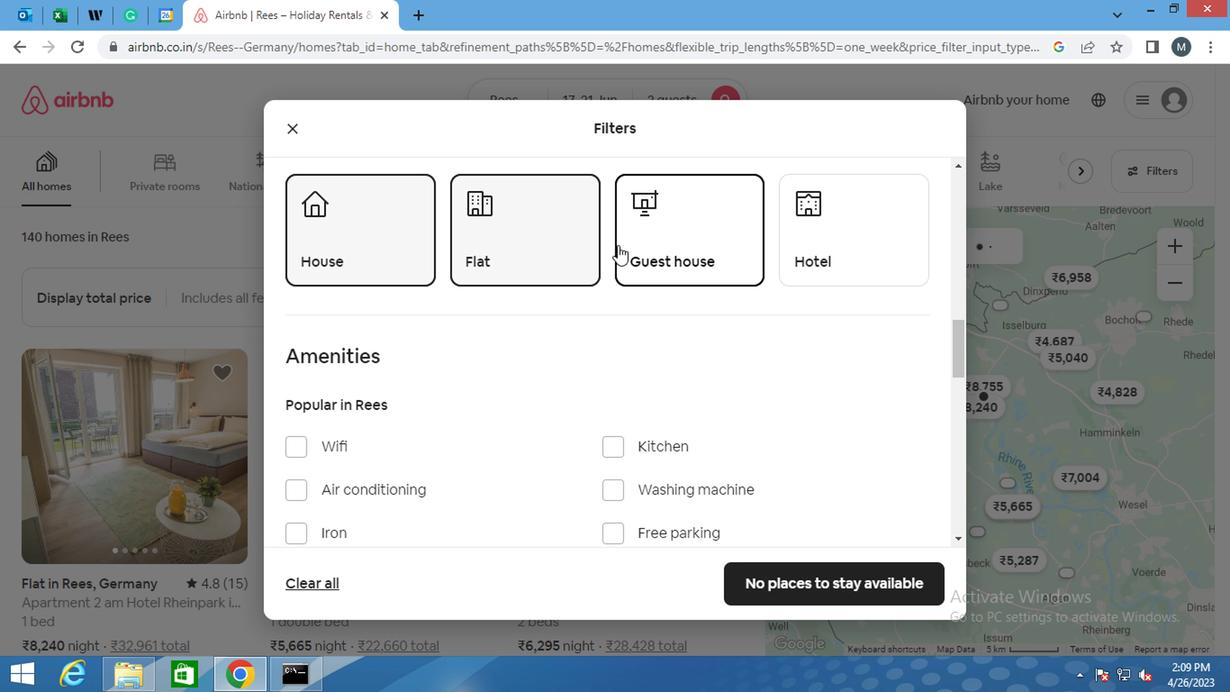 
Action: Mouse moved to (547, 339)
Screenshot: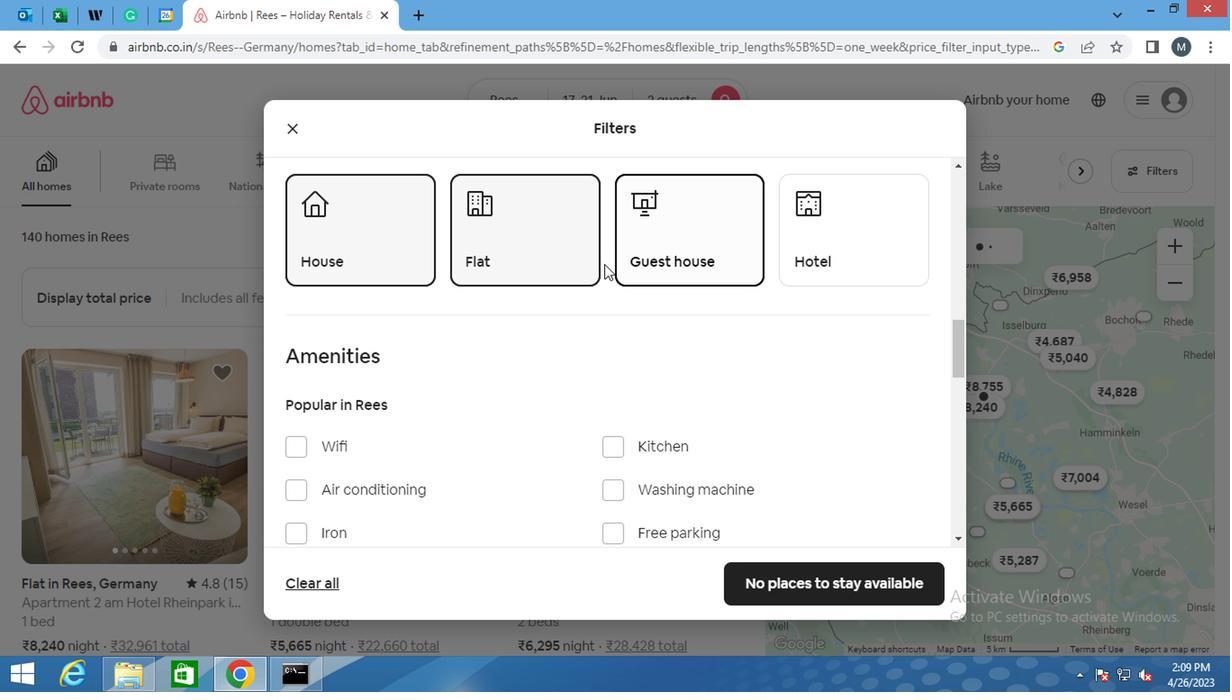 
Action: Mouse scrolled (547, 340) with delta (0, 0)
Screenshot: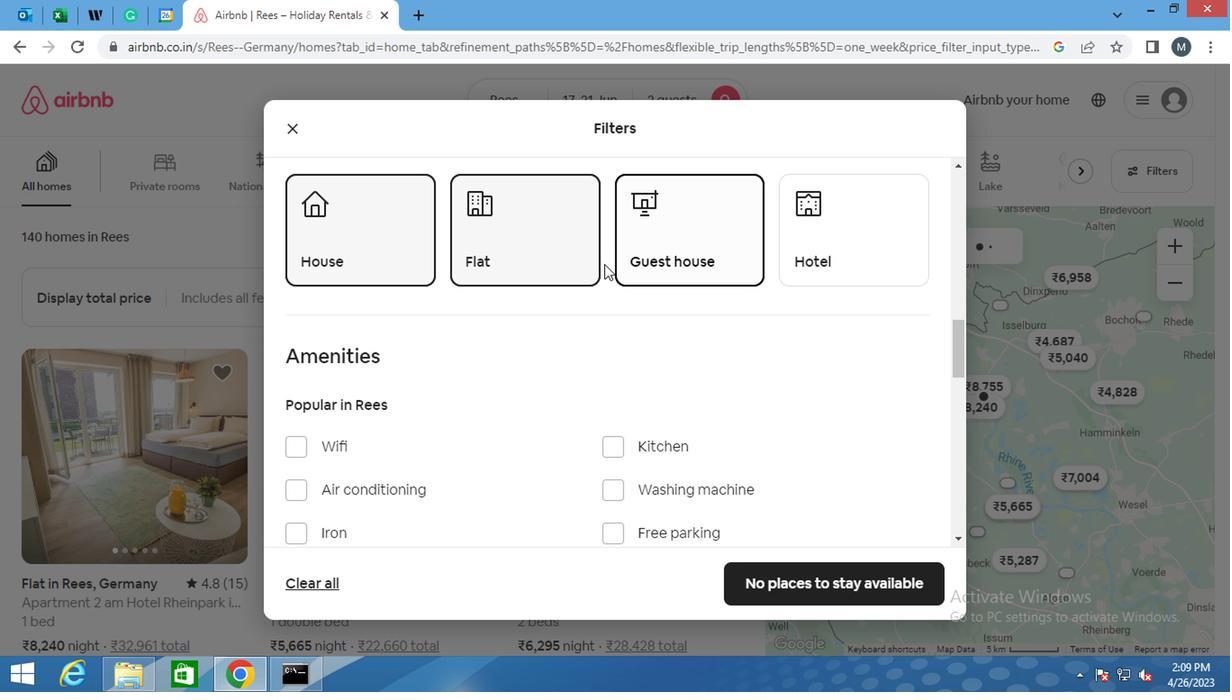 
Action: Mouse moved to (546, 338)
Screenshot: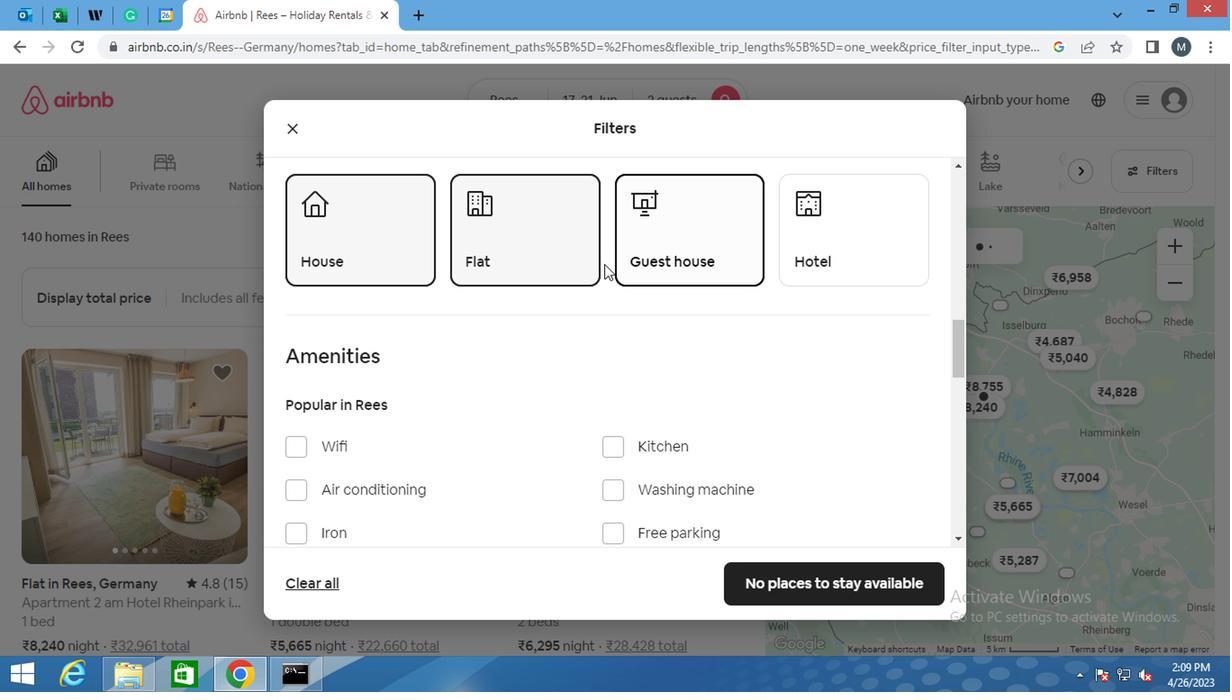 
Action: Mouse scrolled (546, 339) with delta (0, 1)
Screenshot: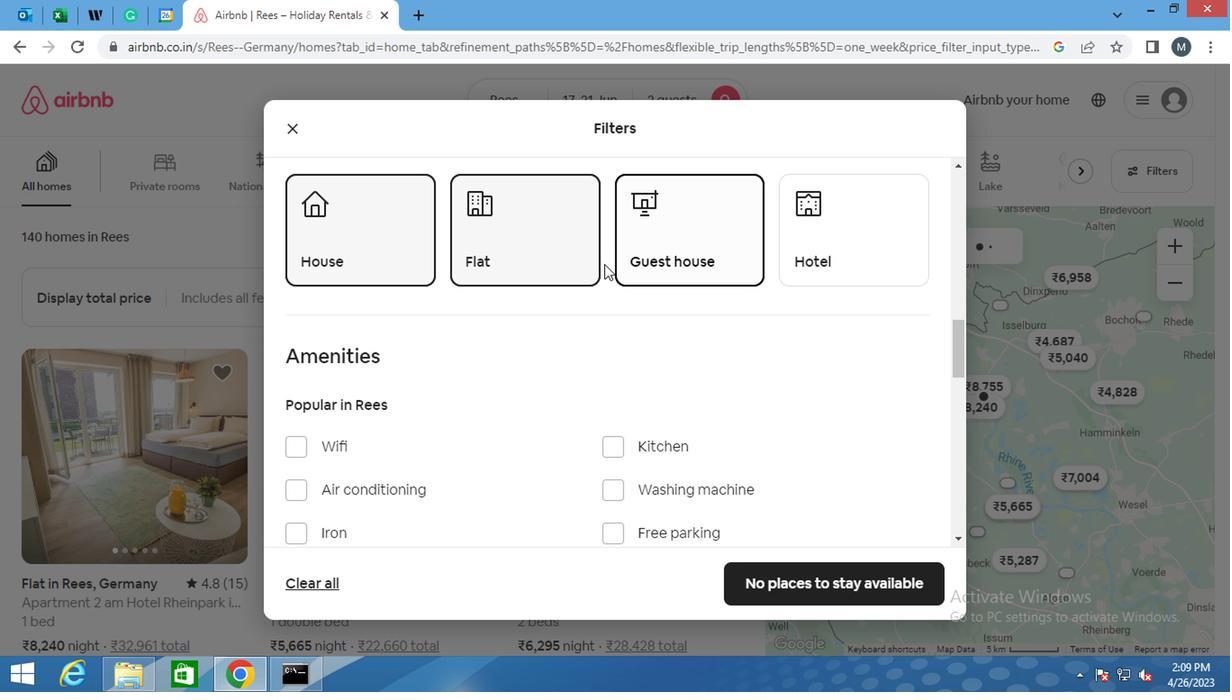 
Action: Mouse moved to (529, 340)
Screenshot: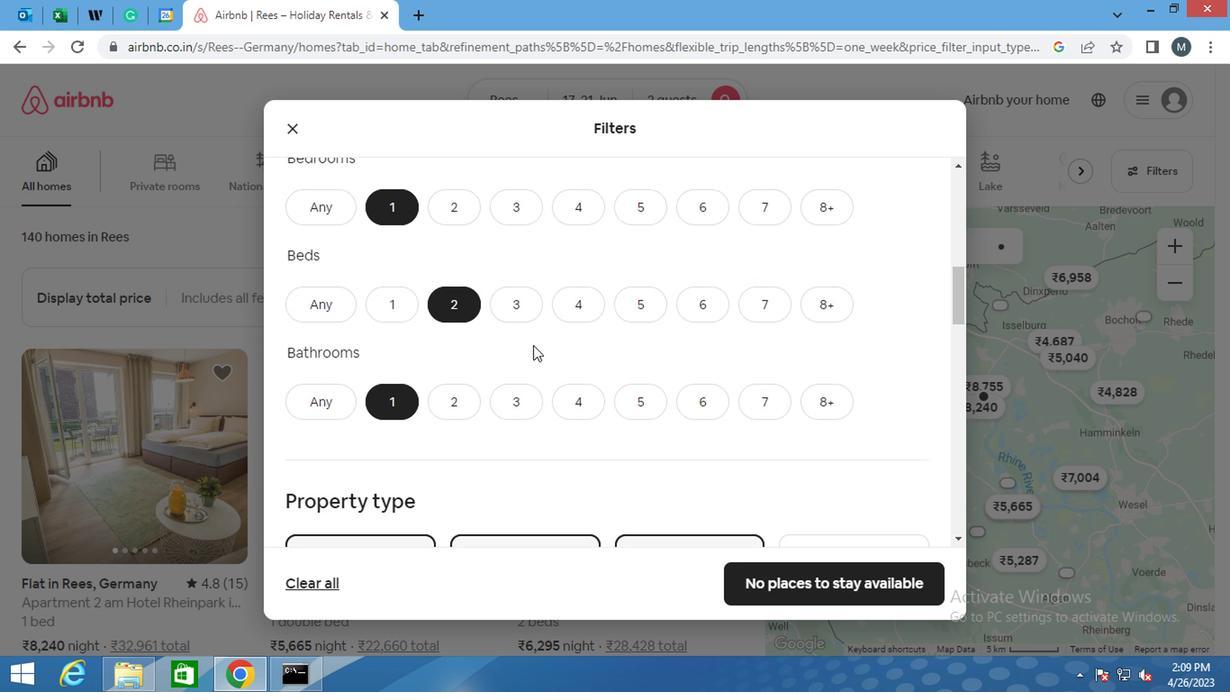 
Action: Mouse scrolled (529, 339) with delta (0, 0)
Screenshot: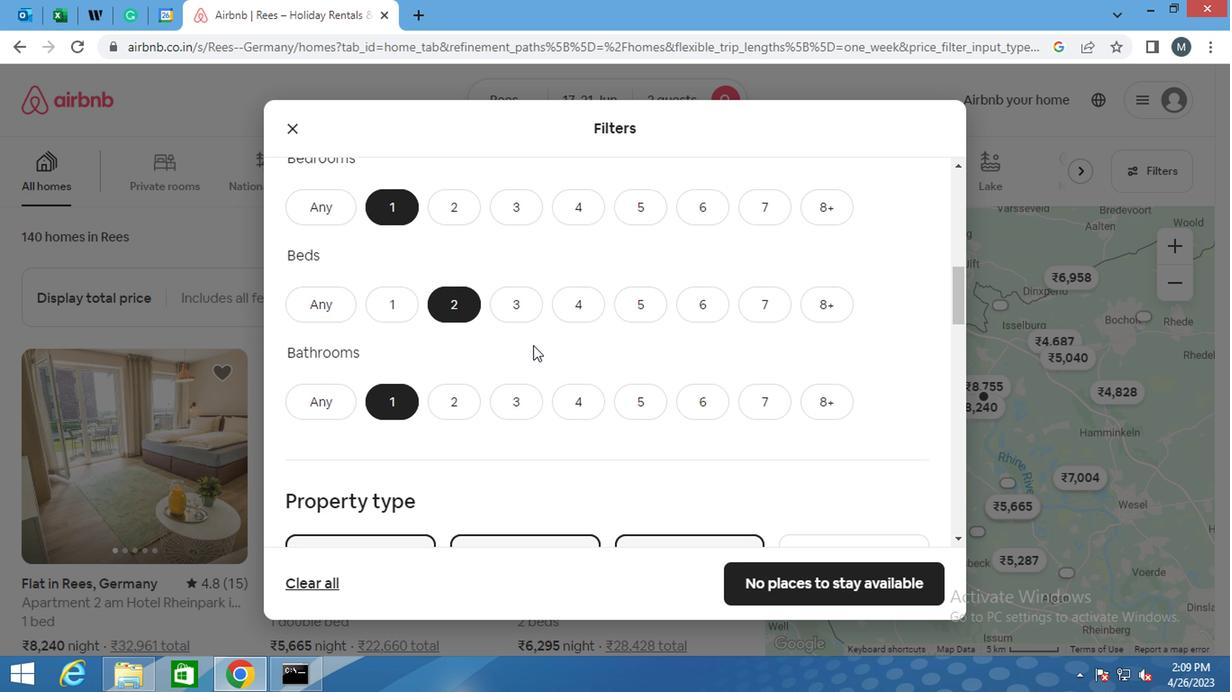 
Action: Mouse moved to (529, 340)
Screenshot: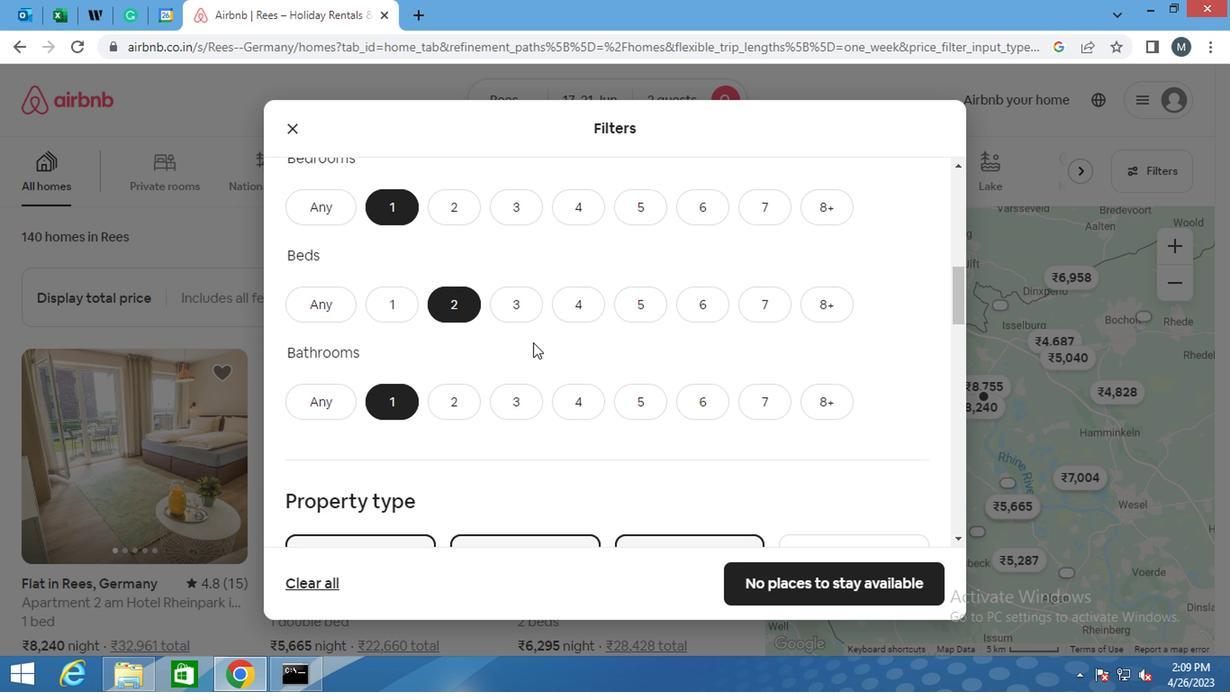 
Action: Mouse scrolled (529, 339) with delta (0, 0)
Screenshot: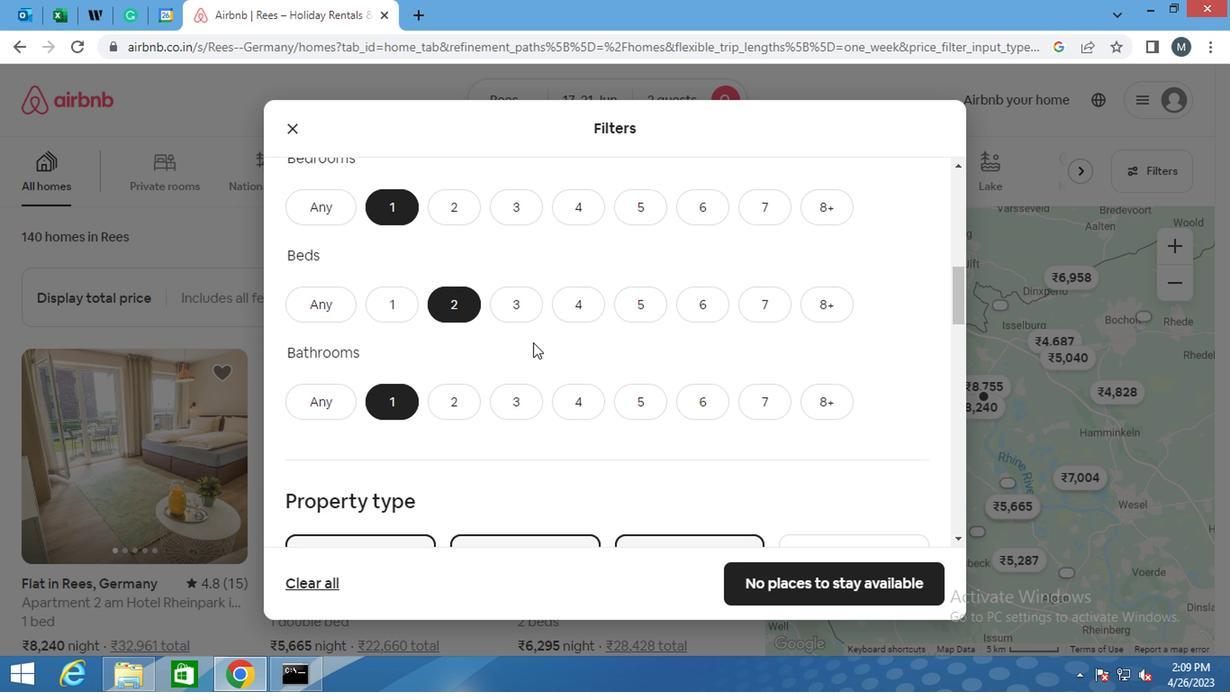 
Action: Mouse moved to (529, 340)
Screenshot: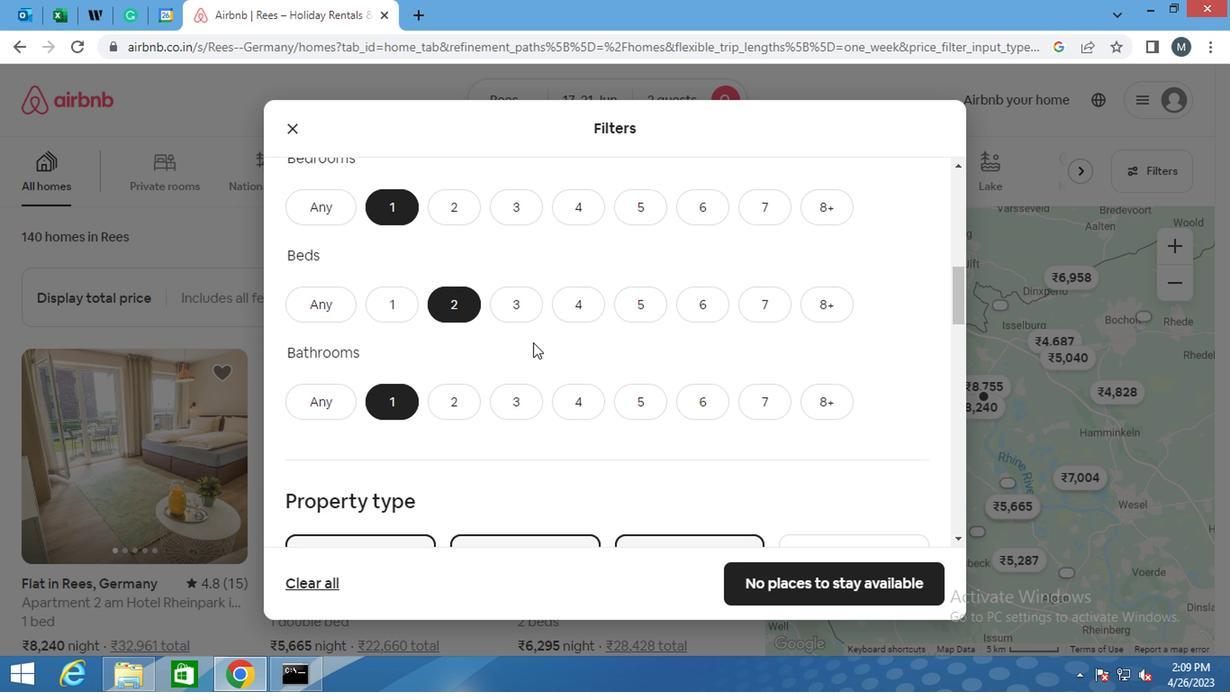 
Action: Mouse scrolled (529, 339) with delta (0, 0)
Screenshot: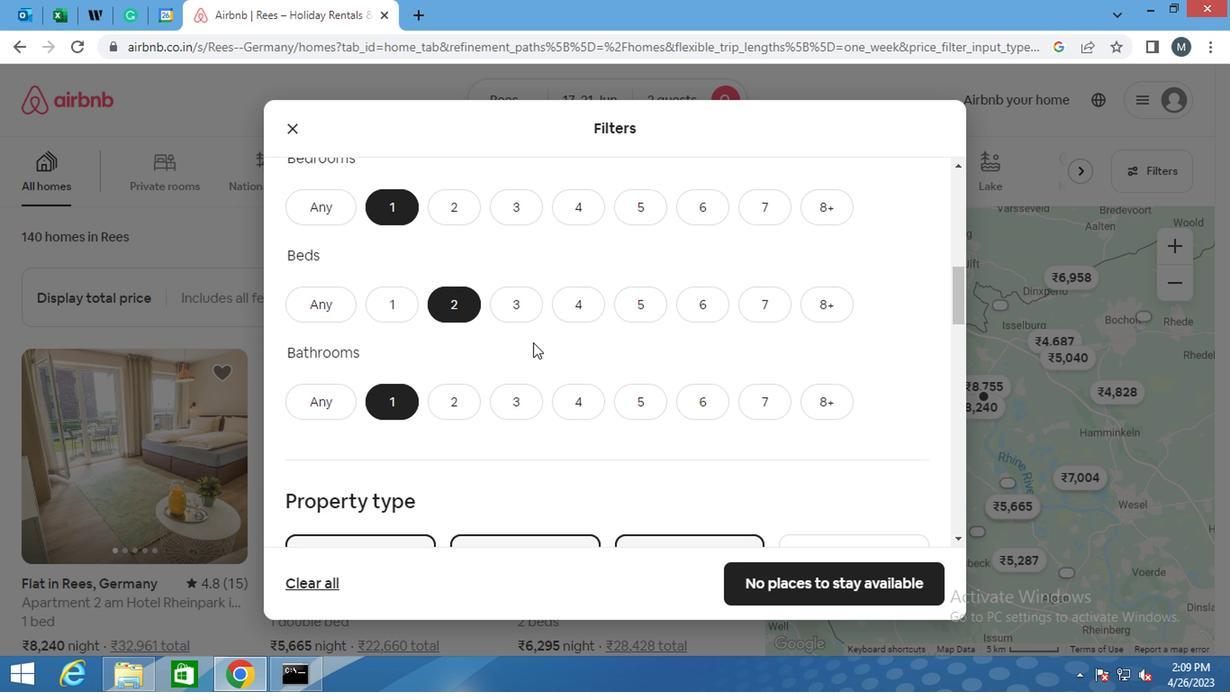 
Action: Mouse moved to (526, 342)
Screenshot: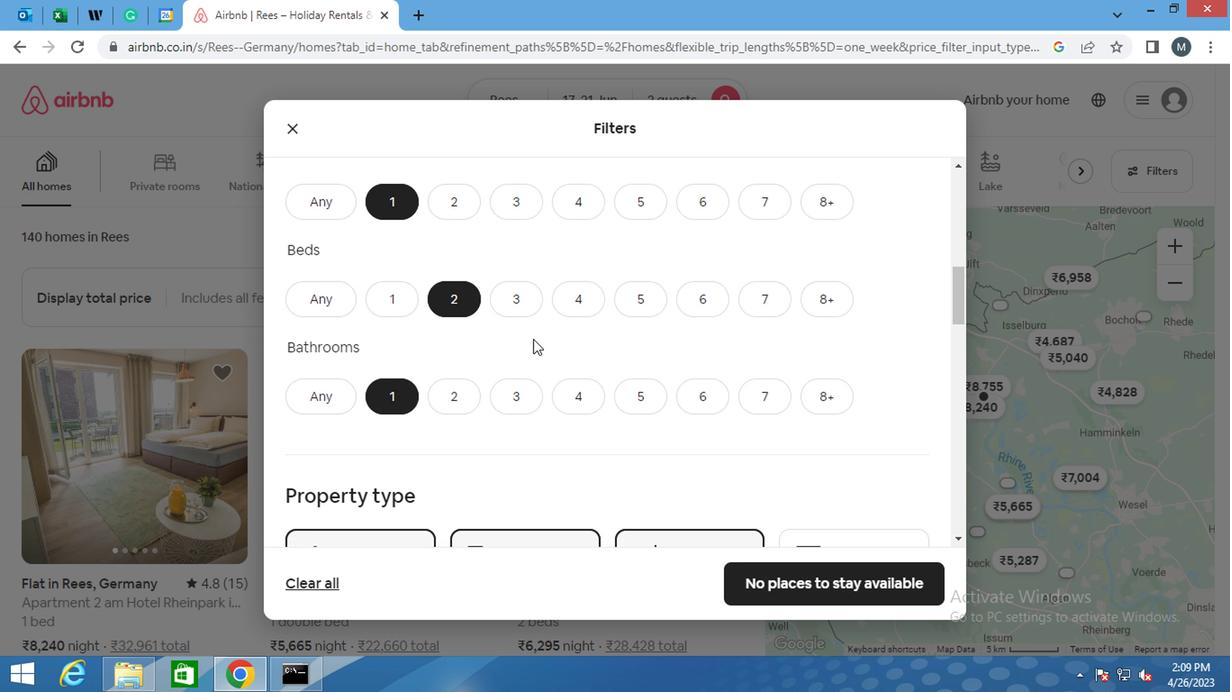 
Action: Mouse scrolled (526, 341) with delta (0, -1)
Screenshot: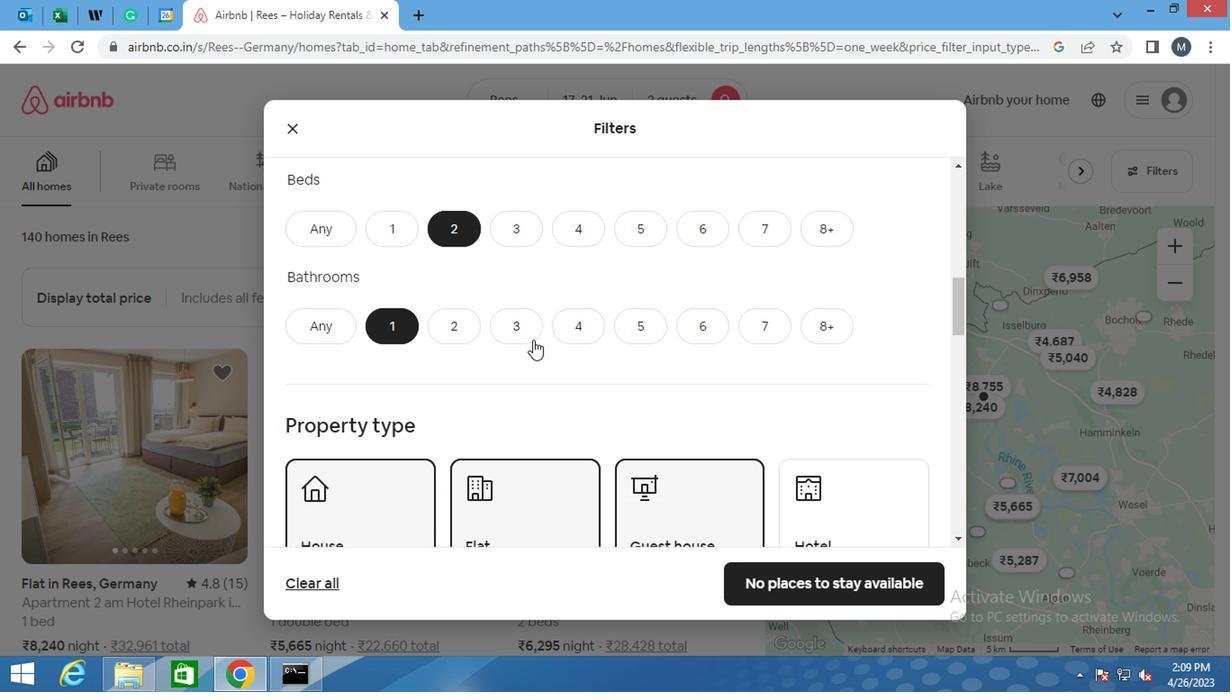 
Action: Mouse scrolled (526, 341) with delta (0, -1)
Screenshot: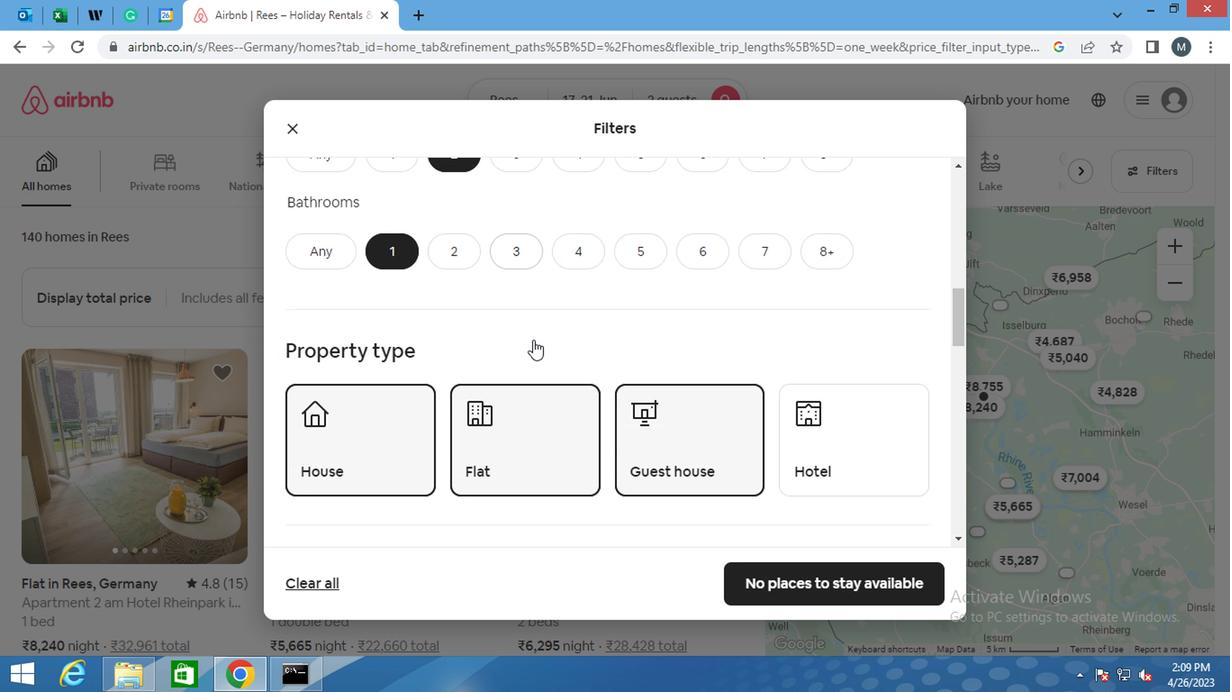 
Action: Mouse moved to (327, 338)
Screenshot: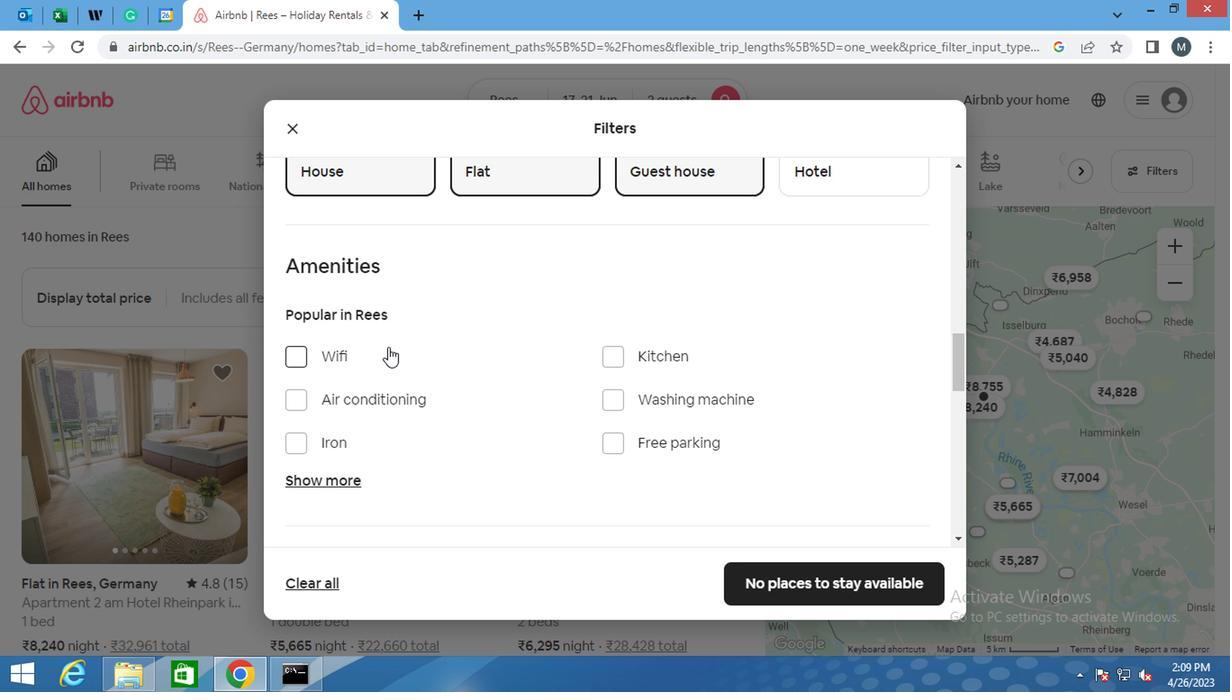 
Action: Mouse scrolled (327, 337) with delta (0, 0)
Screenshot: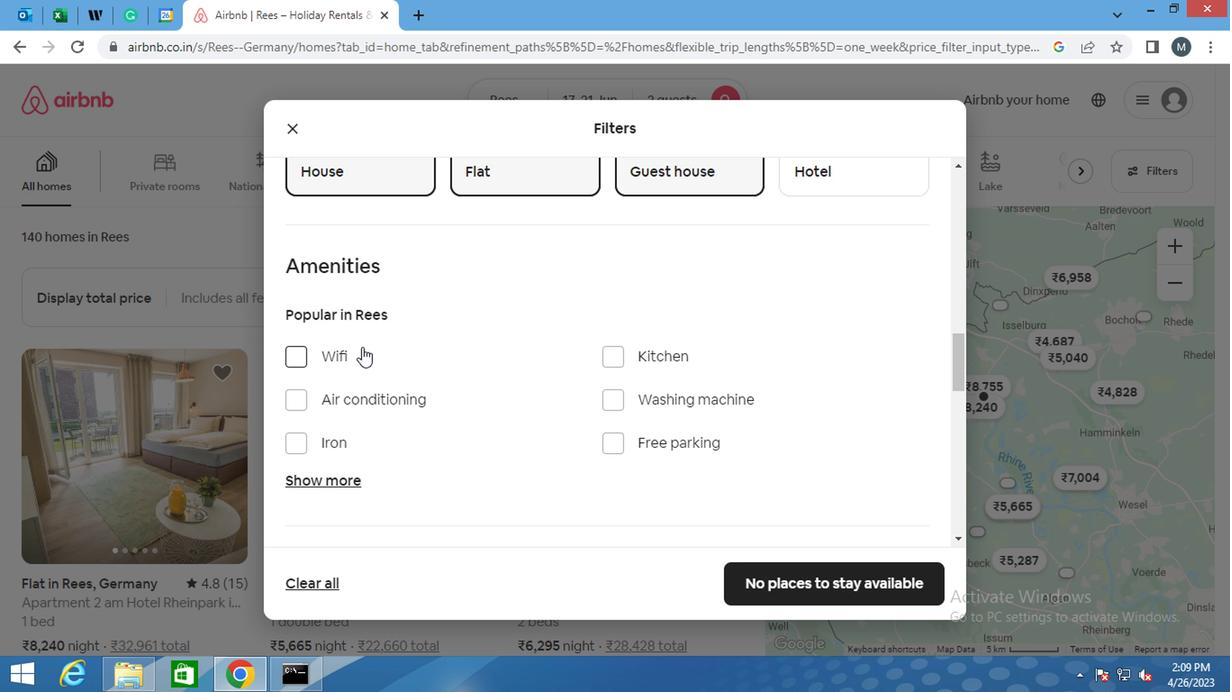 
Action: Mouse scrolled (327, 337) with delta (0, 0)
Screenshot: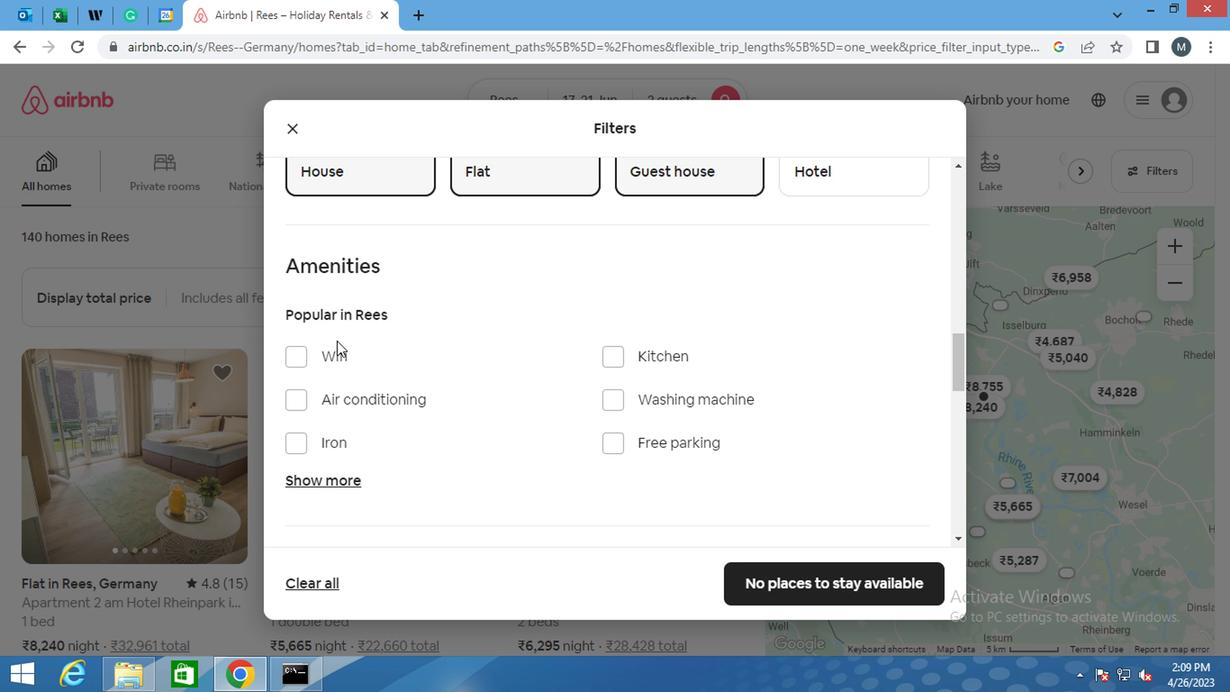 
Action: Mouse moved to (604, 402)
Screenshot: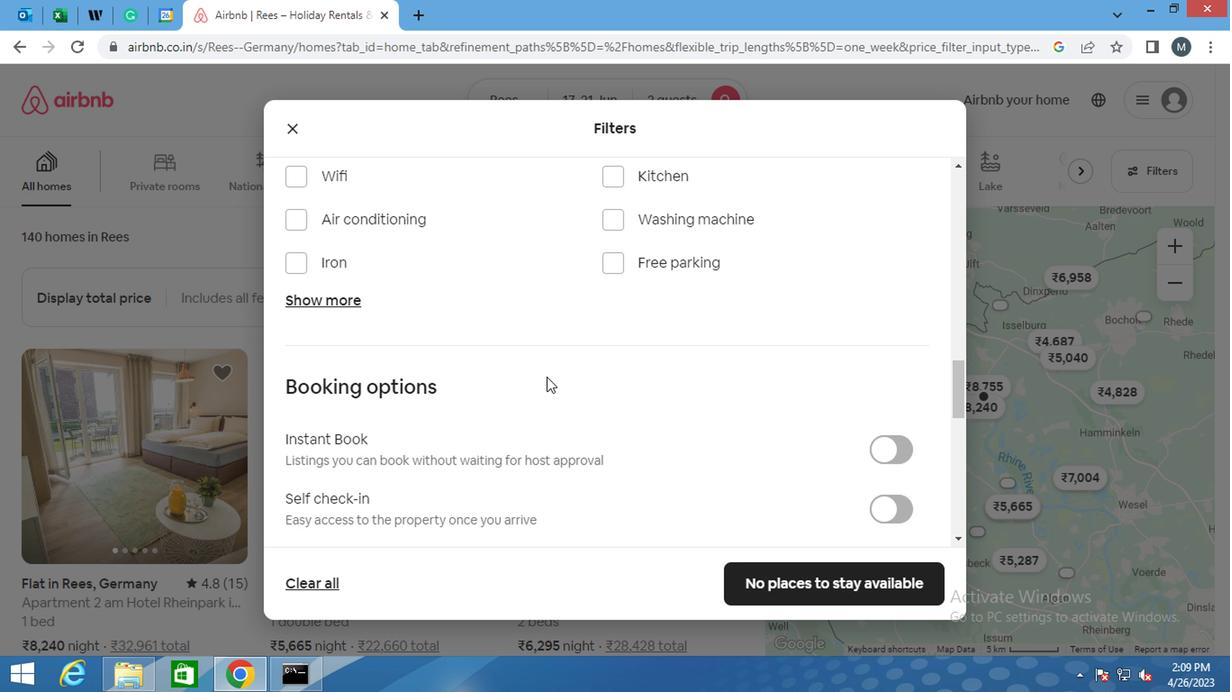
Action: Mouse scrolled (604, 401) with delta (0, 0)
Screenshot: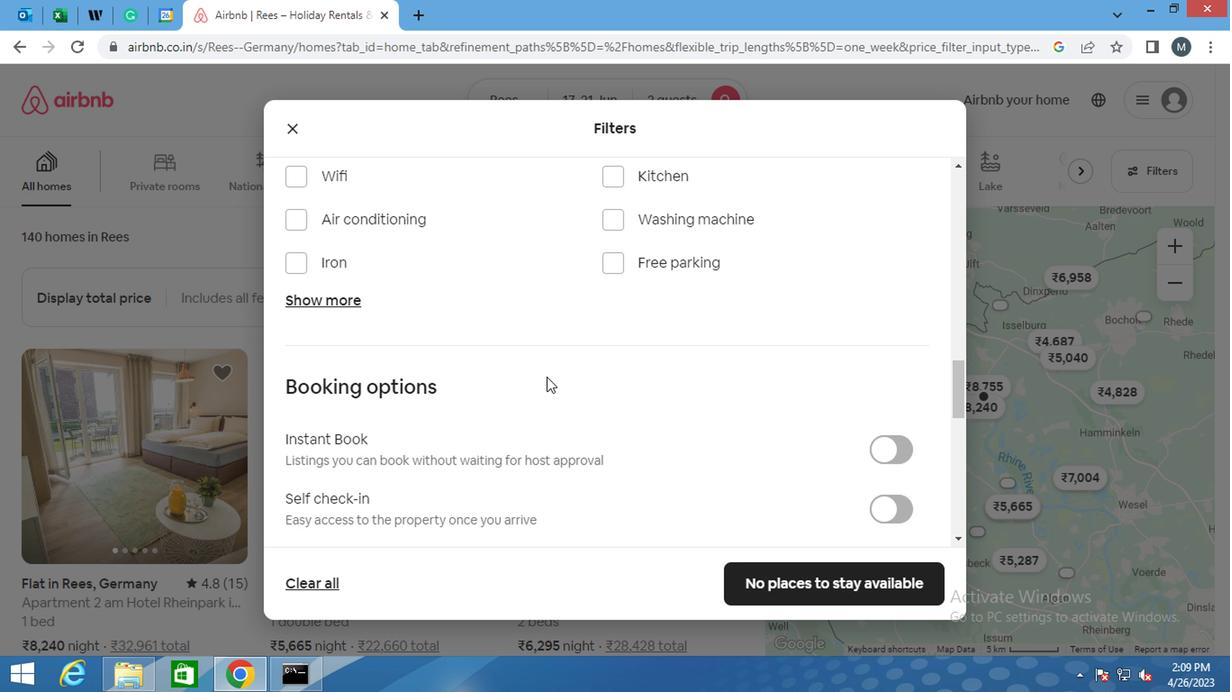 
Action: Mouse moved to (617, 410)
Screenshot: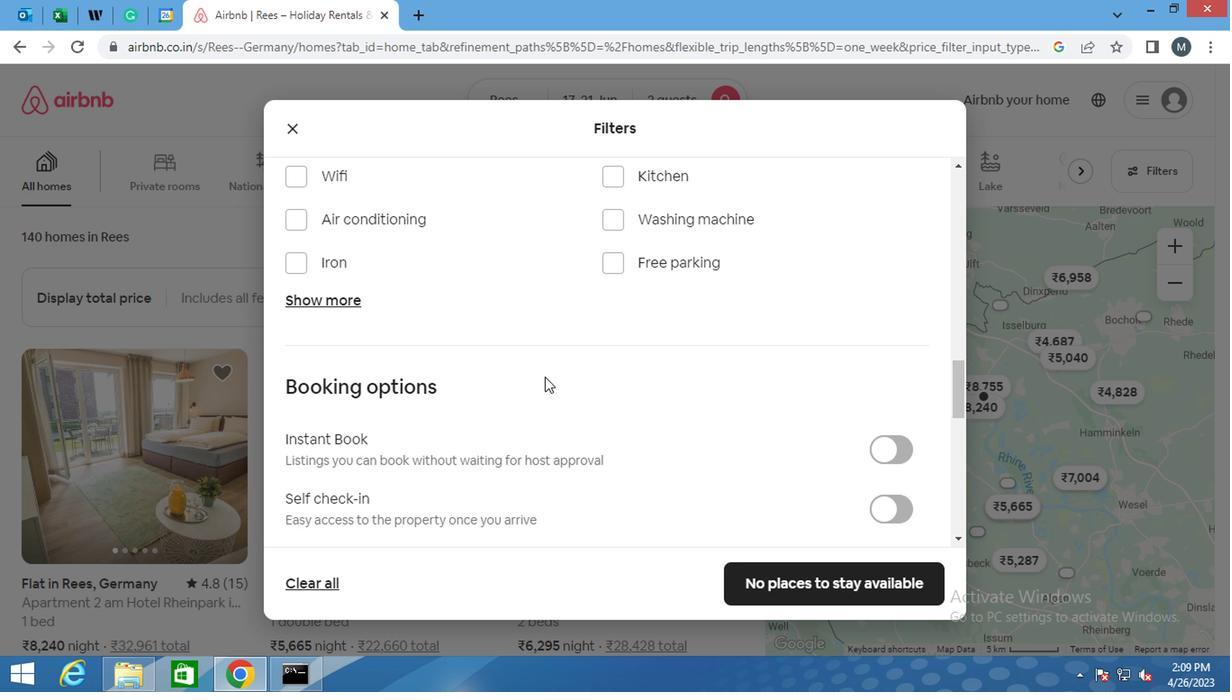 
Action: Mouse scrolled (617, 410) with delta (0, 0)
Screenshot: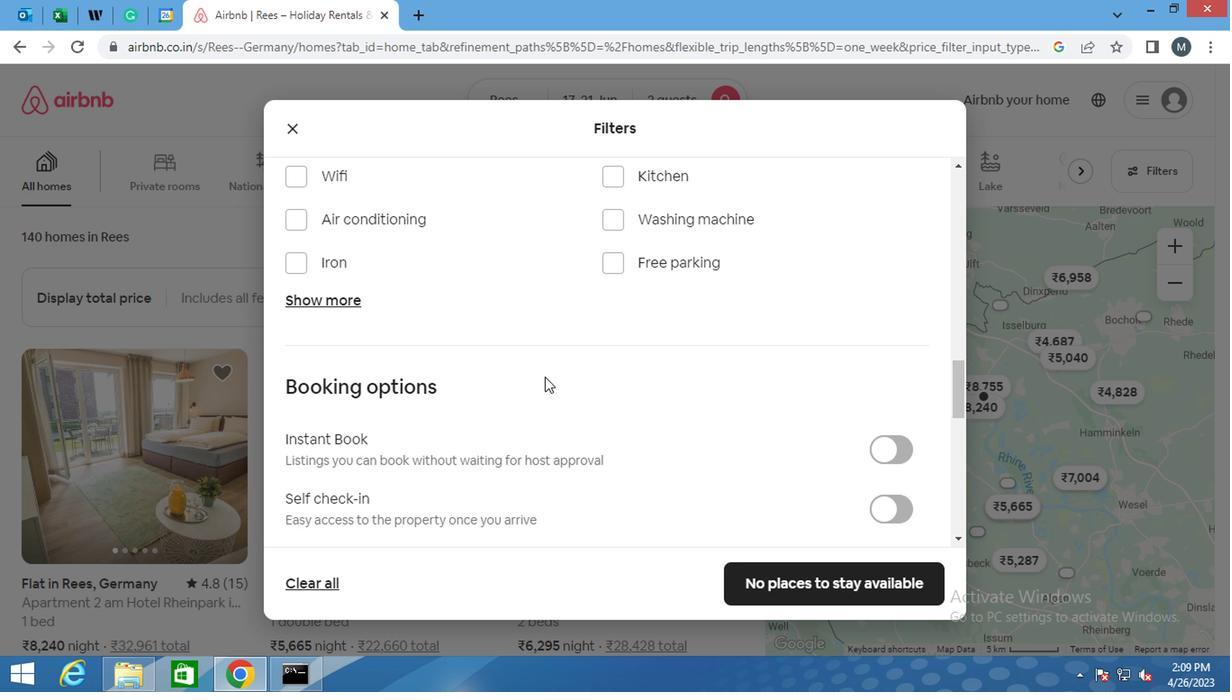 
Action: Mouse moved to (891, 329)
Screenshot: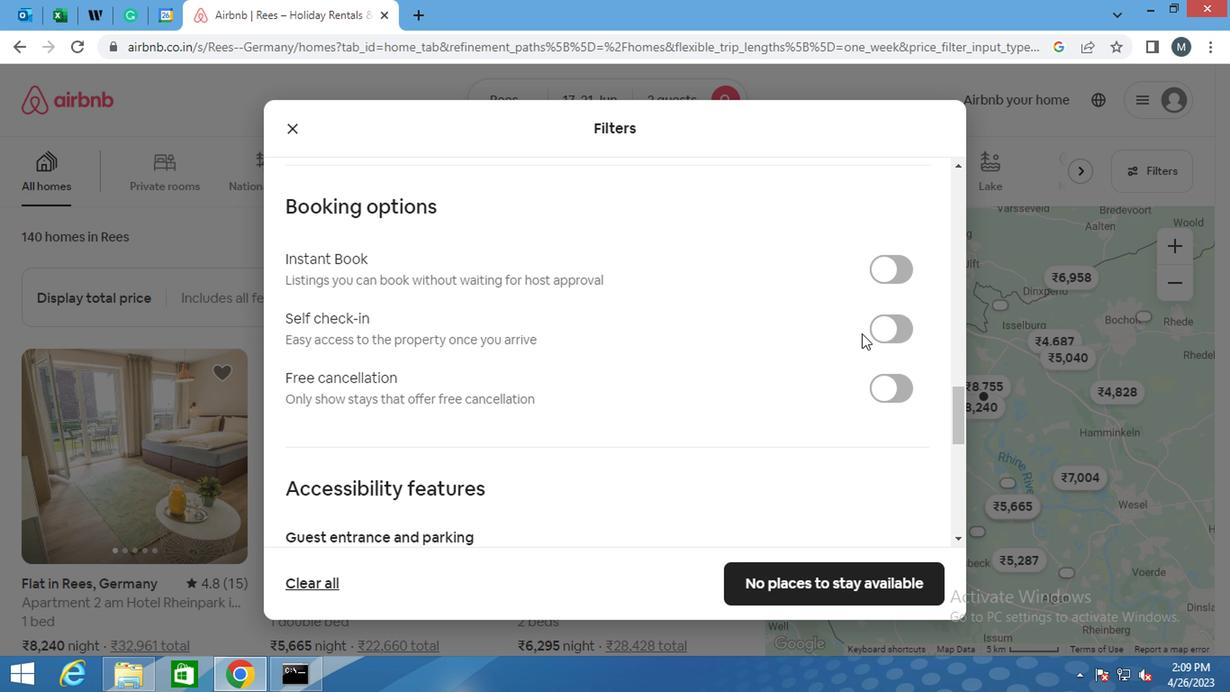 
Action: Mouse pressed left at (891, 329)
Screenshot: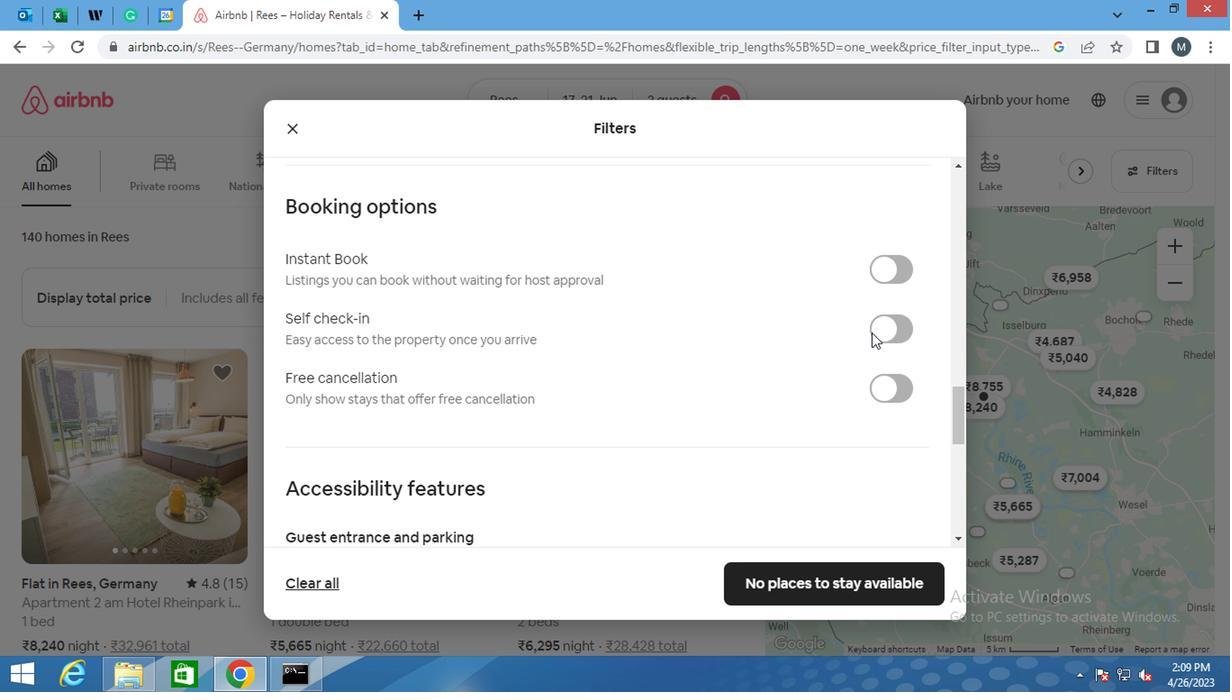 
Action: Mouse moved to (360, 388)
Screenshot: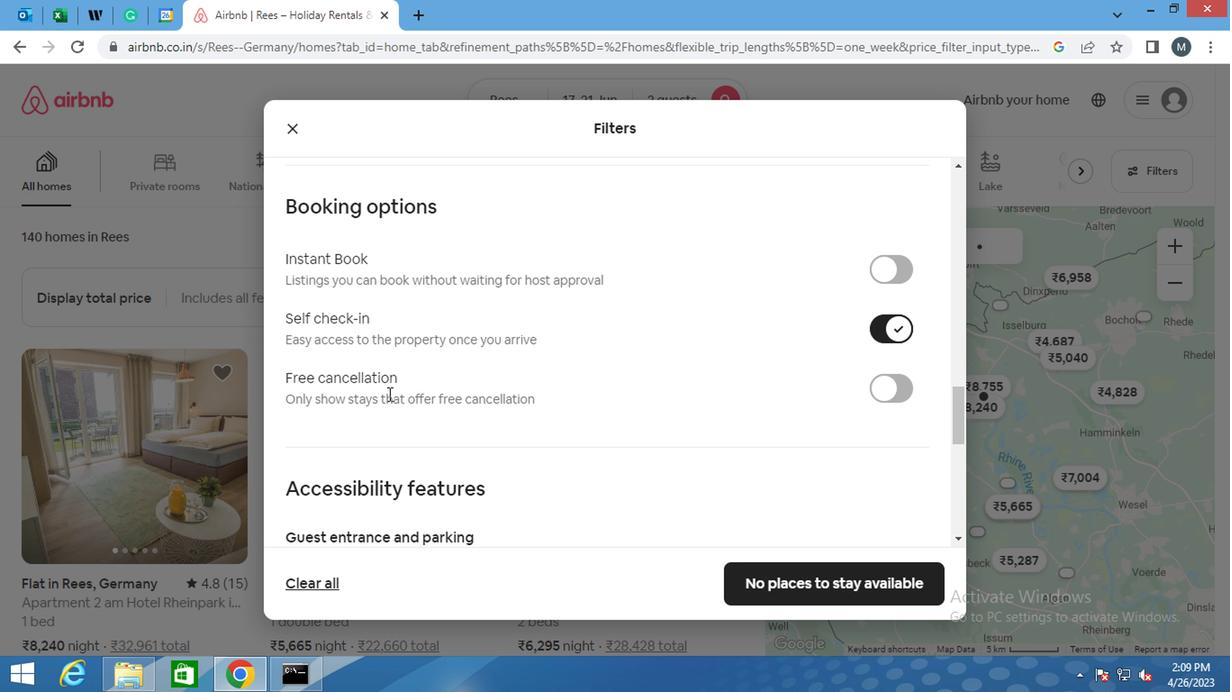 
Action: Mouse scrolled (360, 387) with delta (0, 0)
Screenshot: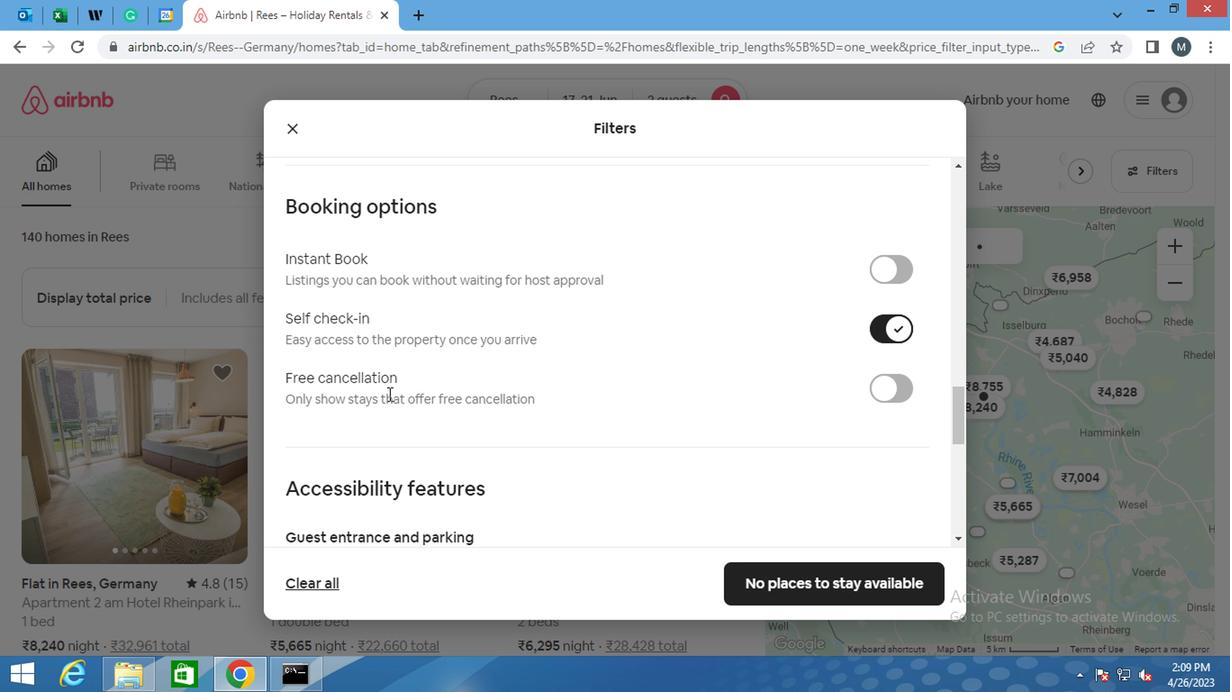 
Action: Mouse moved to (354, 388)
Screenshot: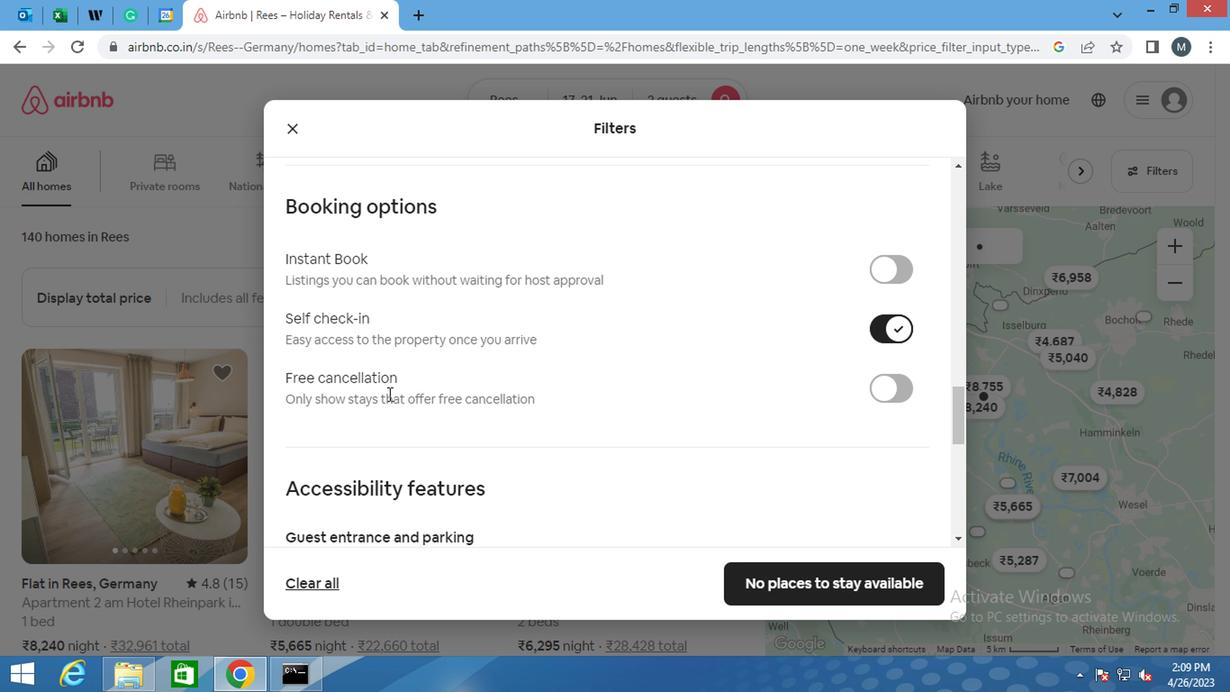 
Action: Mouse scrolled (354, 387) with delta (0, 0)
Screenshot: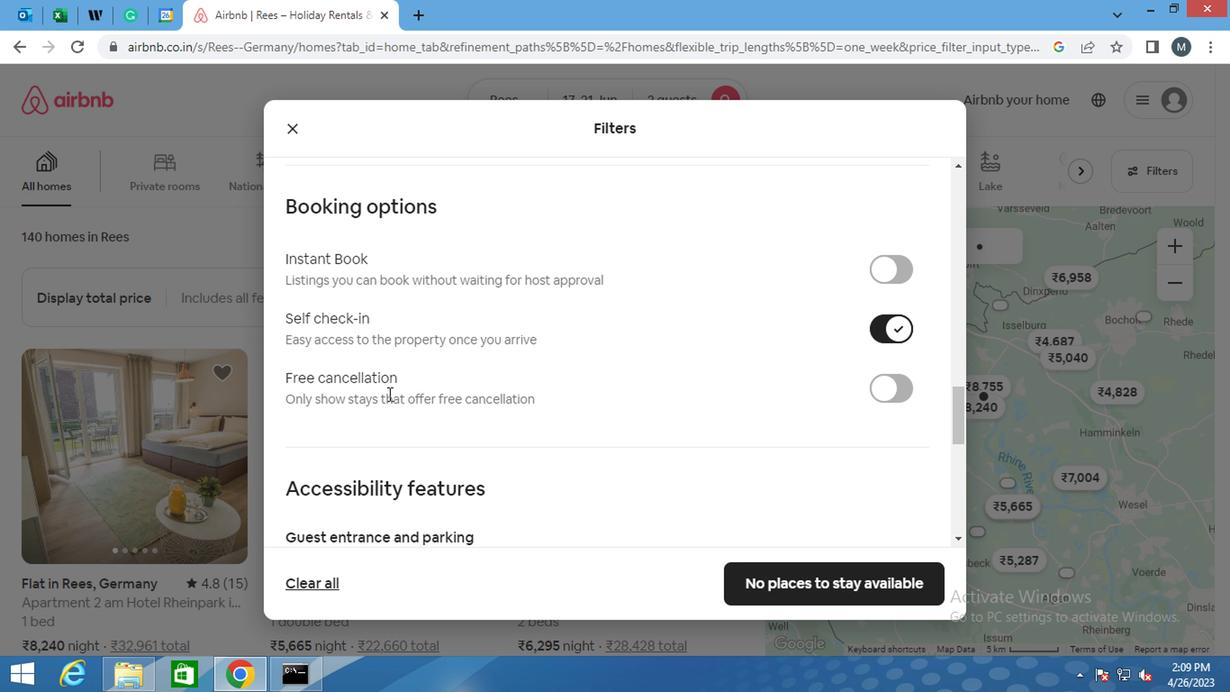 
Action: Mouse moved to (351, 391)
Screenshot: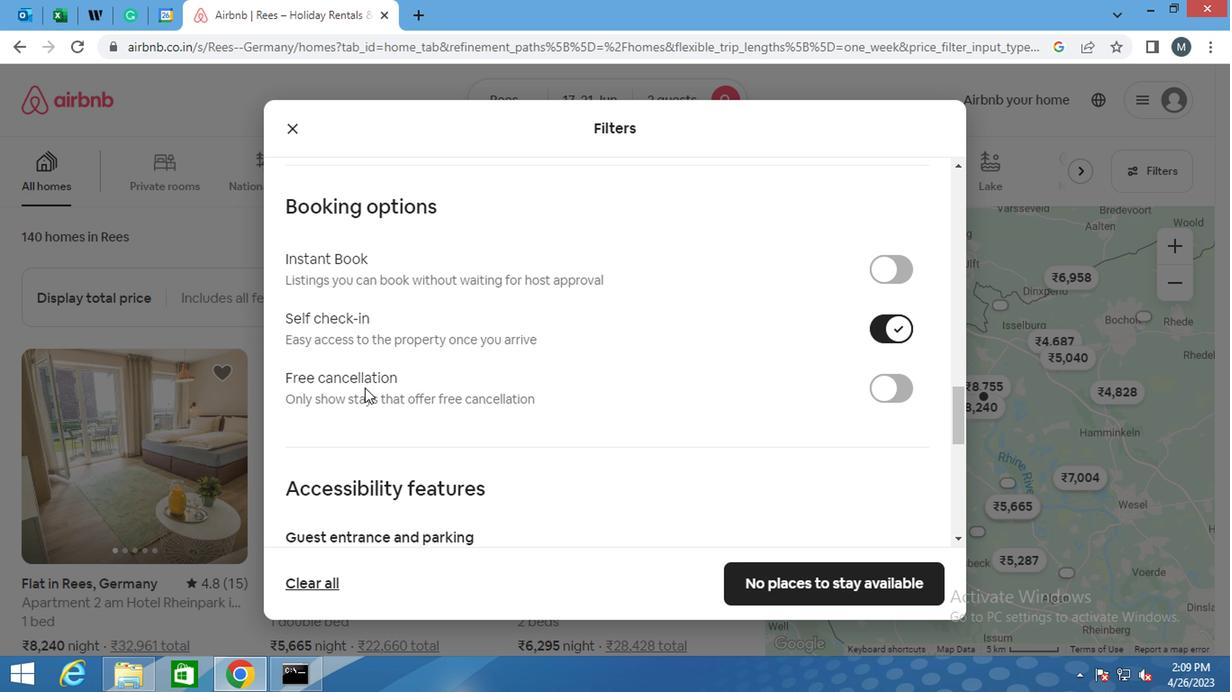 
Action: Mouse scrolled (351, 390) with delta (0, 0)
Screenshot: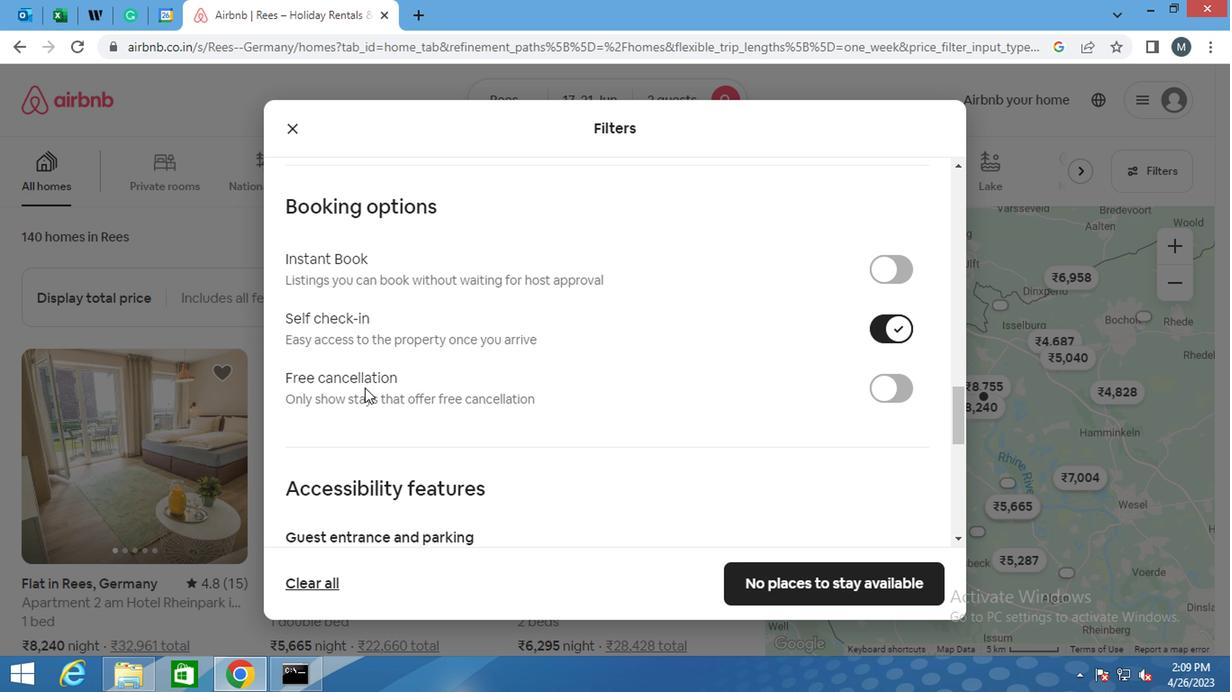 
Action: Mouse moved to (323, 391)
Screenshot: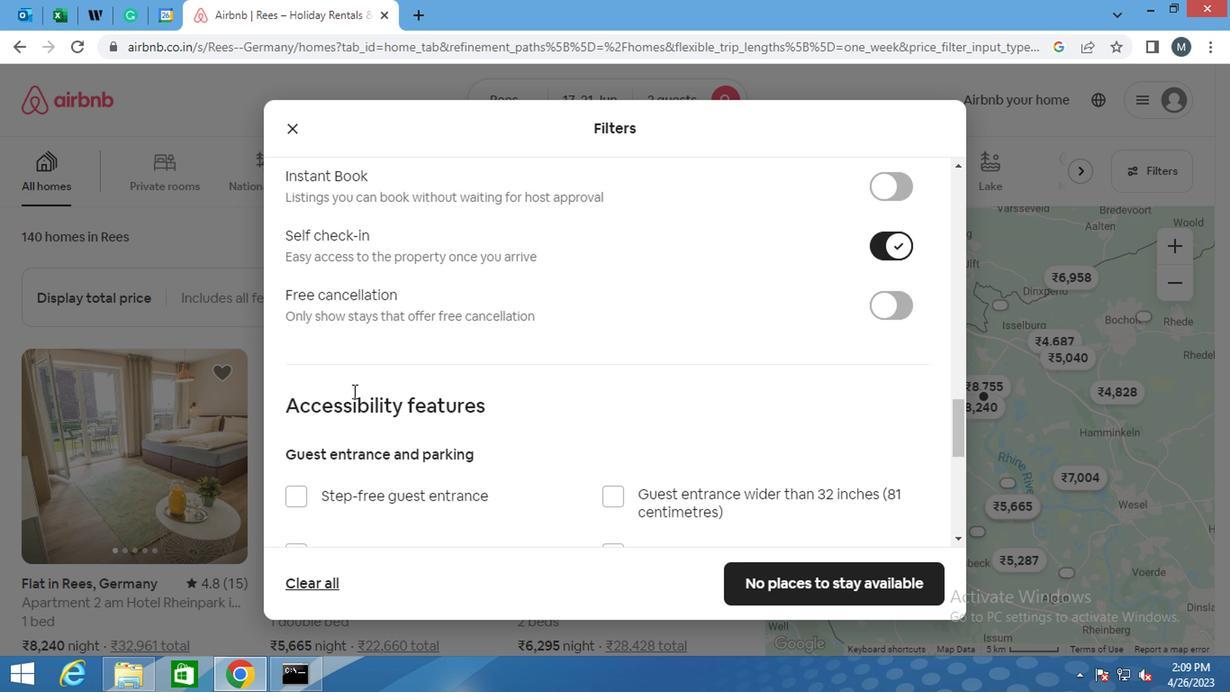 
Action: Mouse scrolled (323, 390) with delta (0, 0)
Screenshot: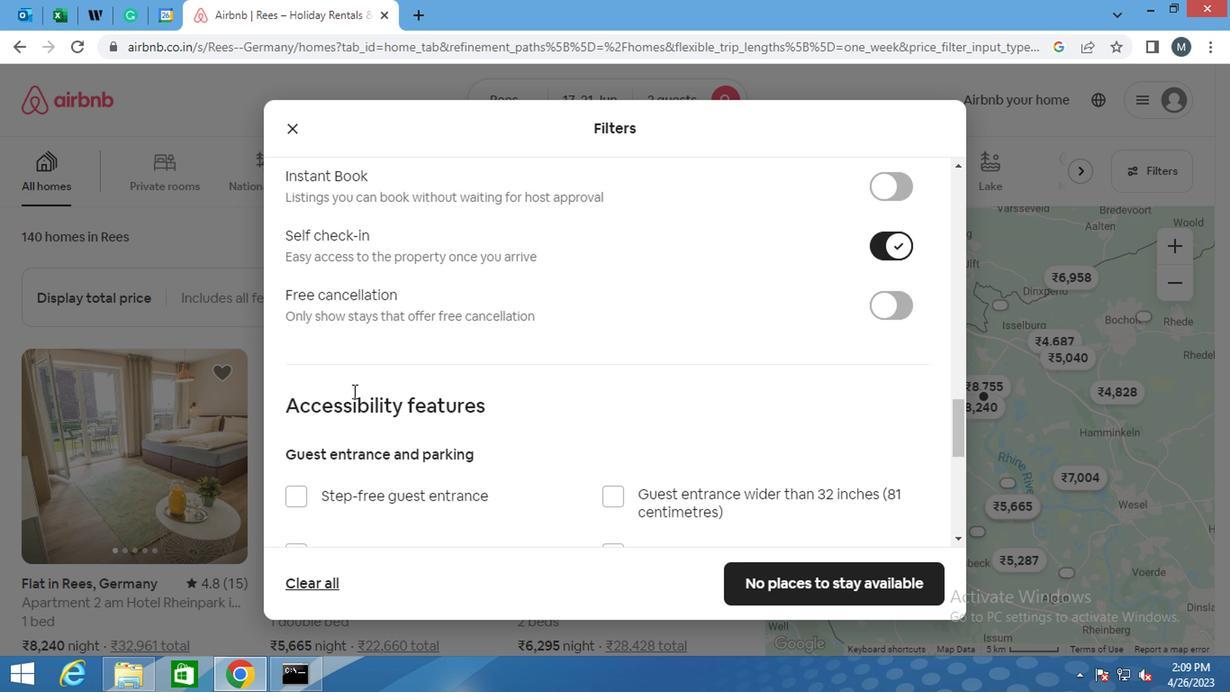 
Action: Mouse moved to (323, 392)
Screenshot: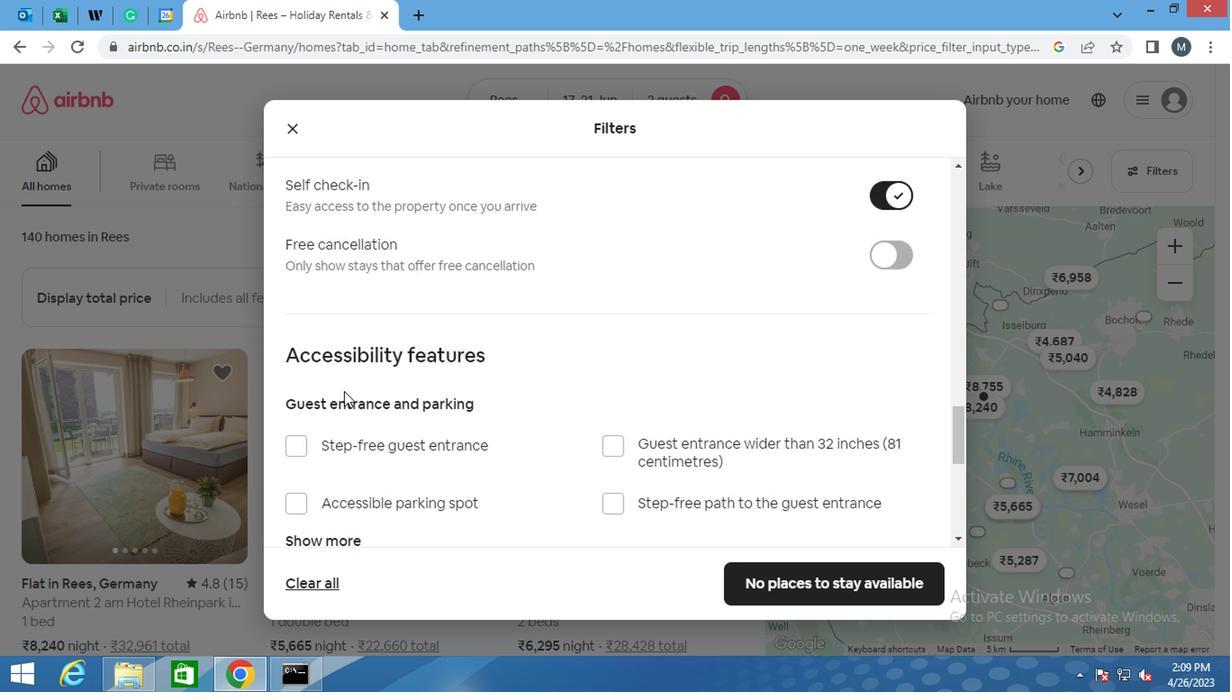 
Action: Mouse scrolled (323, 392) with delta (0, 0)
Screenshot: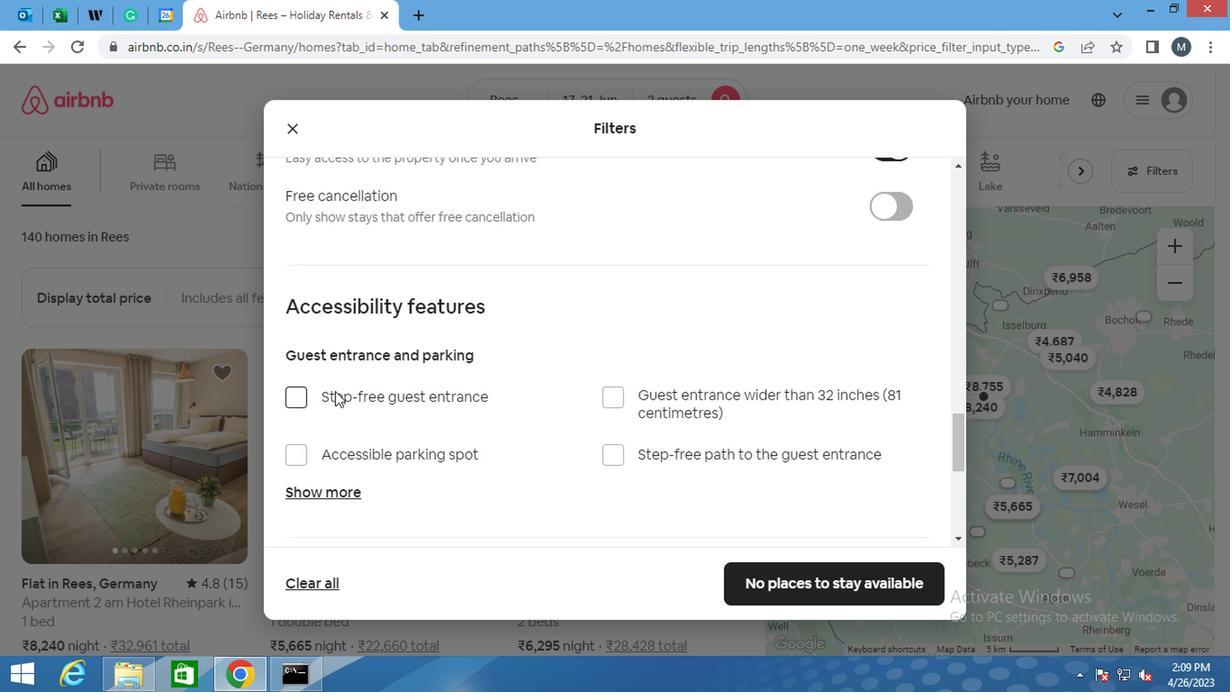 
Action: Mouse moved to (317, 393)
Screenshot: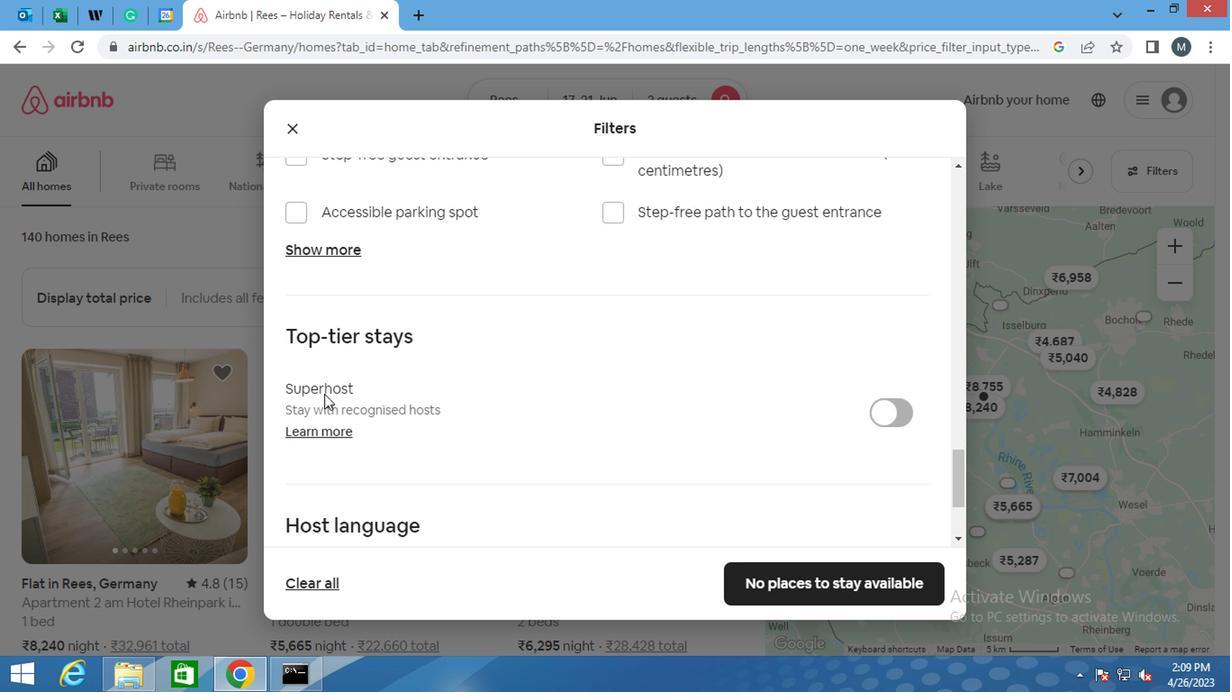 
Action: Mouse scrolled (317, 392) with delta (0, 0)
Screenshot: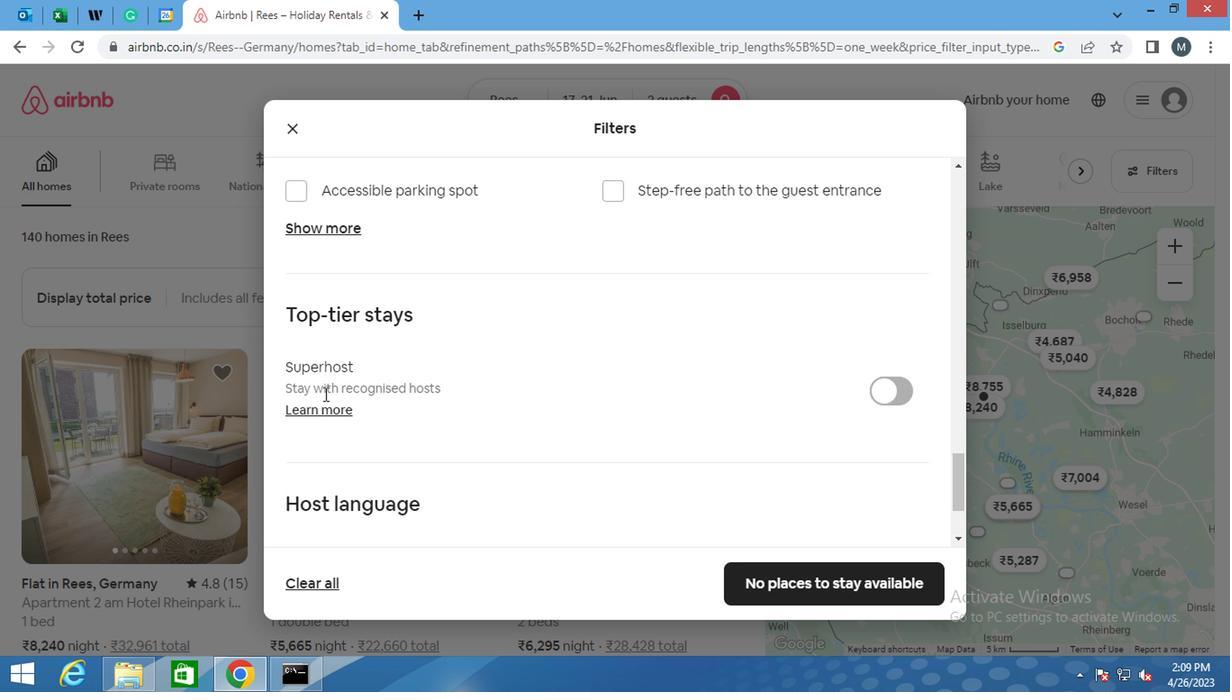 
Action: Mouse moved to (278, 429)
Screenshot: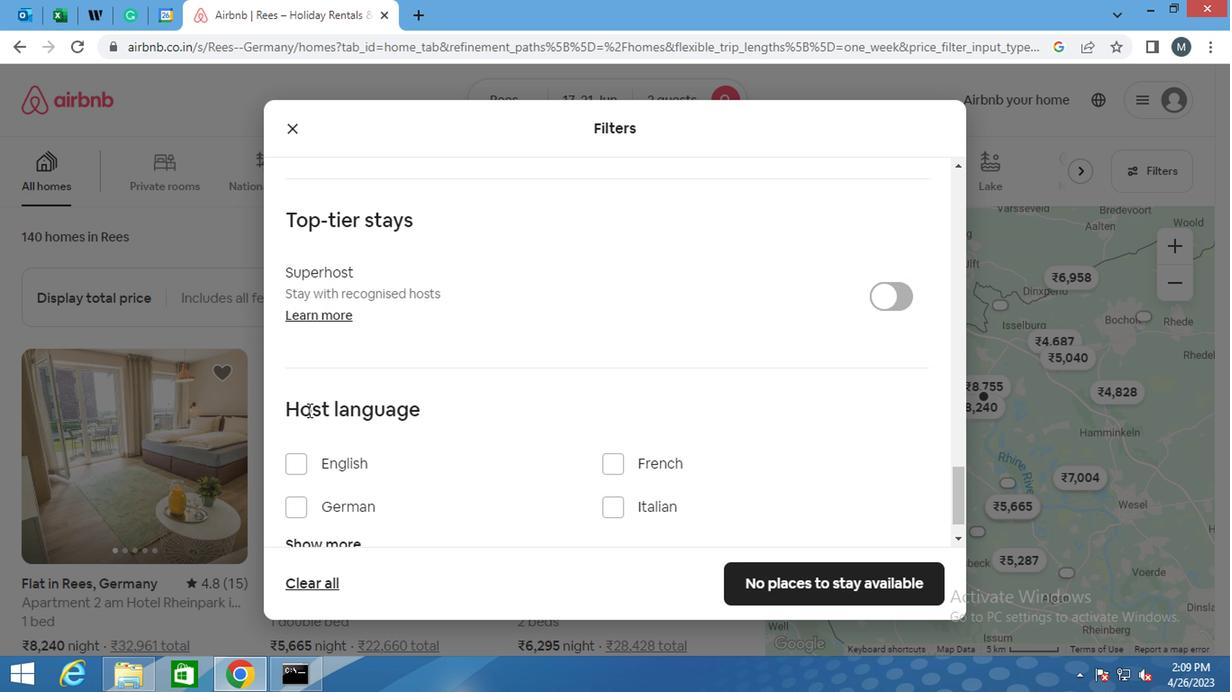 
Action: Mouse scrolled (278, 428) with delta (0, 0)
Screenshot: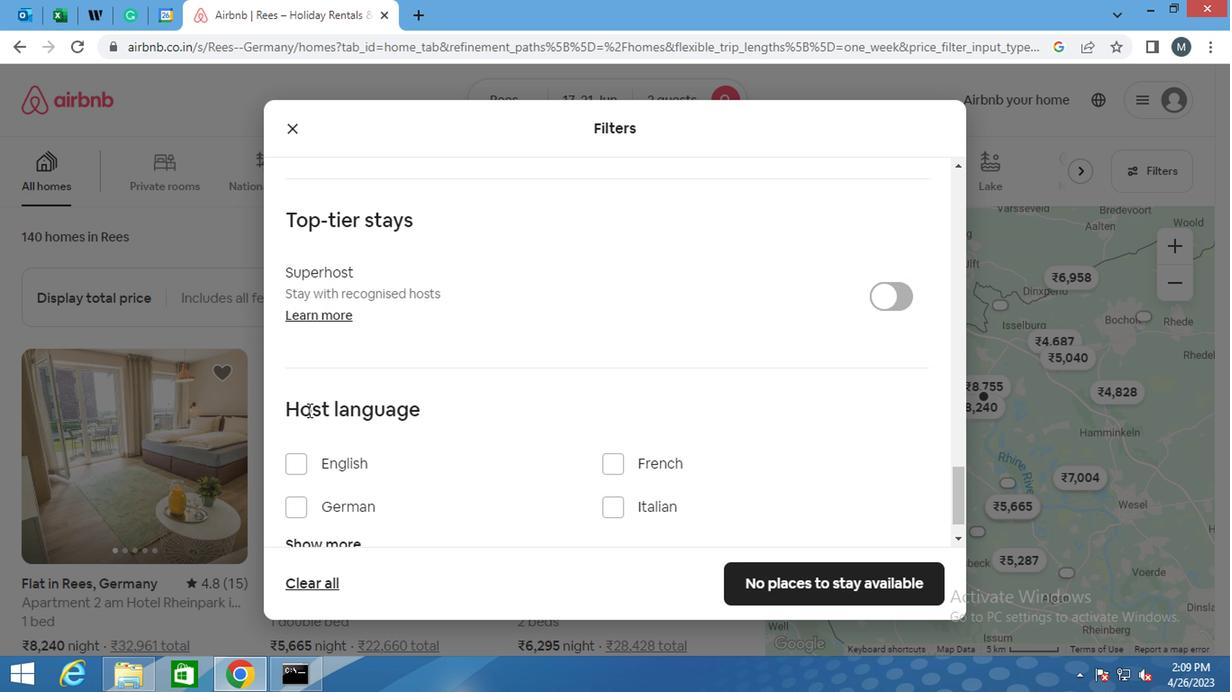 
Action: Mouse moved to (278, 435)
Screenshot: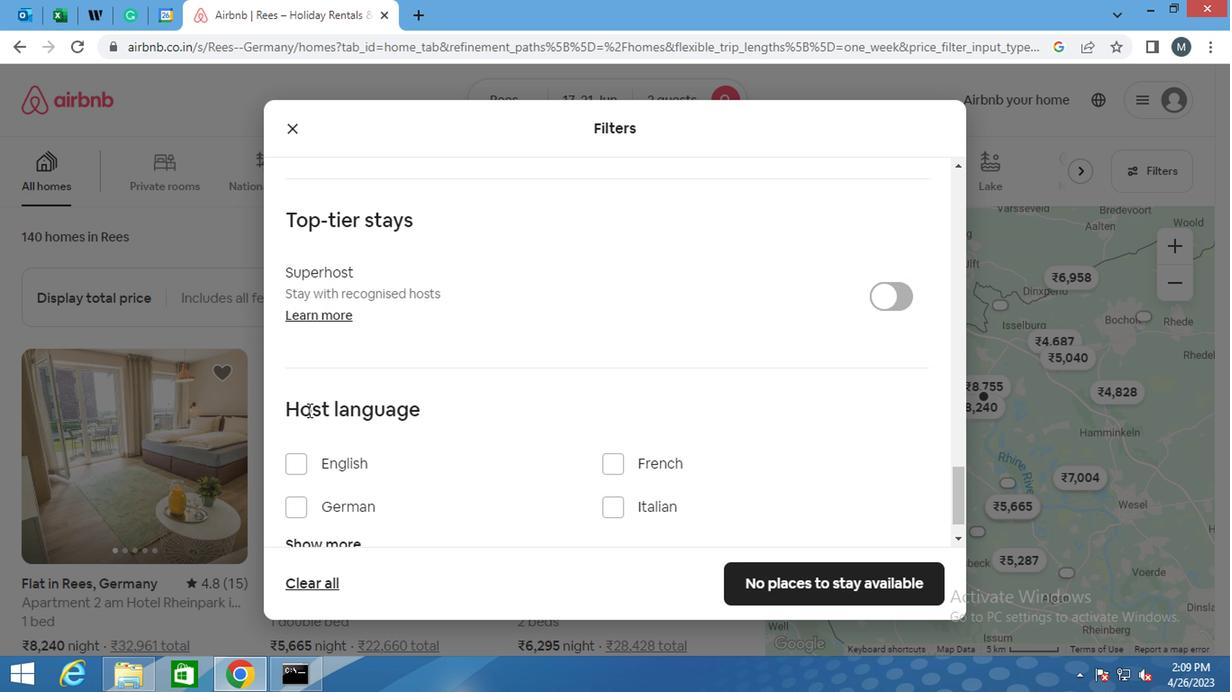 
Action: Mouse scrolled (278, 435) with delta (0, 0)
Screenshot: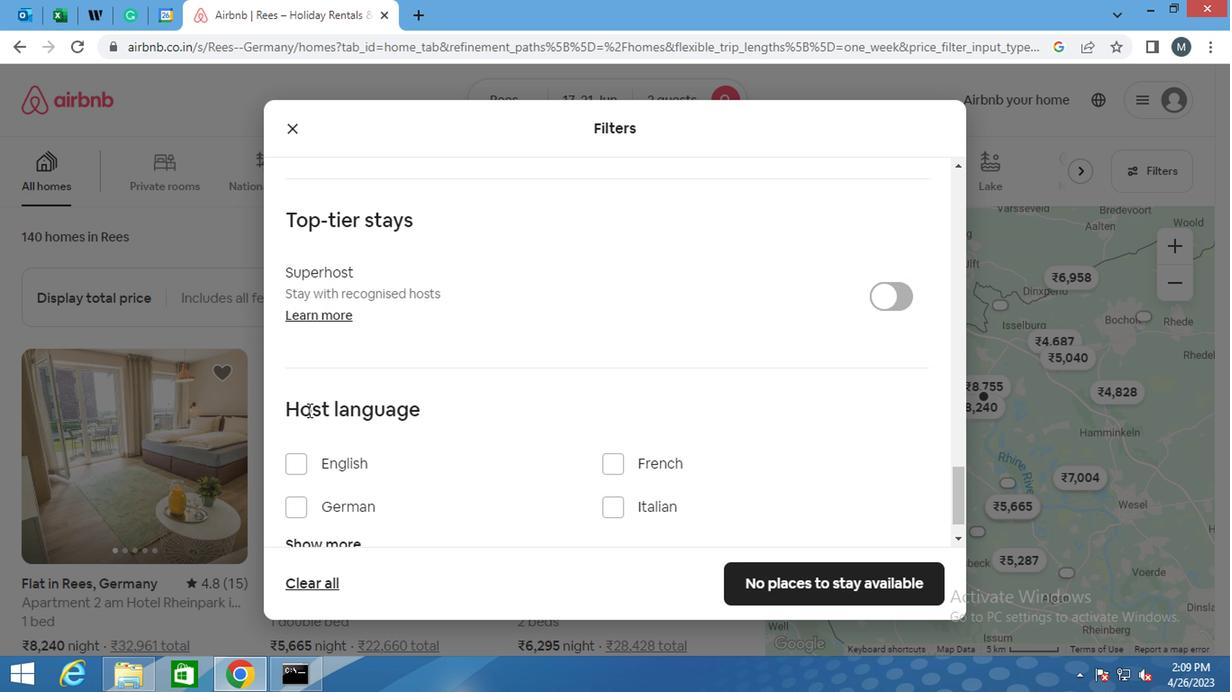 
Action: Mouse moved to (283, 441)
Screenshot: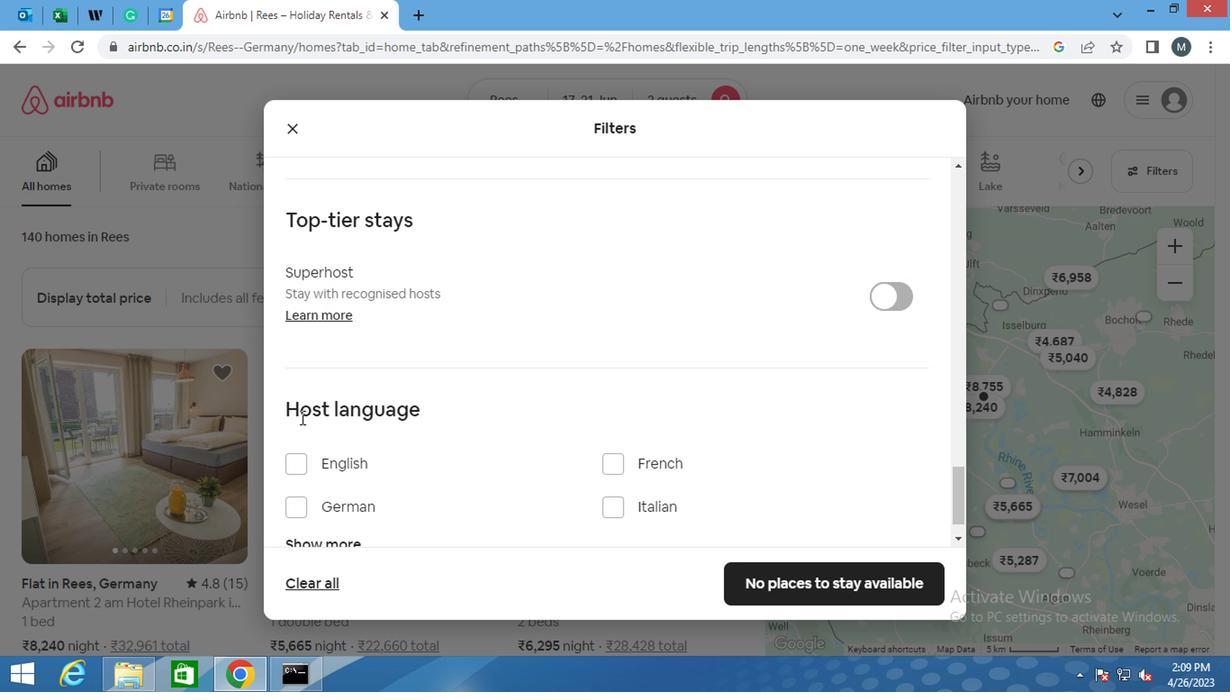 
Action: Mouse scrolled (283, 440) with delta (0, 0)
Screenshot: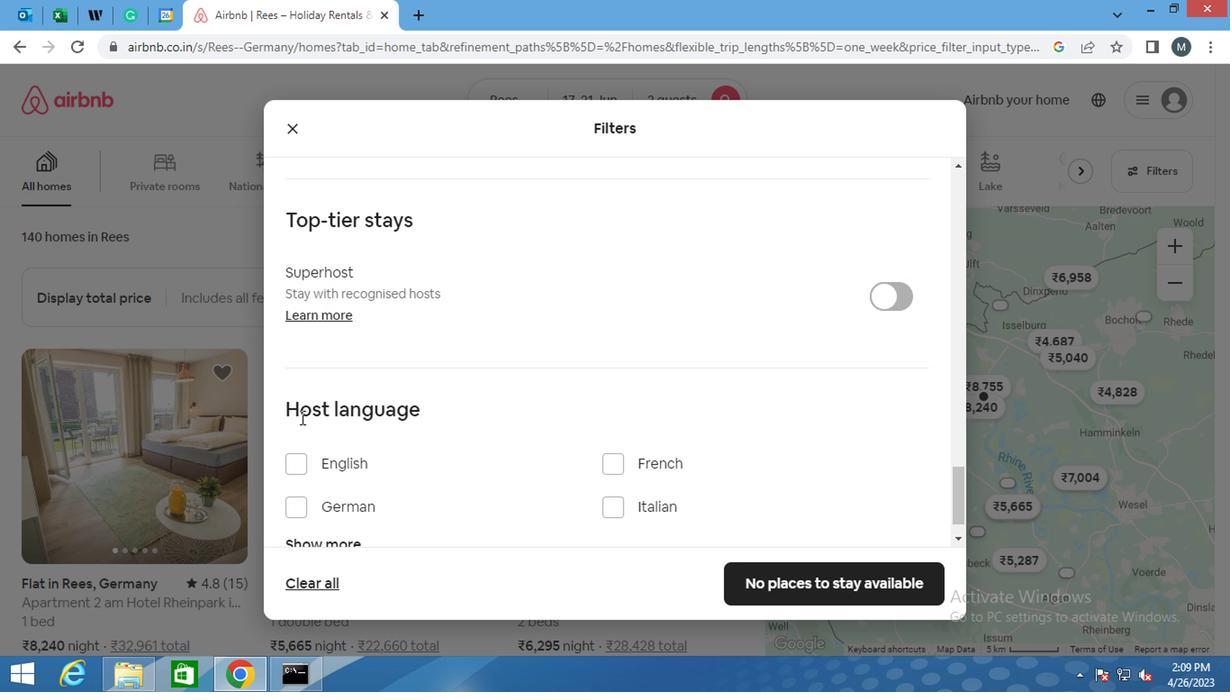 
Action: Mouse moved to (283, 422)
Screenshot: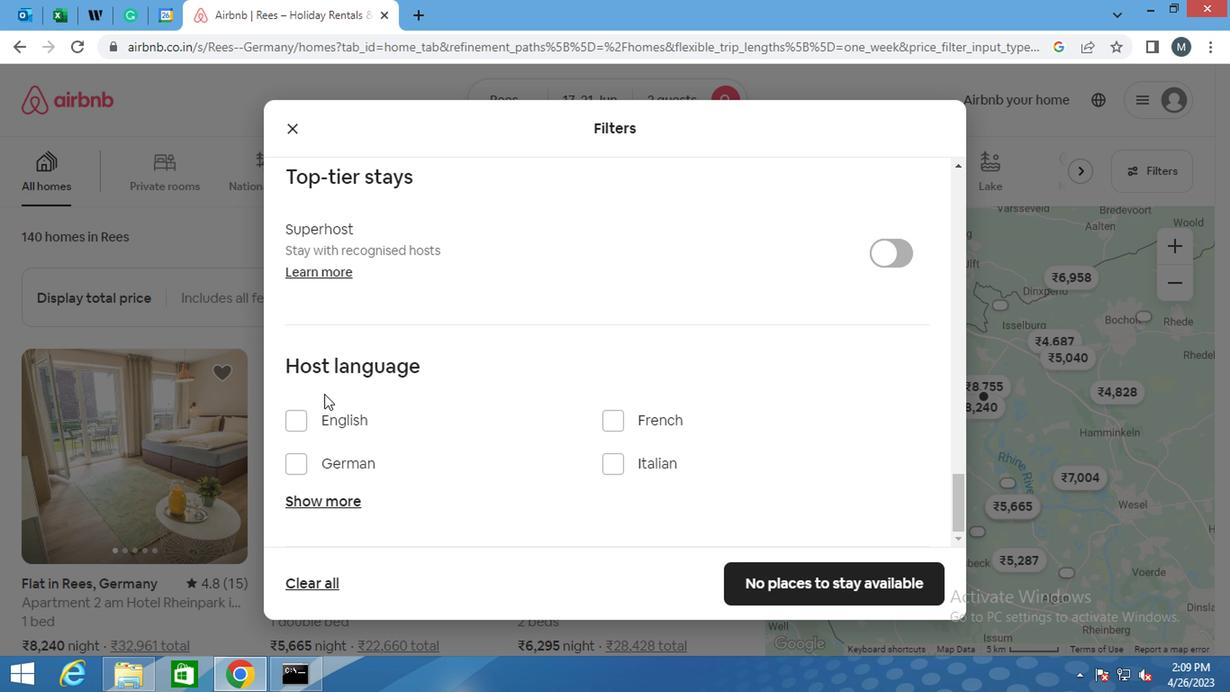 
Action: Mouse pressed left at (283, 422)
Screenshot: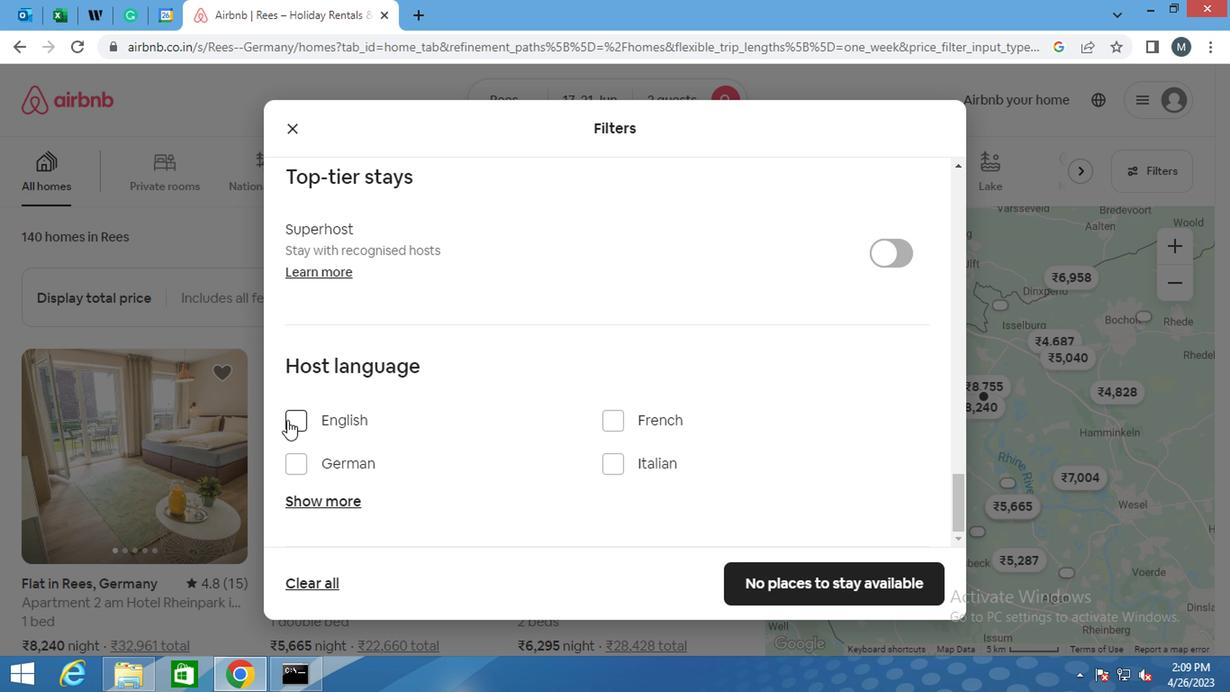 
Action: Mouse moved to (814, 590)
Screenshot: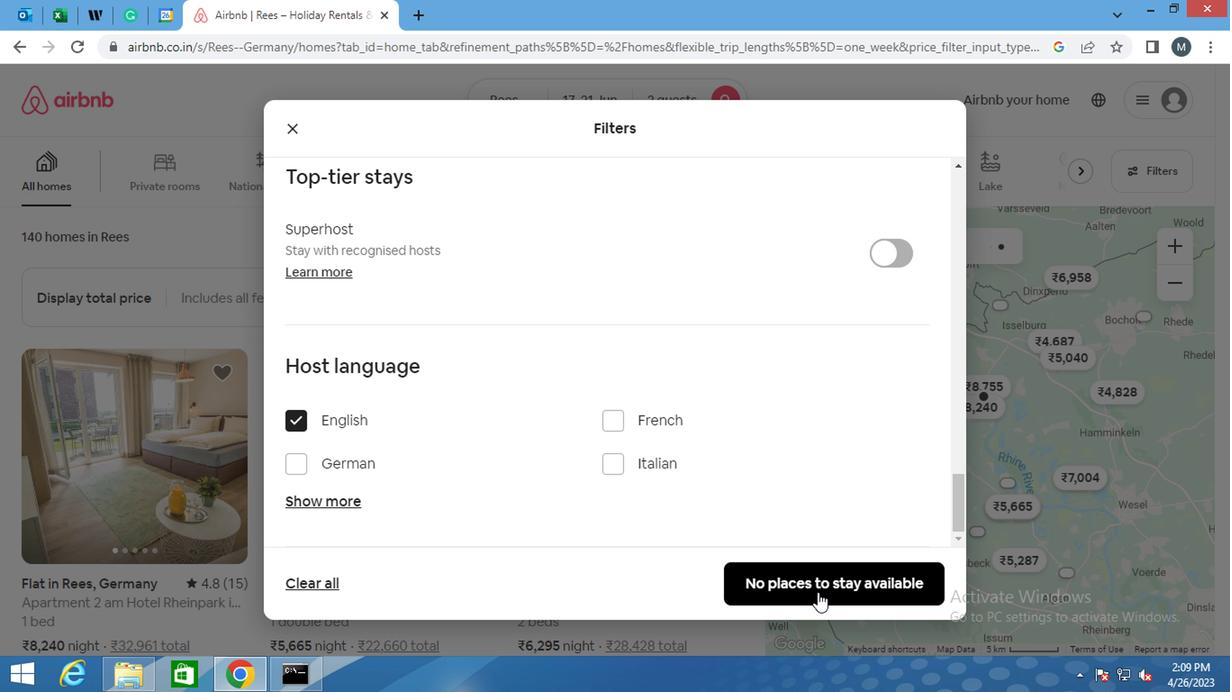 
Action: Mouse pressed left at (814, 590)
Screenshot: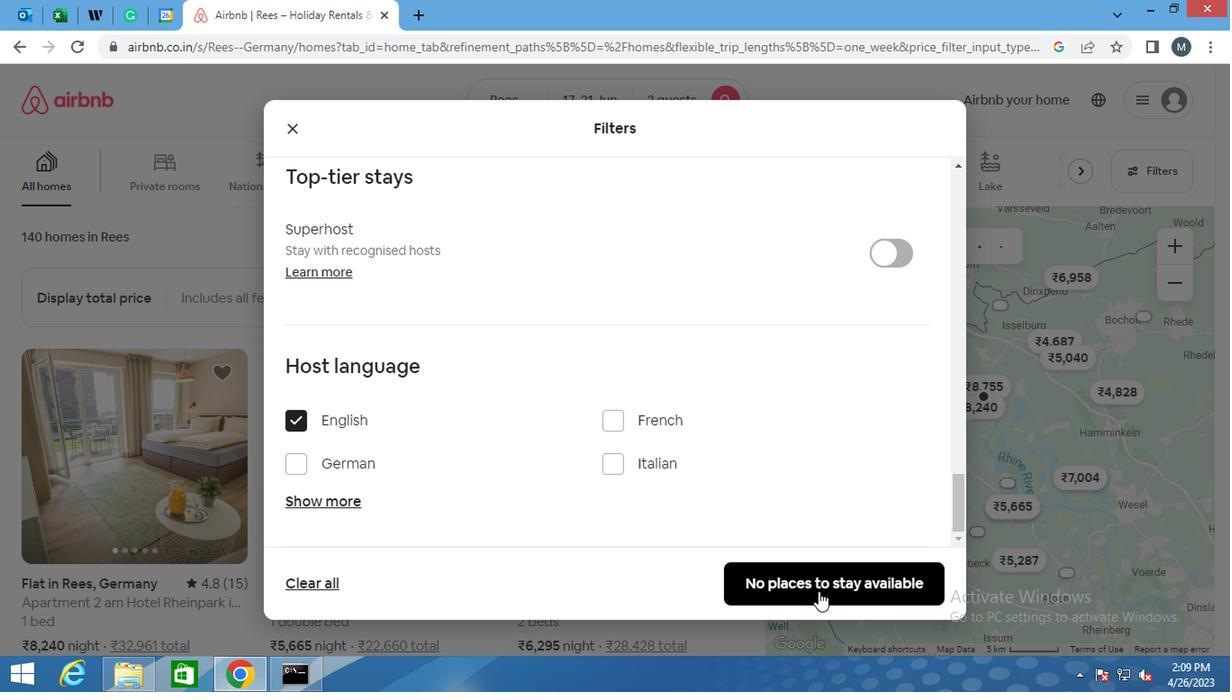 
Action: Mouse moved to (810, 583)
Screenshot: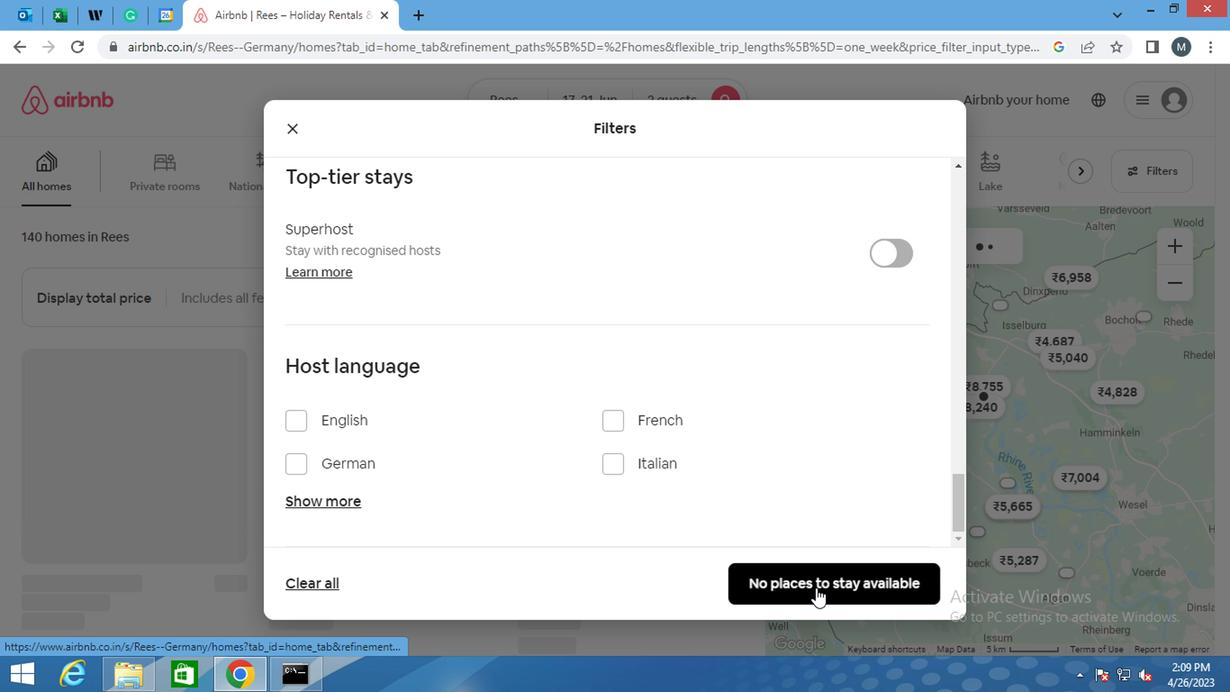 
